 Task: Look for space in São Francisco do Conde, Brazil from 7th July, 2023 to 14th July, 2023 for 1 adult in price range Rs.6000 to Rs.14000. Place can be shared room with 1  bedroom having 1 bed and 1 bathroom. Property type can be hotel. Booking option can be shelf check-in. Required host language is Spanish.
Action: Mouse moved to (557, 150)
Screenshot: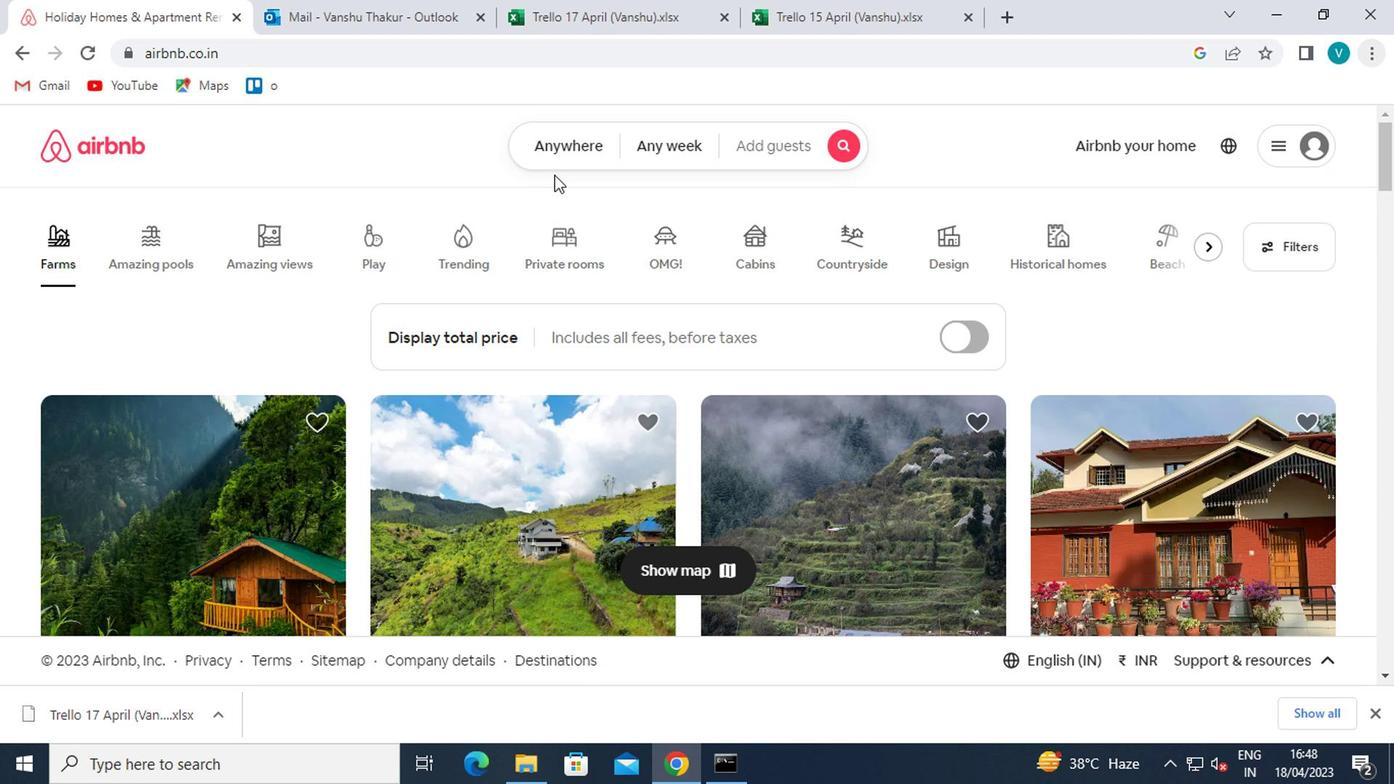 
Action: Mouse pressed left at (557, 150)
Screenshot: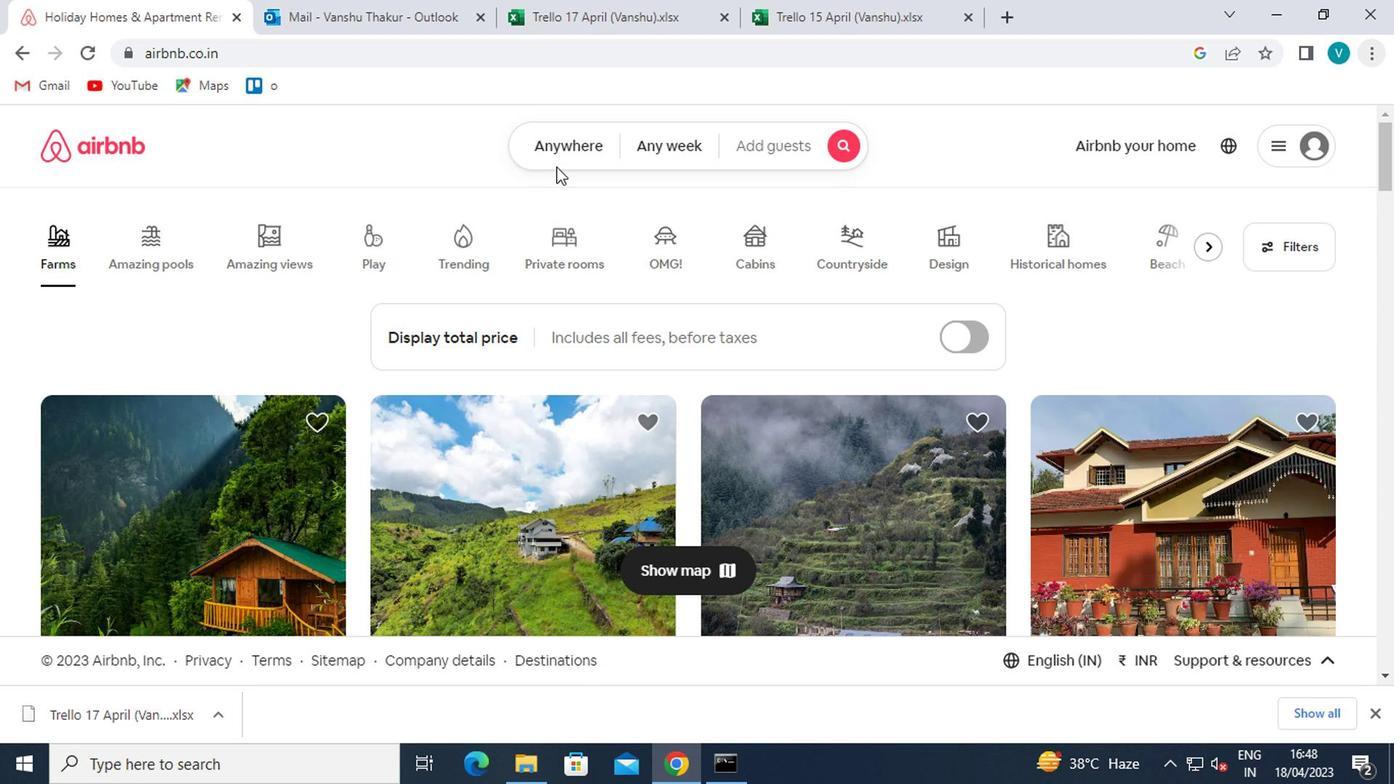 
Action: Mouse moved to (540, 222)
Screenshot: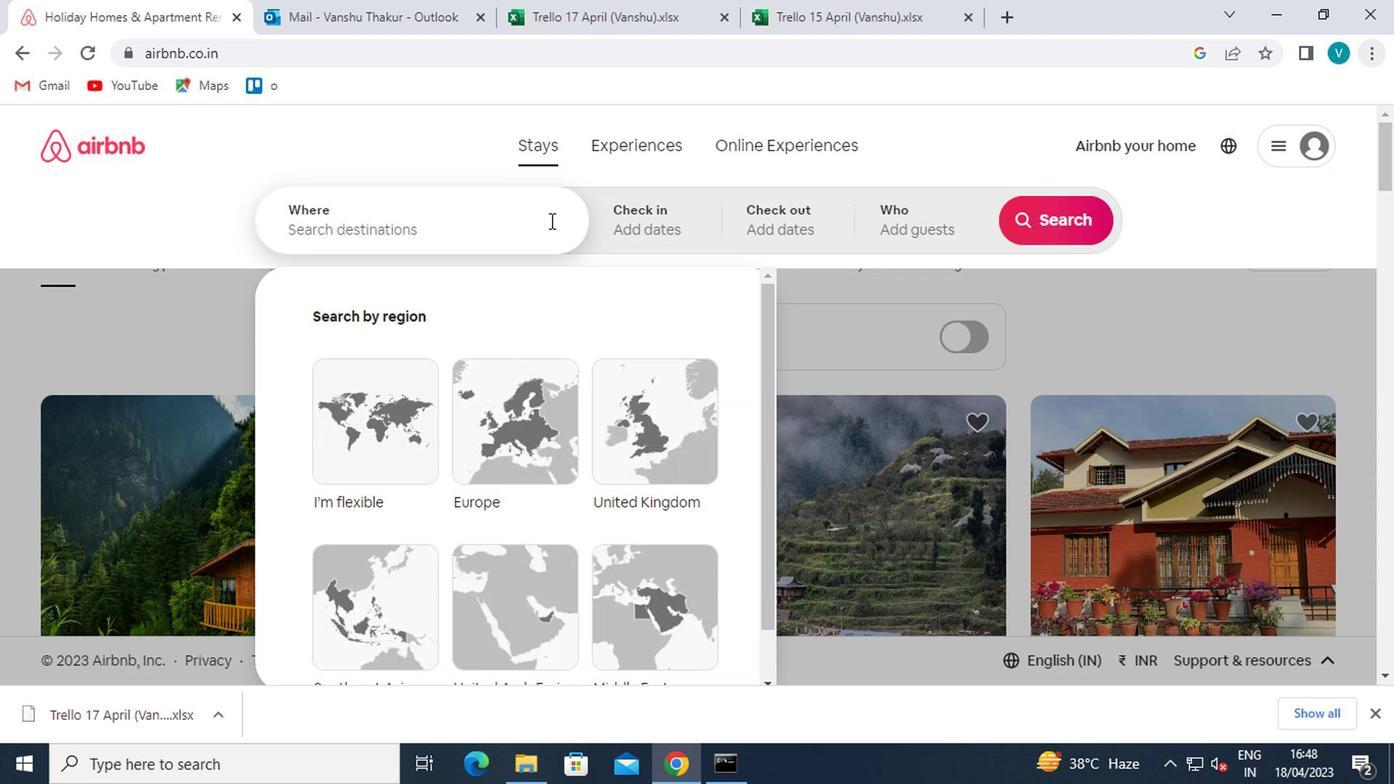 
Action: Mouse pressed left at (540, 222)
Screenshot: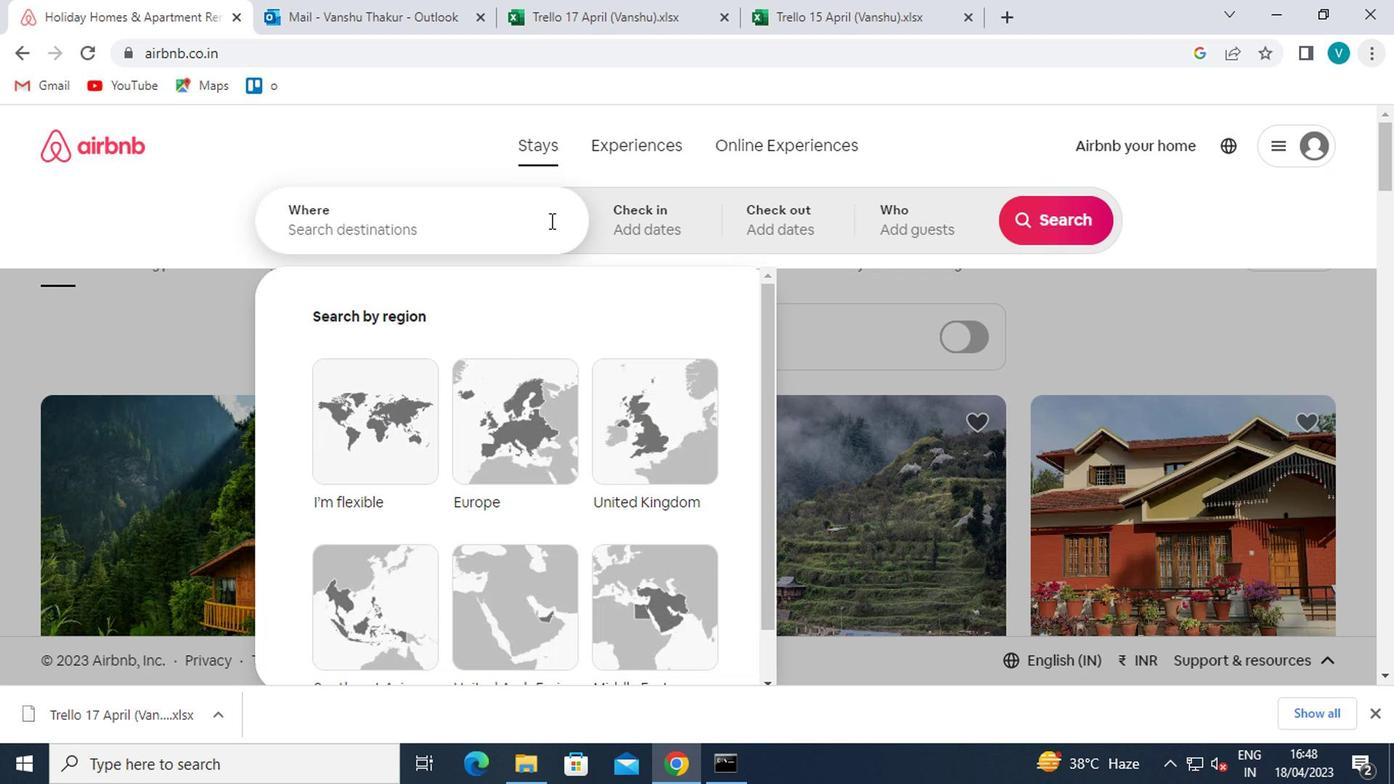 
Action: Key pressed <Key.shift>SAO<Key.space><Key.shift>FRANCISCO<Key.space>DO<Key.space><Key.shift>C
Screenshot: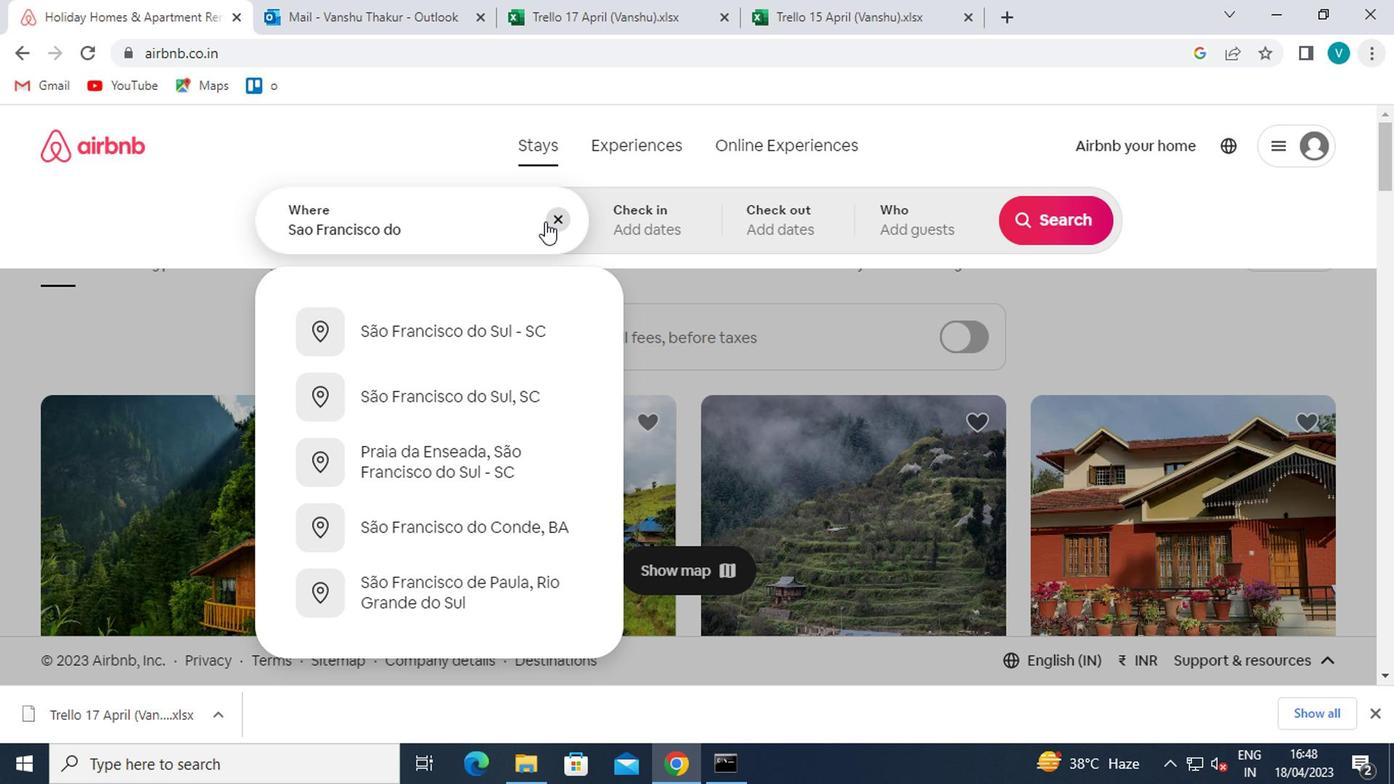 
Action: Mouse moved to (464, 385)
Screenshot: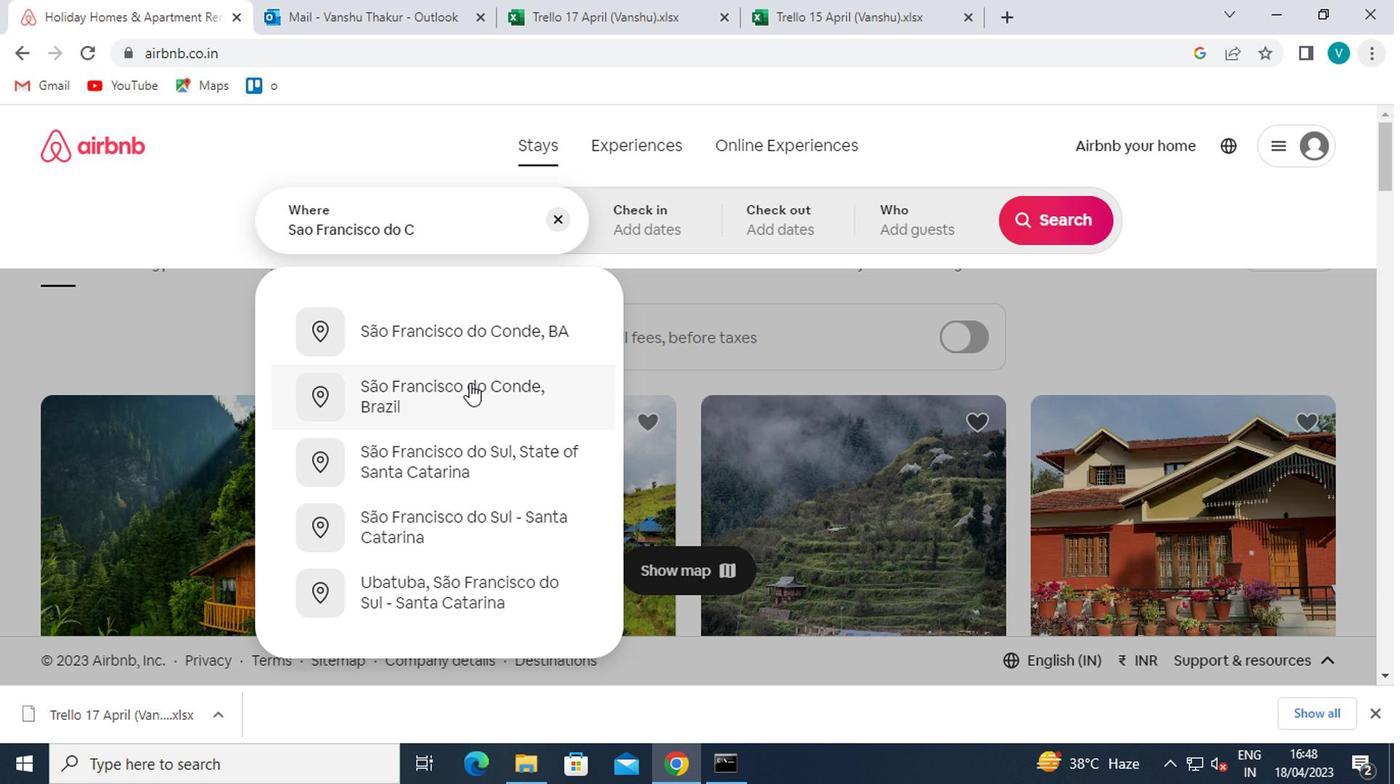 
Action: Mouse pressed left at (464, 385)
Screenshot: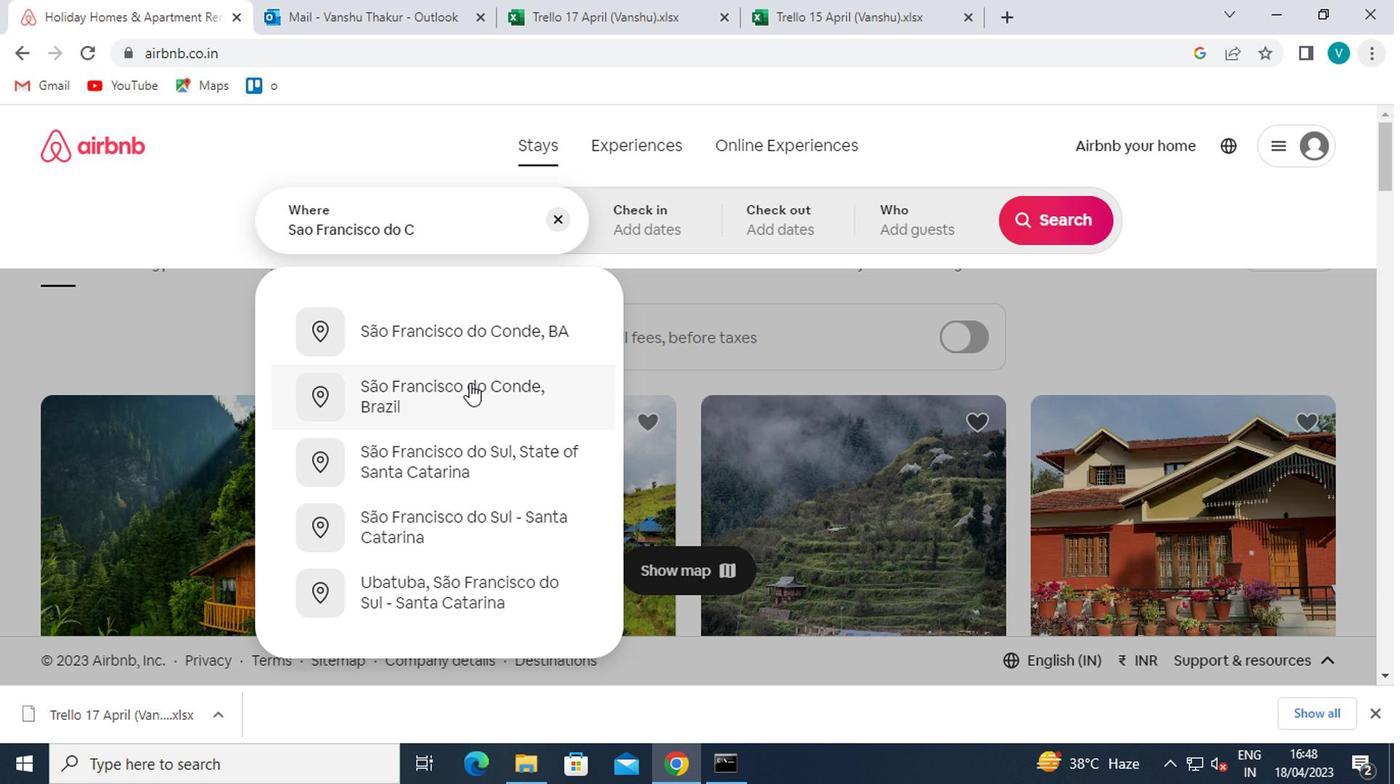 
Action: Mouse moved to (797, 222)
Screenshot: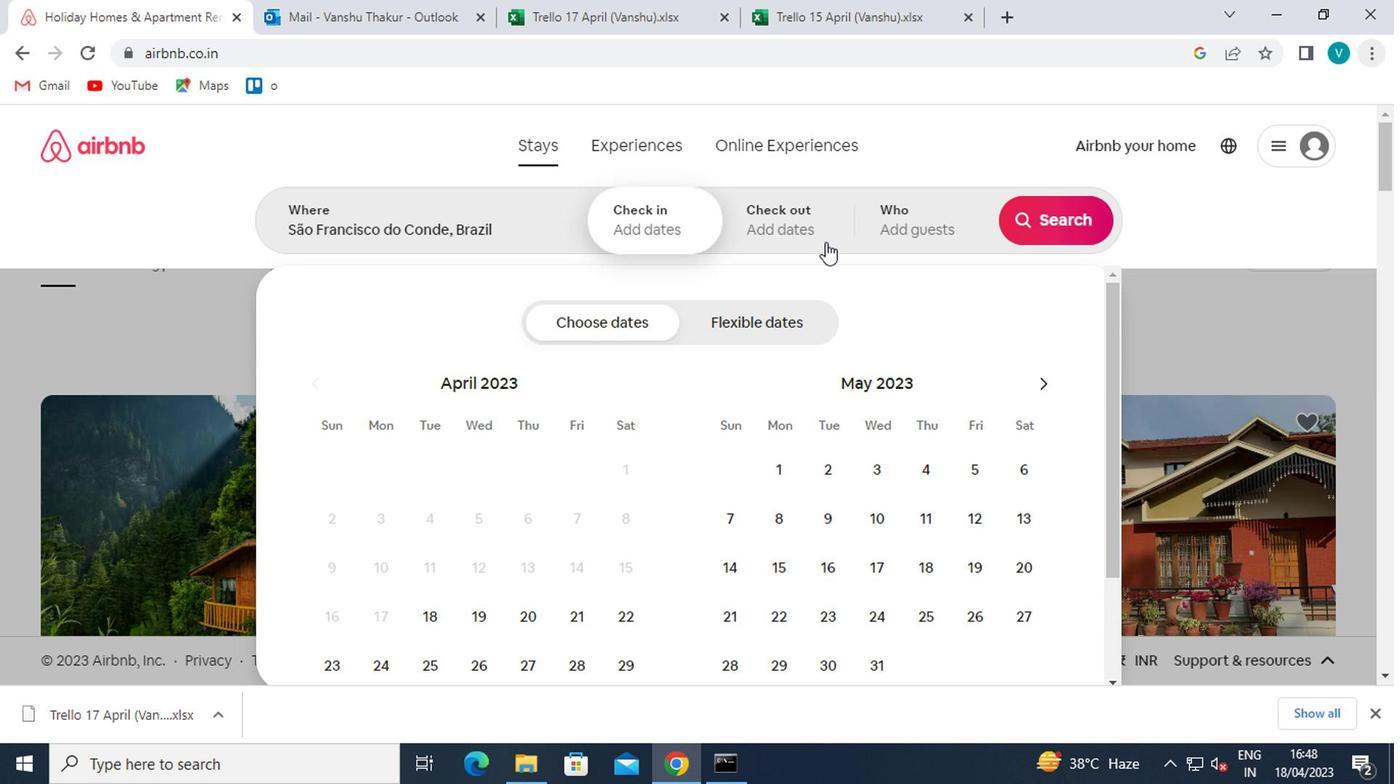 
Action: Mouse pressed left at (797, 222)
Screenshot: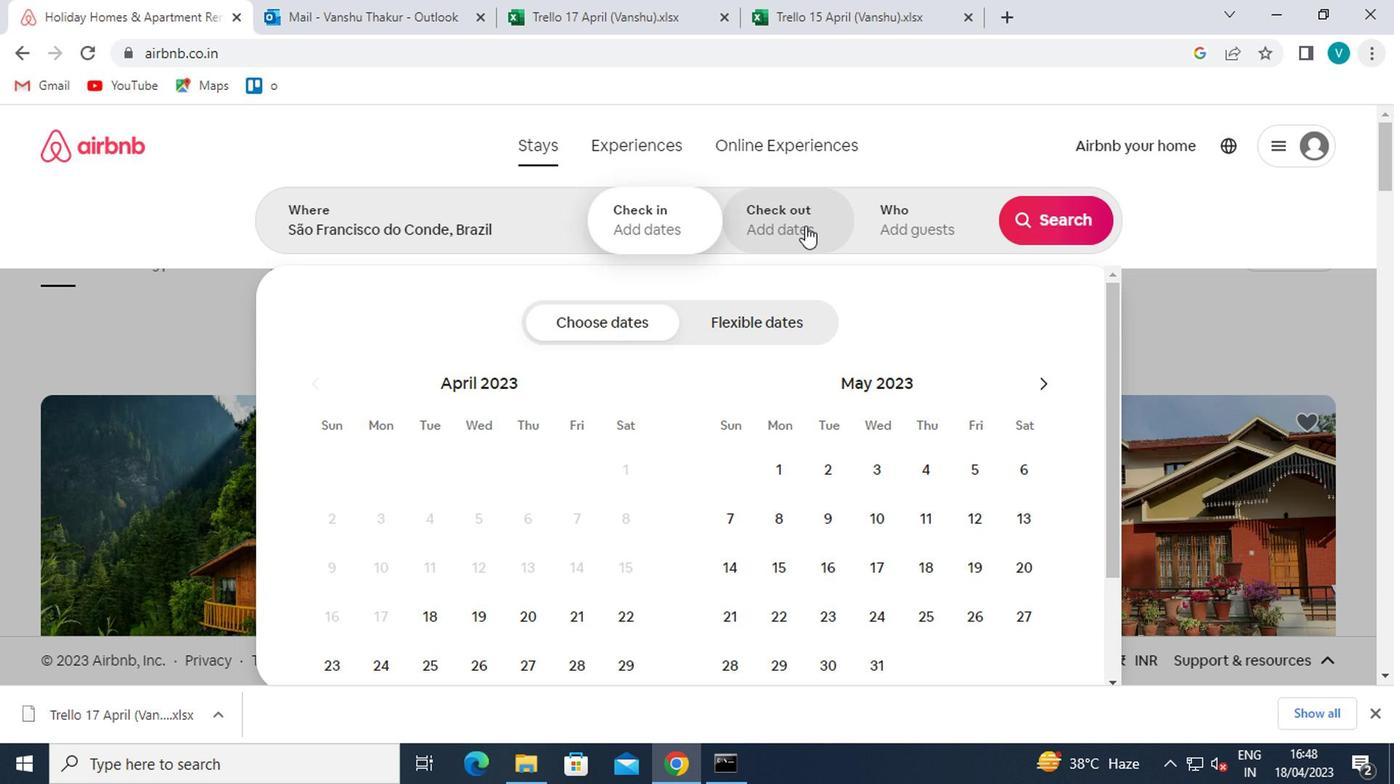 
Action: Mouse moved to (1017, 388)
Screenshot: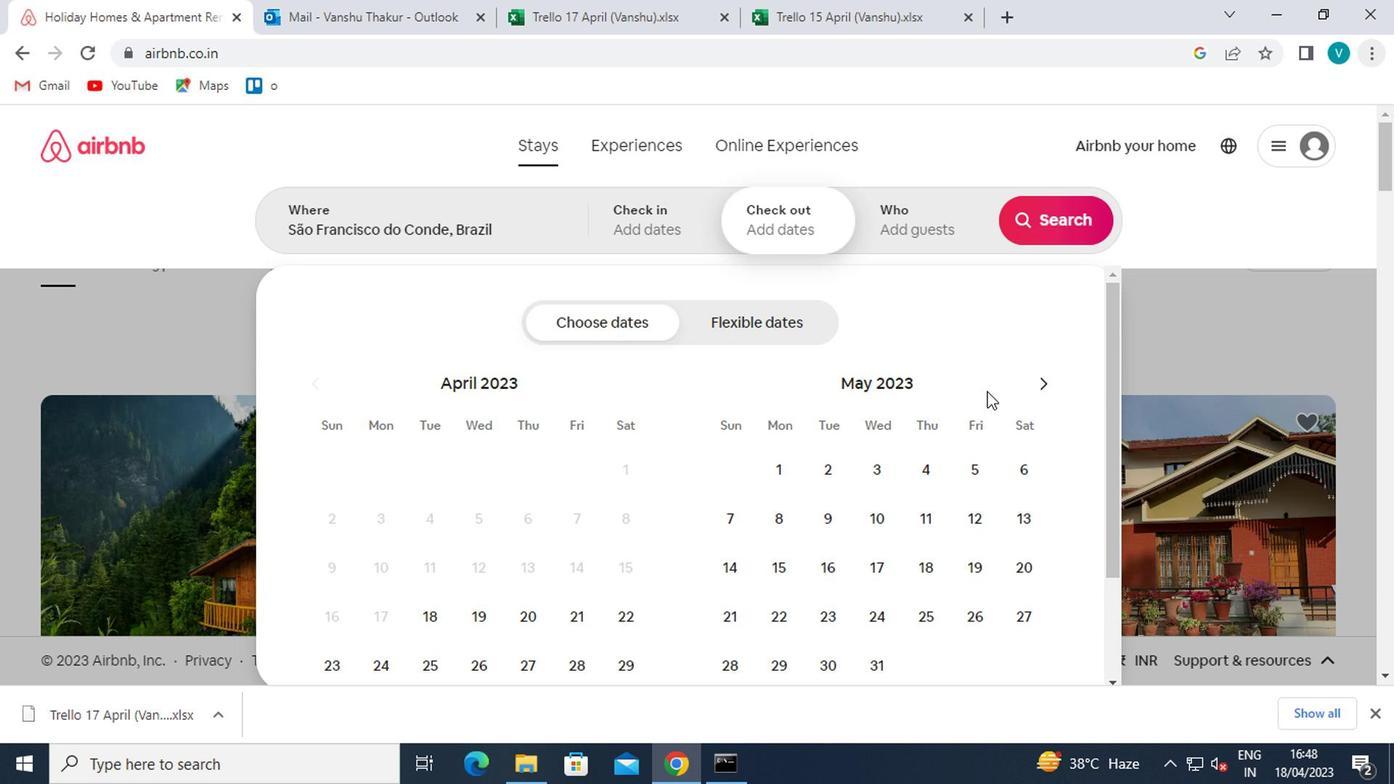 
Action: Mouse pressed left at (1017, 388)
Screenshot: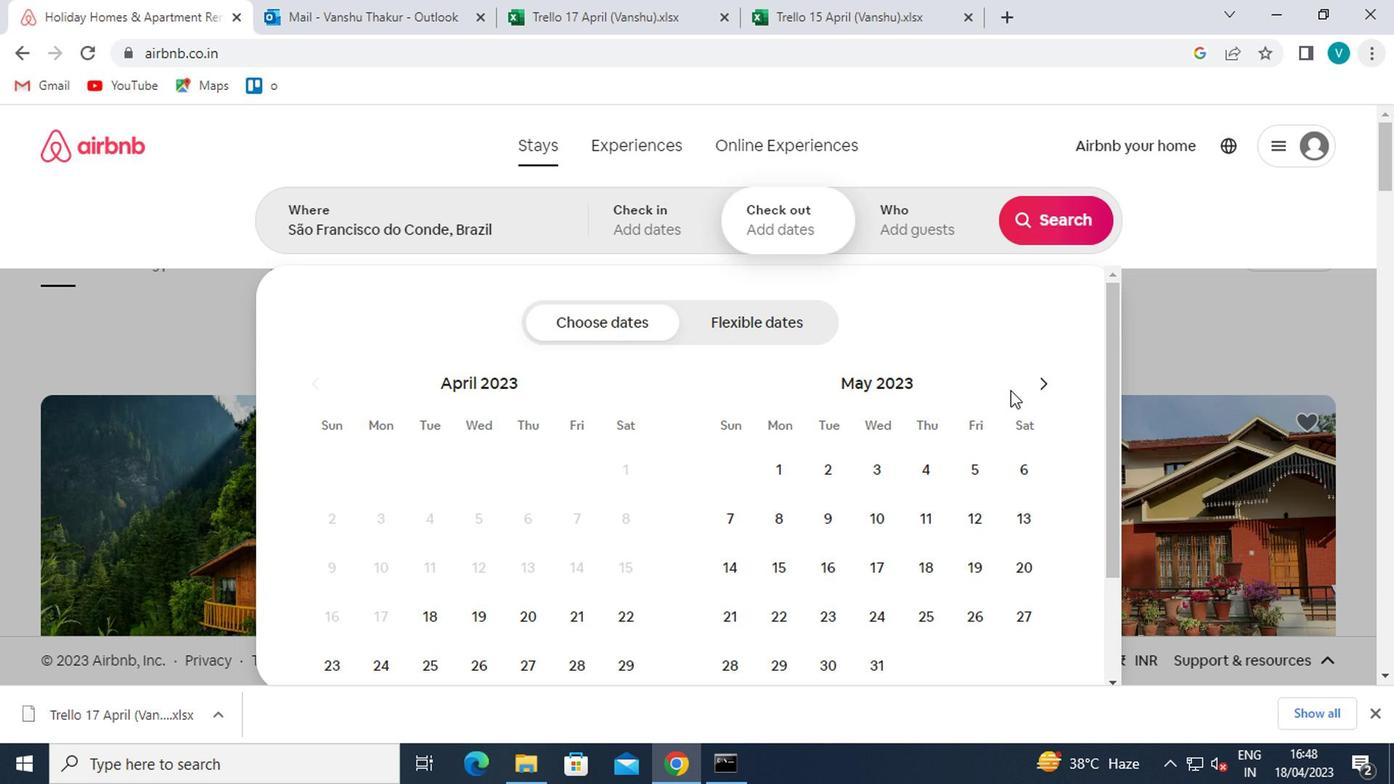 
Action: Mouse moved to (1039, 380)
Screenshot: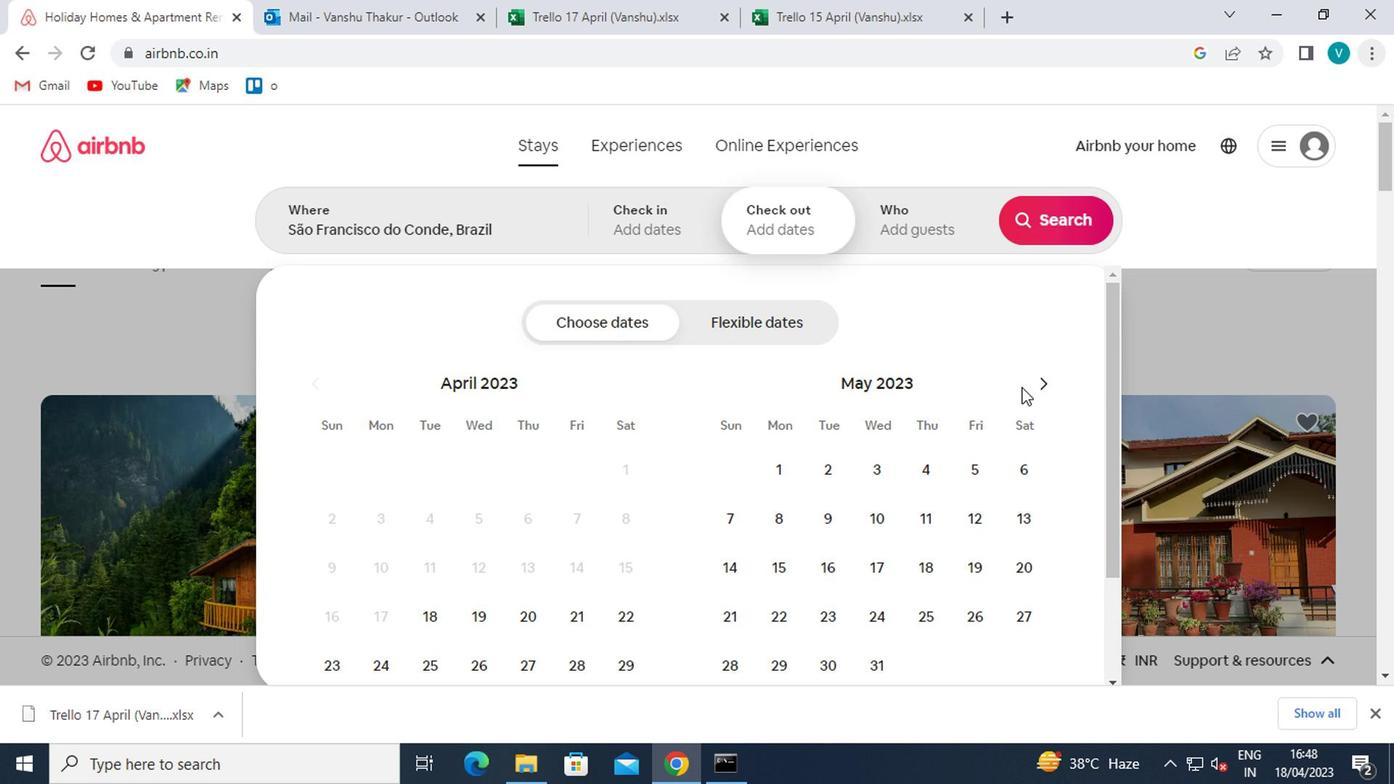 
Action: Mouse pressed left at (1039, 380)
Screenshot: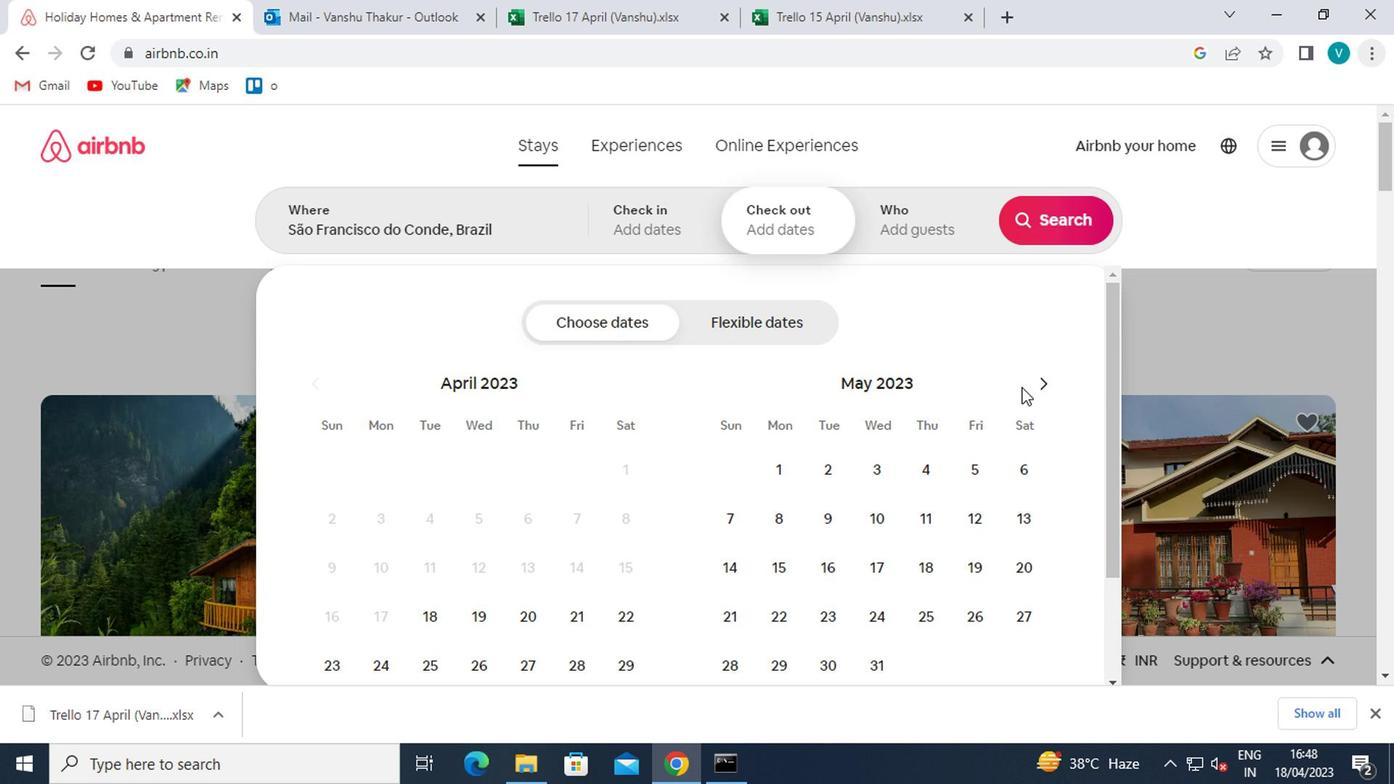 
Action: Mouse pressed left at (1039, 380)
Screenshot: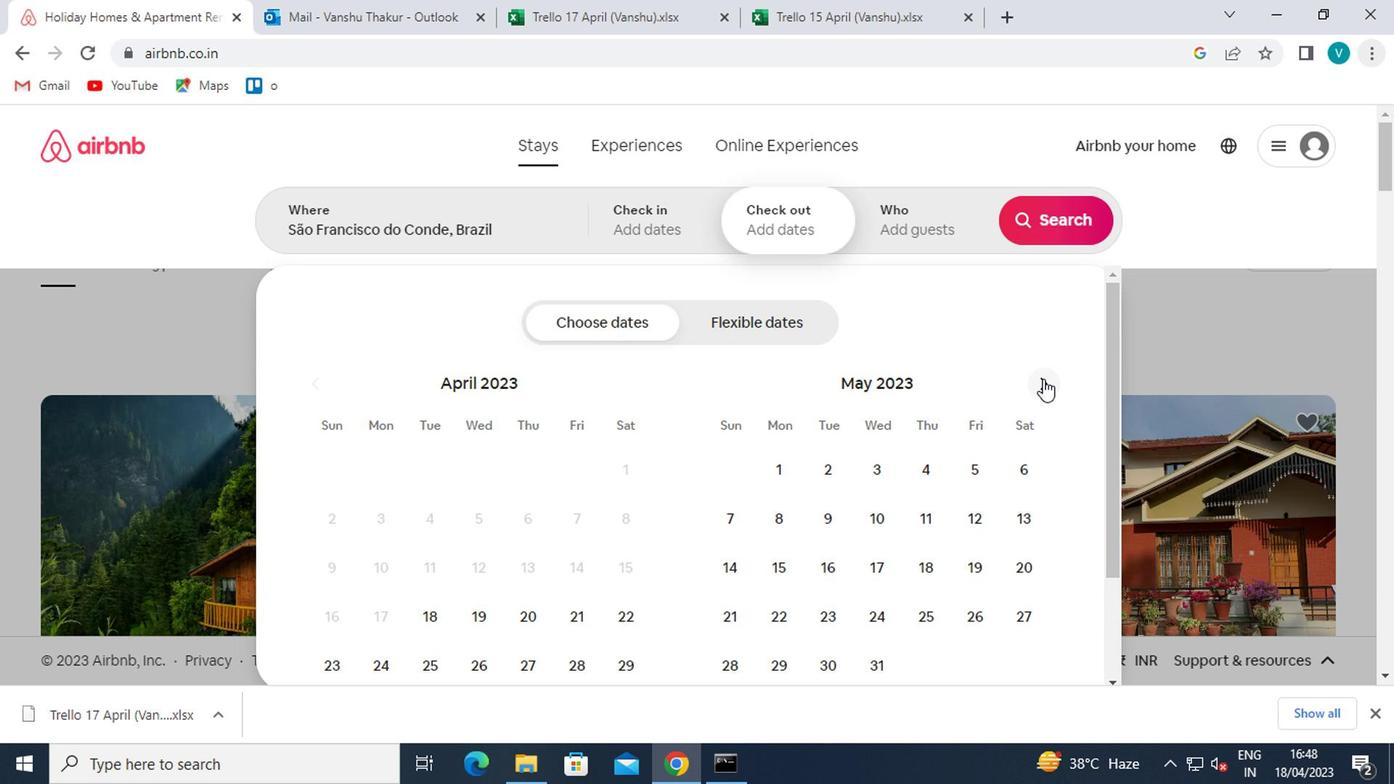 
Action: Mouse pressed left at (1039, 380)
Screenshot: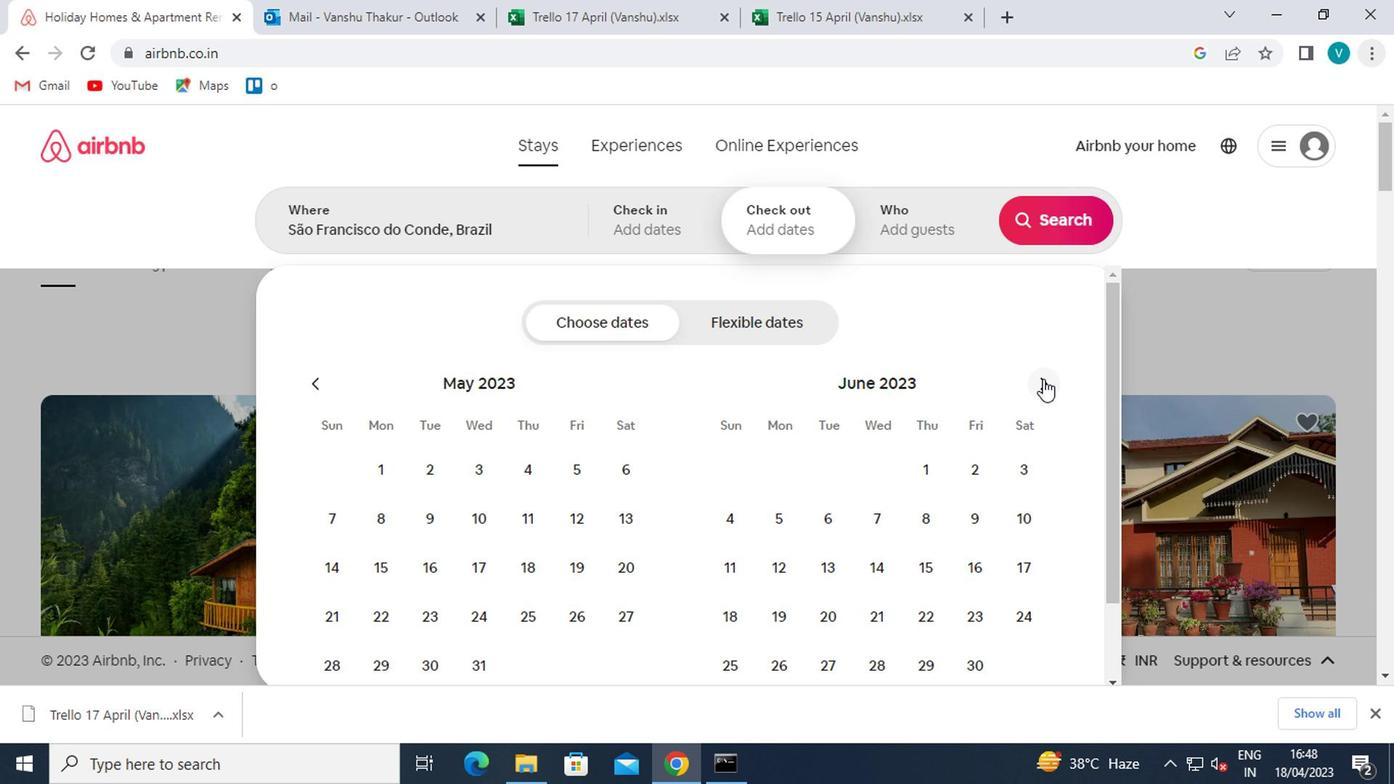 
Action: Mouse moved to (968, 514)
Screenshot: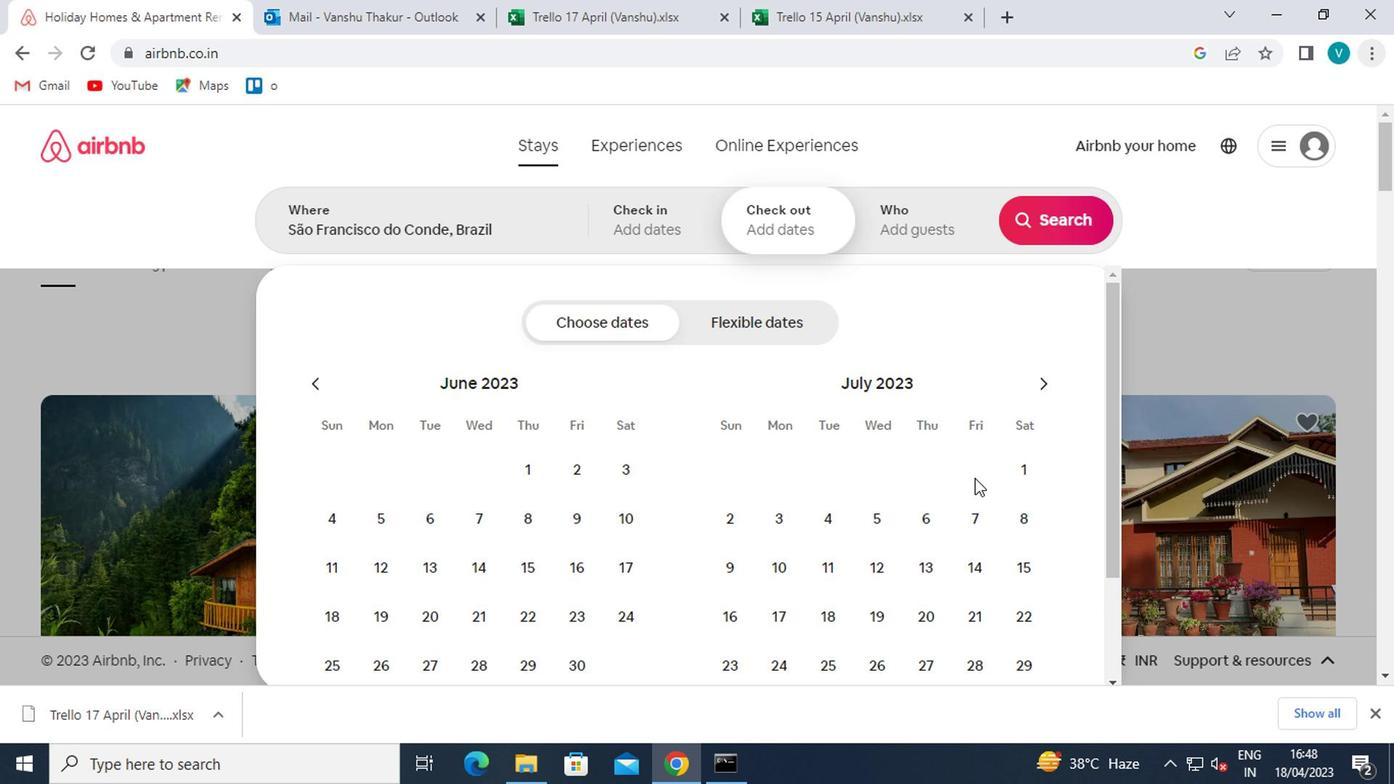 
Action: Mouse pressed left at (968, 514)
Screenshot: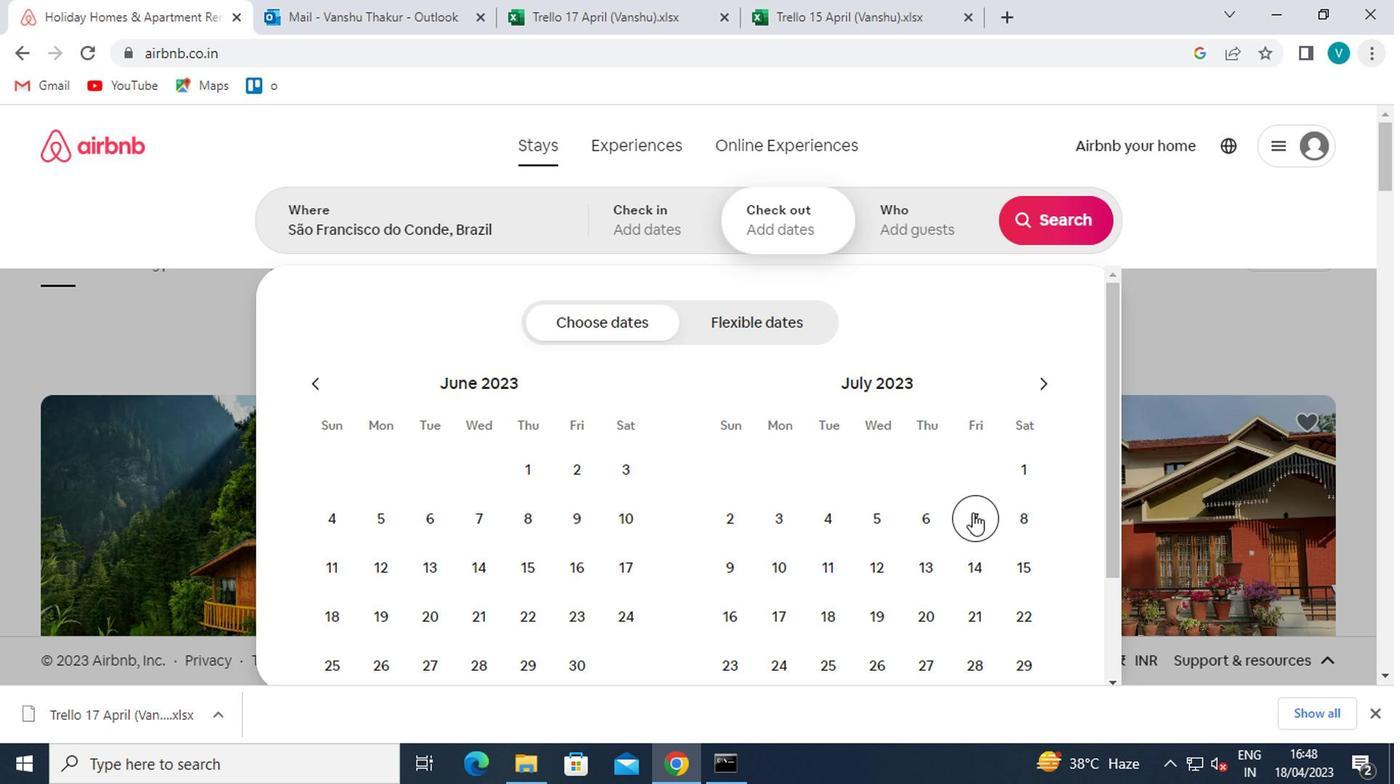 
Action: Mouse moved to (964, 567)
Screenshot: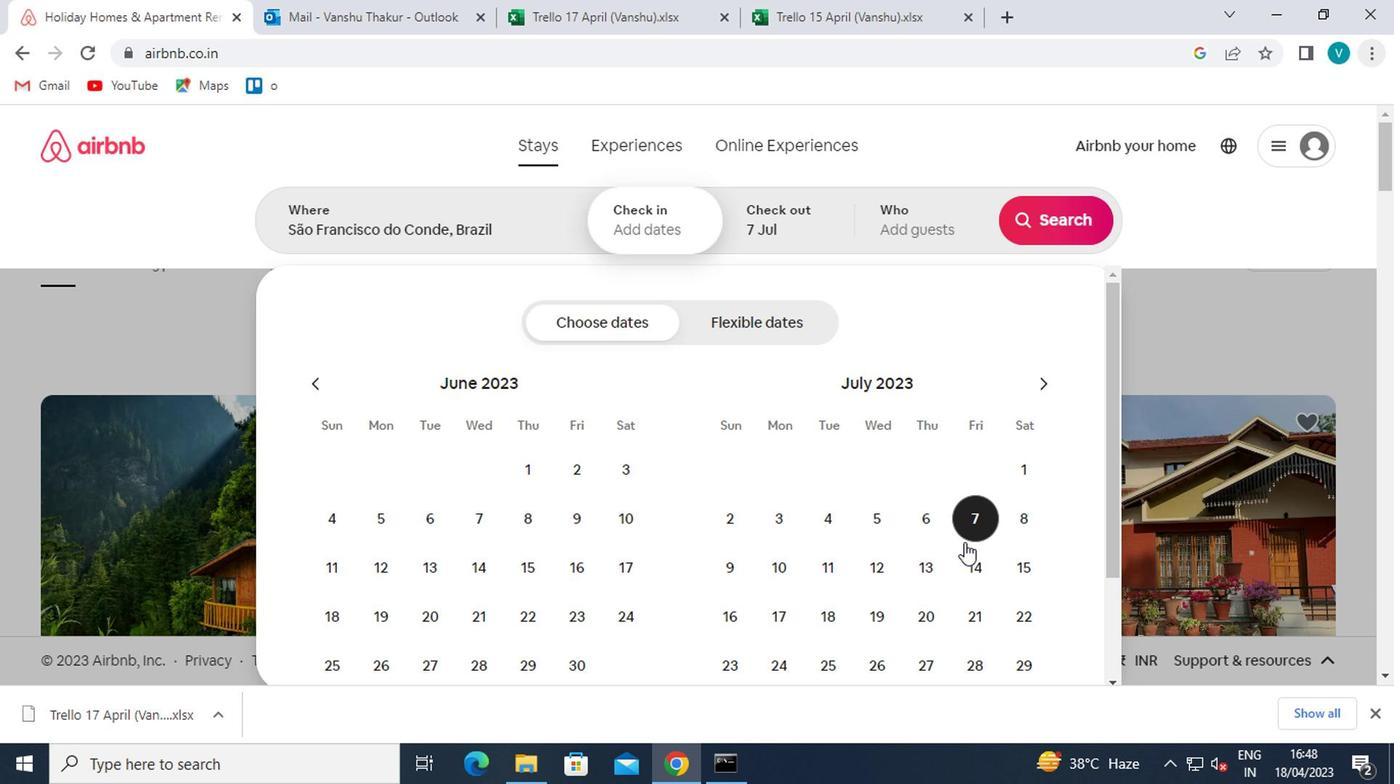 
Action: Mouse pressed left at (964, 567)
Screenshot: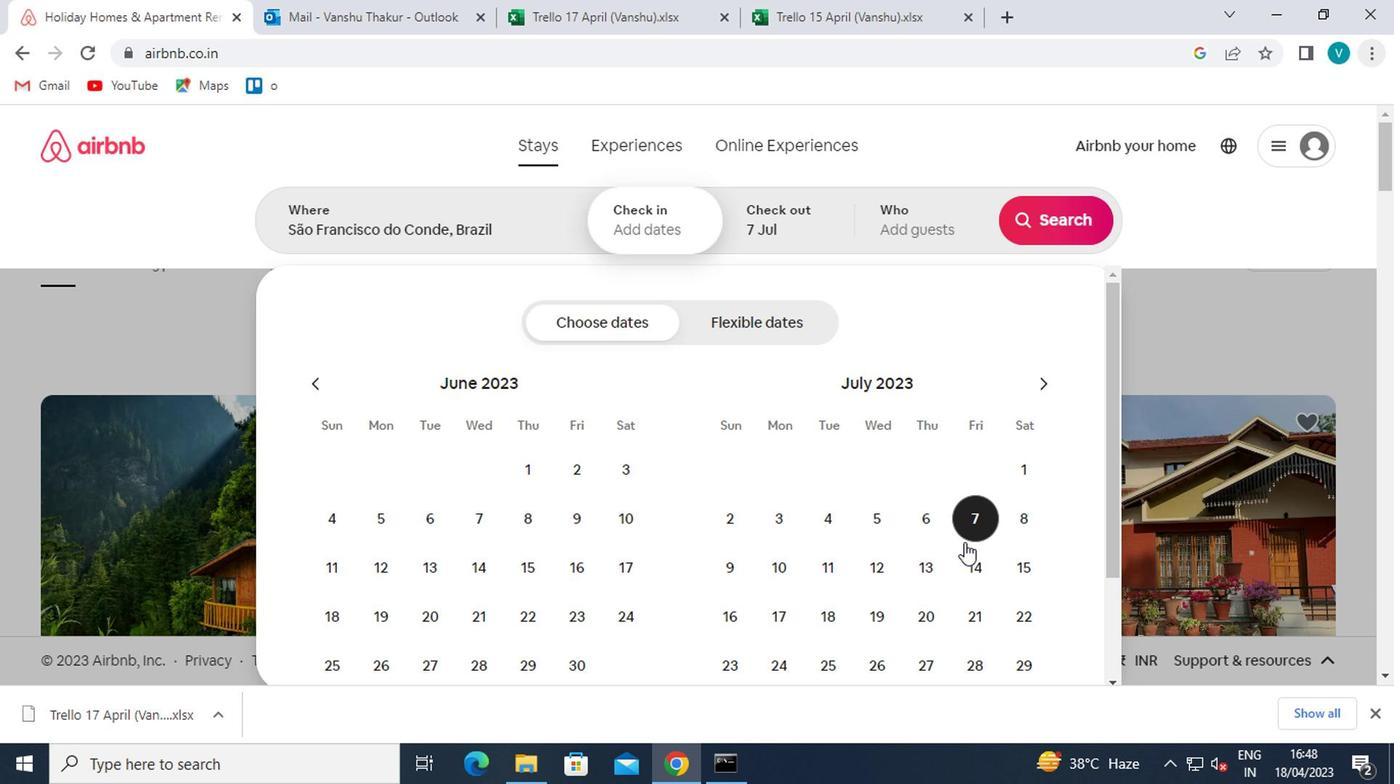 
Action: Mouse moved to (904, 212)
Screenshot: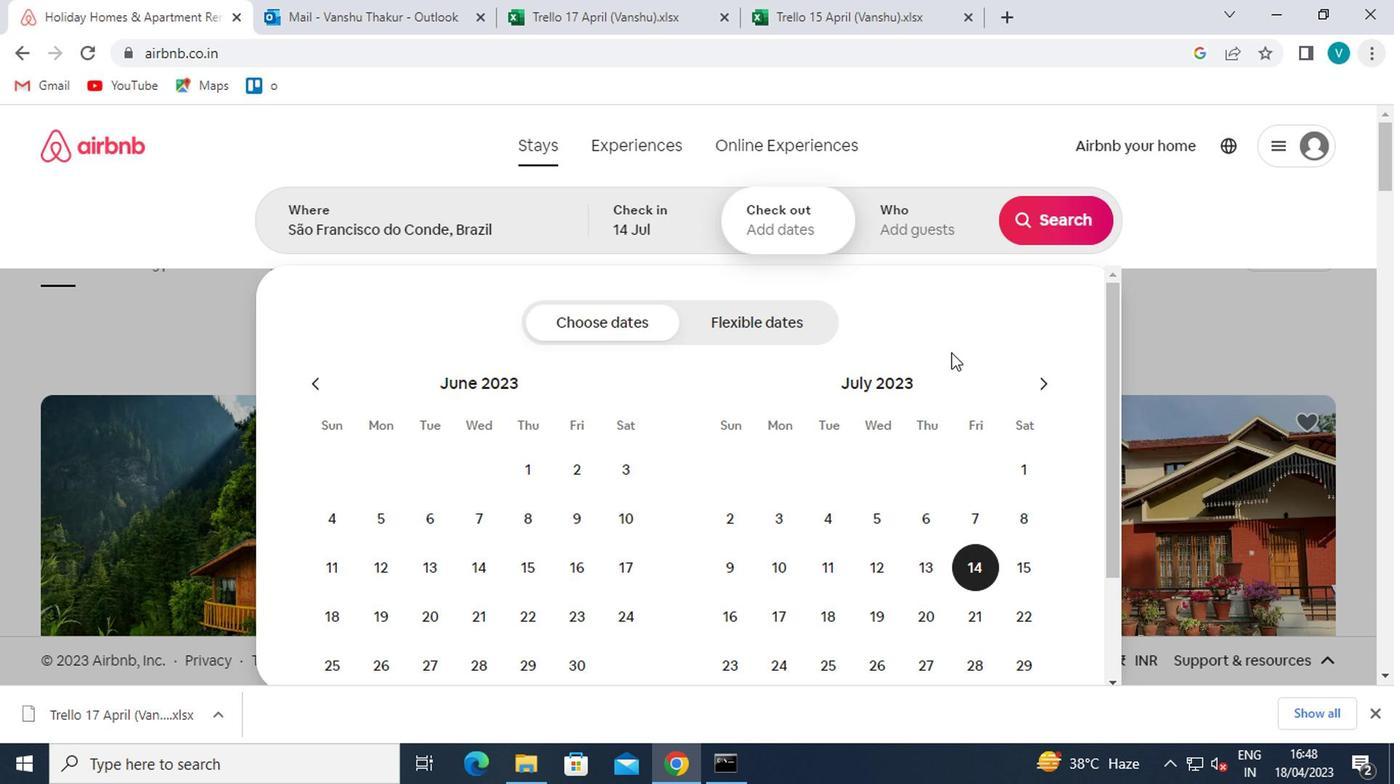 
Action: Mouse pressed left at (904, 212)
Screenshot: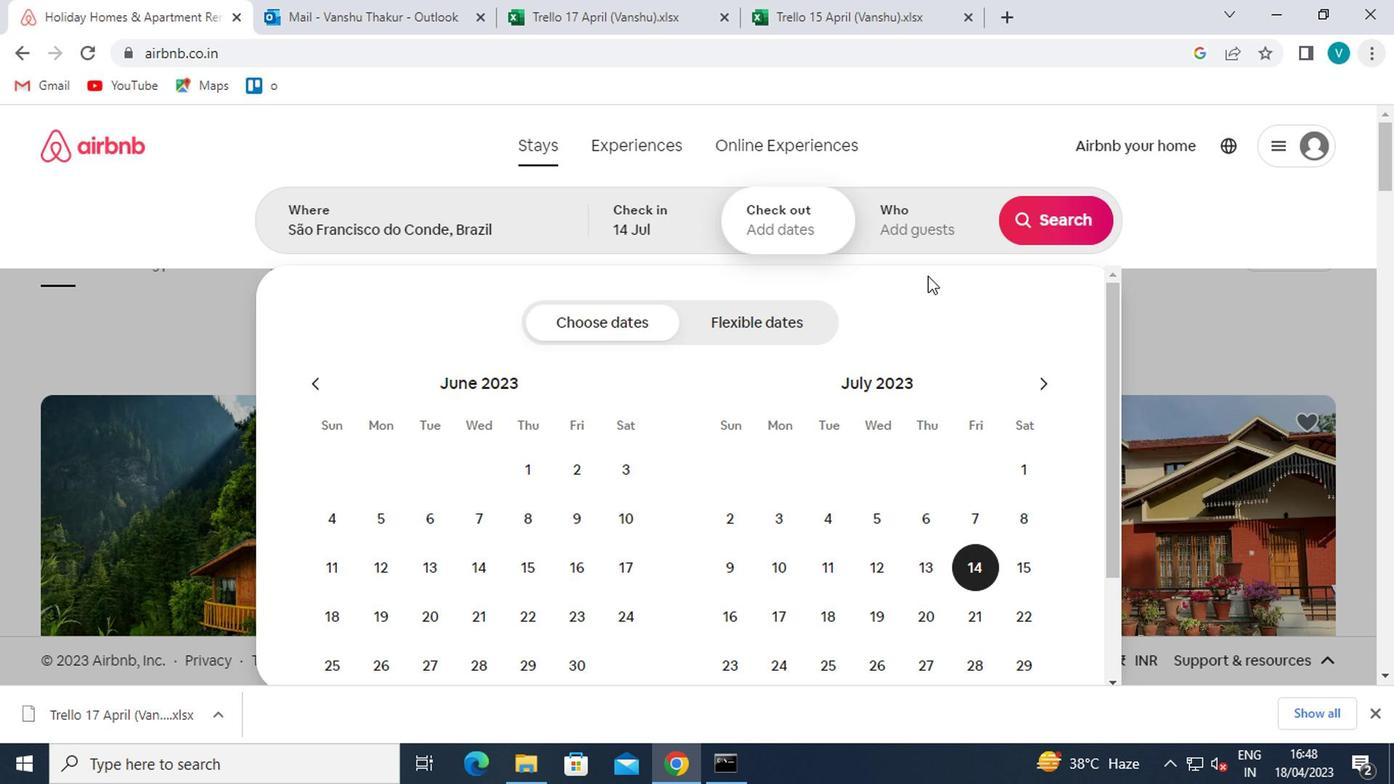 
Action: Mouse moved to (1049, 334)
Screenshot: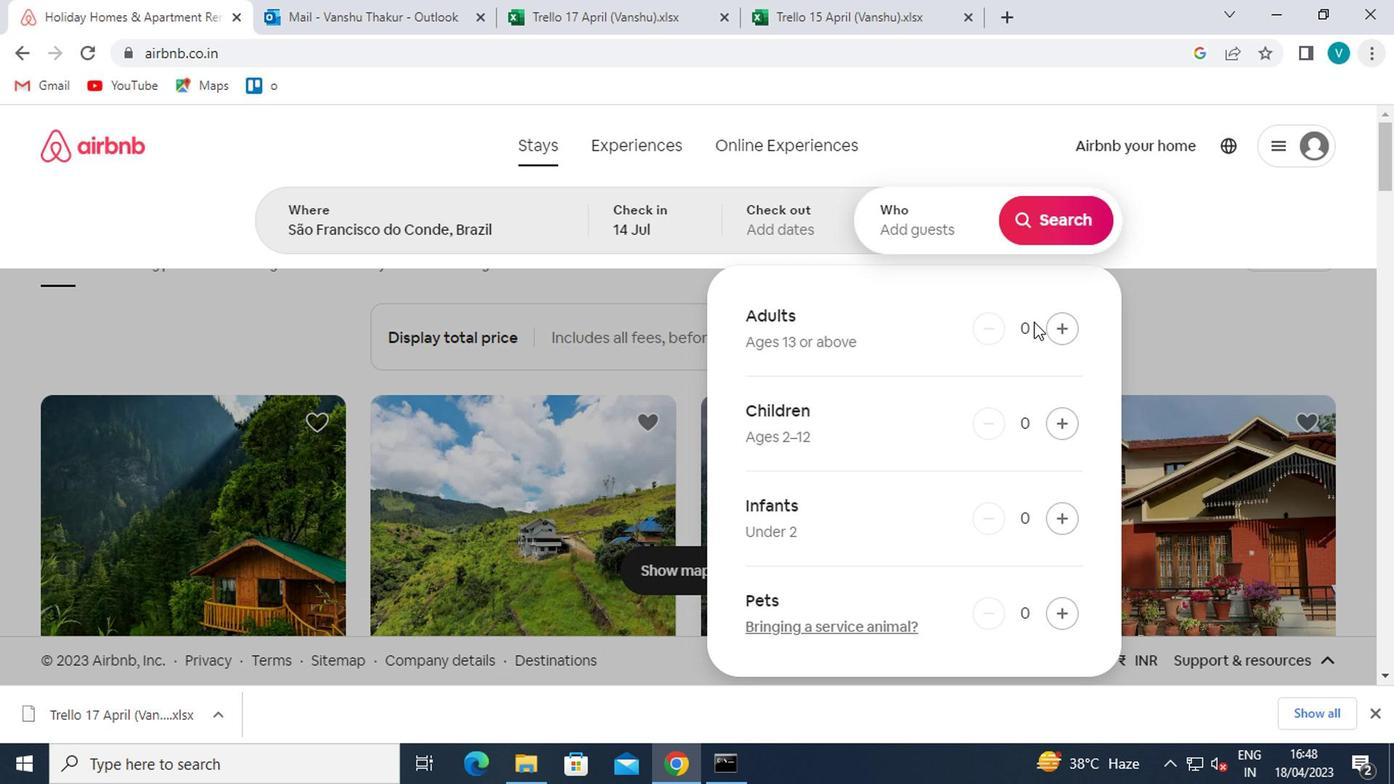 
Action: Mouse pressed left at (1049, 334)
Screenshot: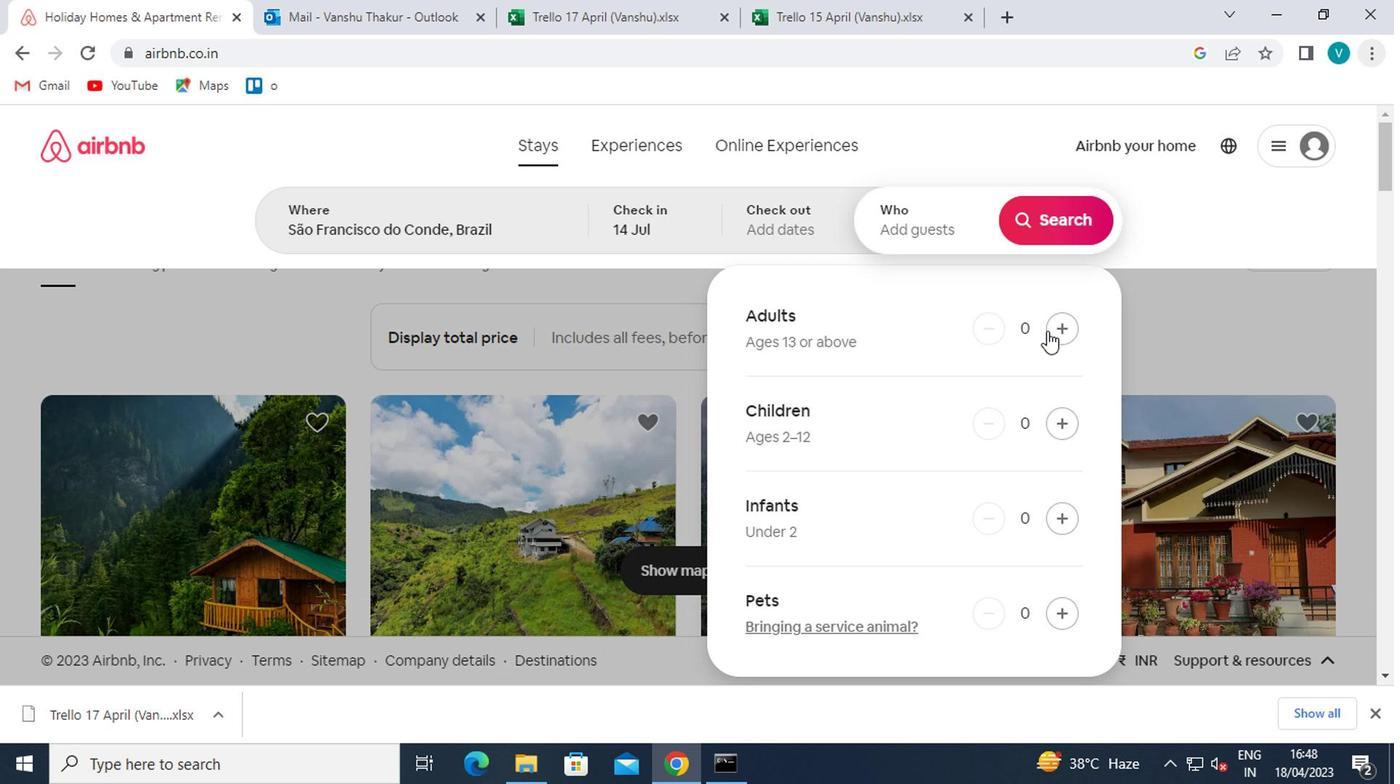 
Action: Mouse moved to (1053, 228)
Screenshot: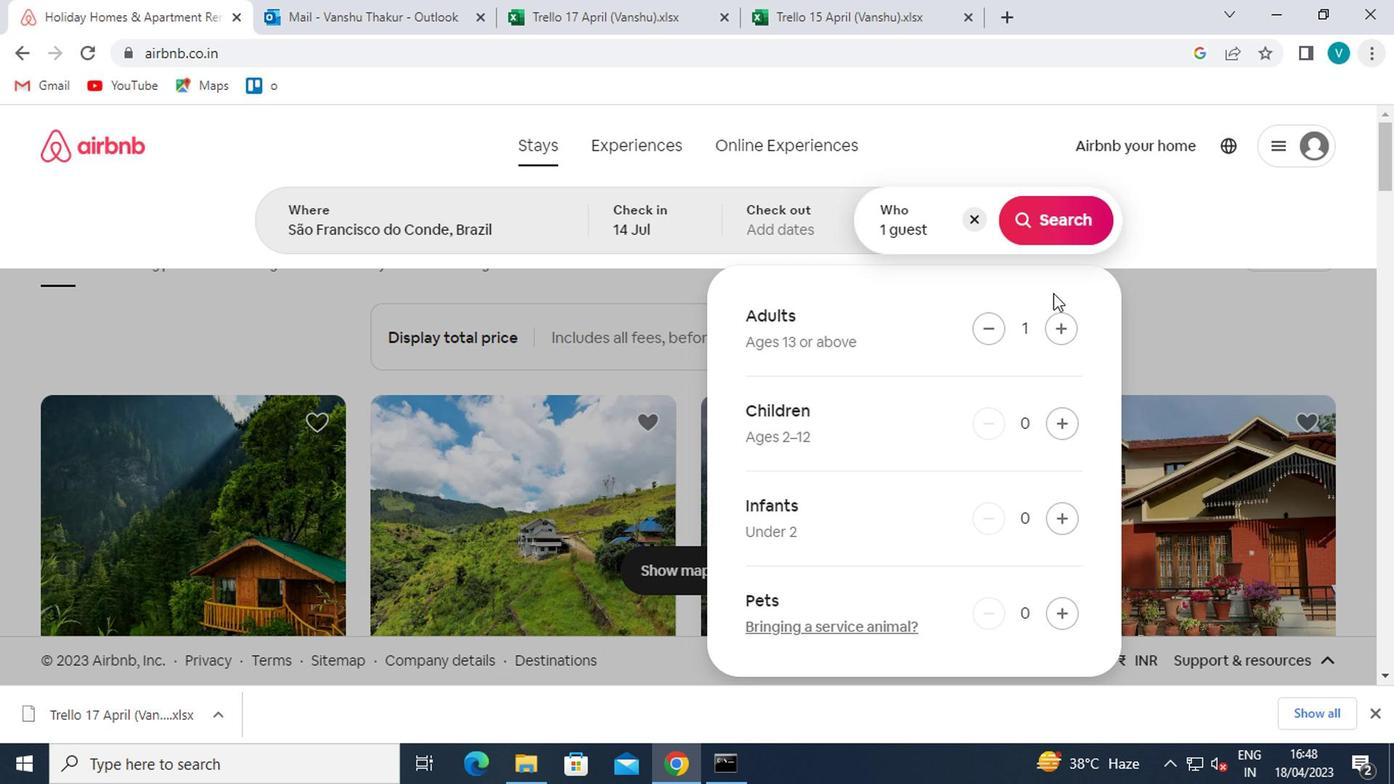 
Action: Mouse pressed left at (1053, 228)
Screenshot: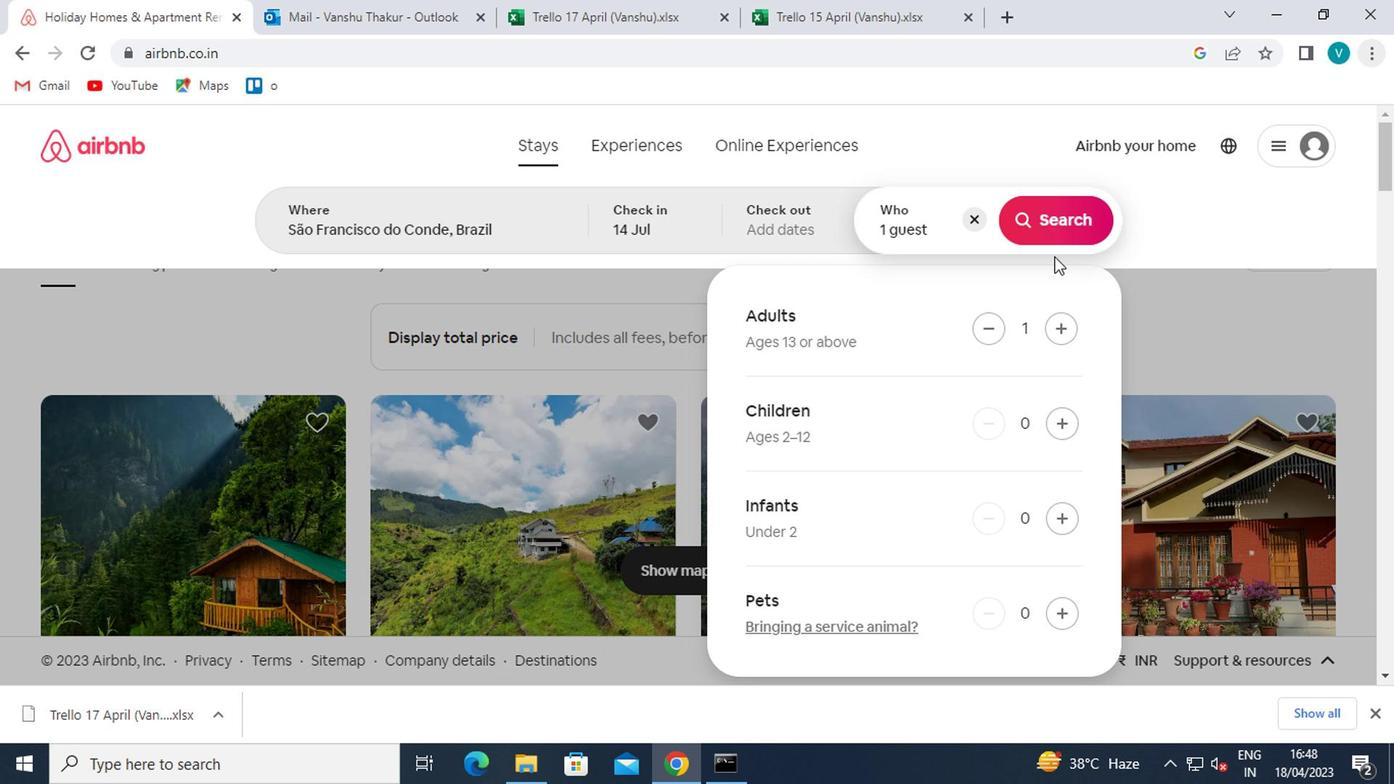 
Action: Mouse moved to (1297, 233)
Screenshot: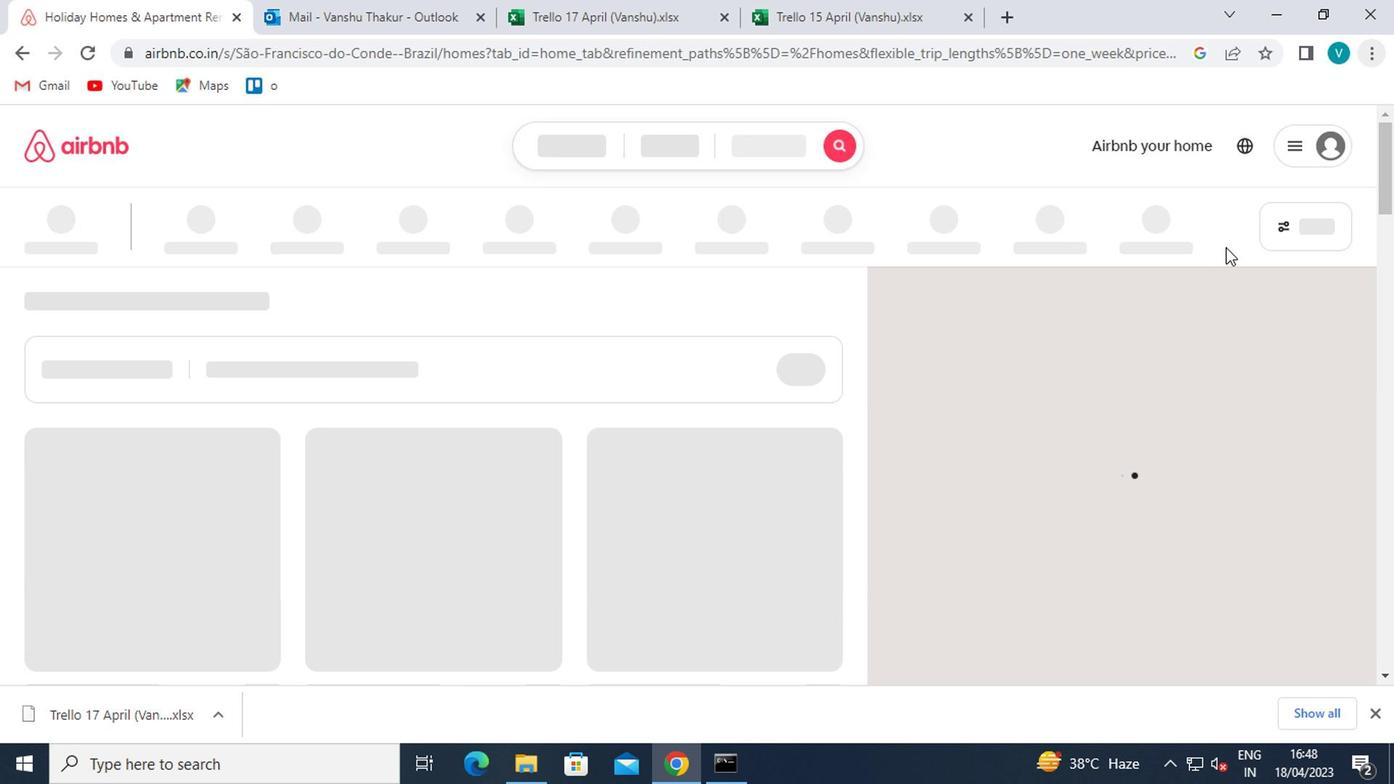 
Action: Mouse pressed left at (1297, 233)
Screenshot: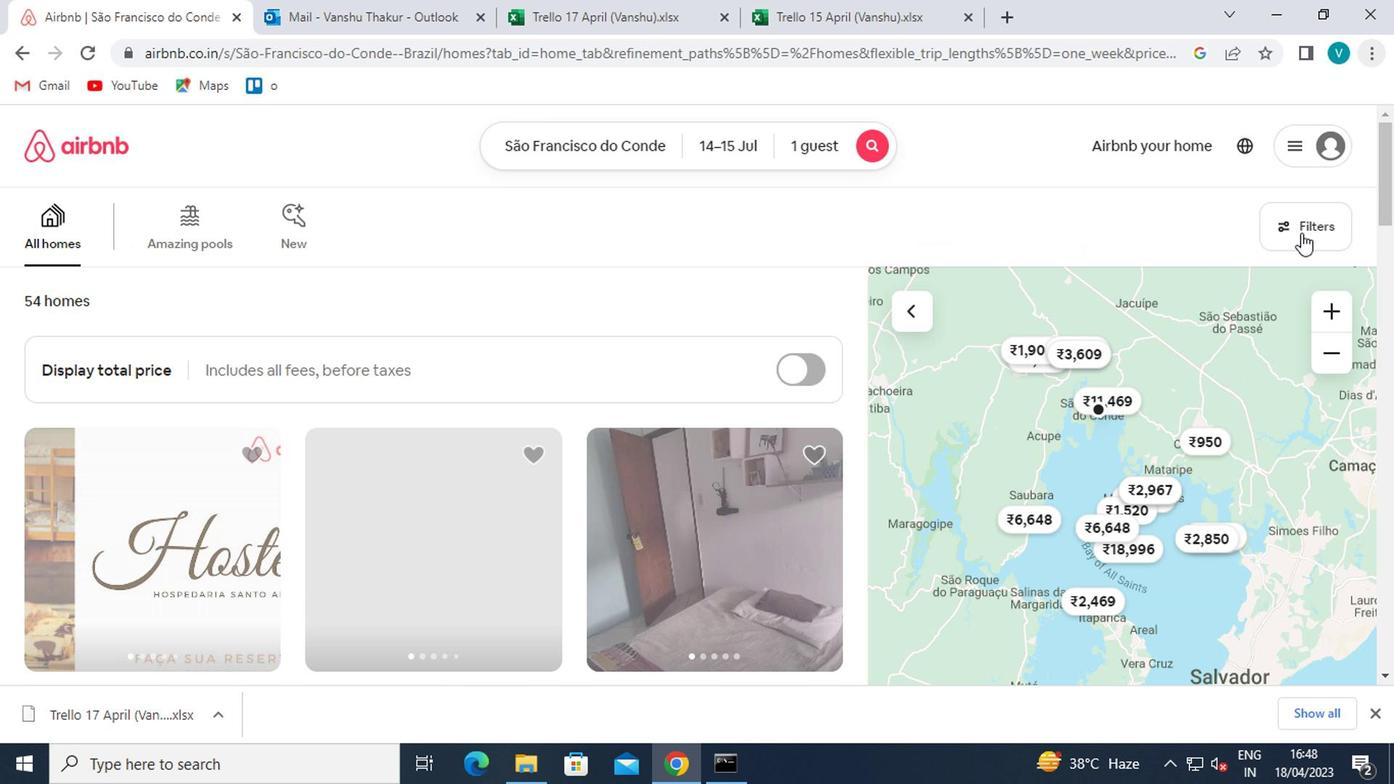 
Action: Mouse moved to (484, 487)
Screenshot: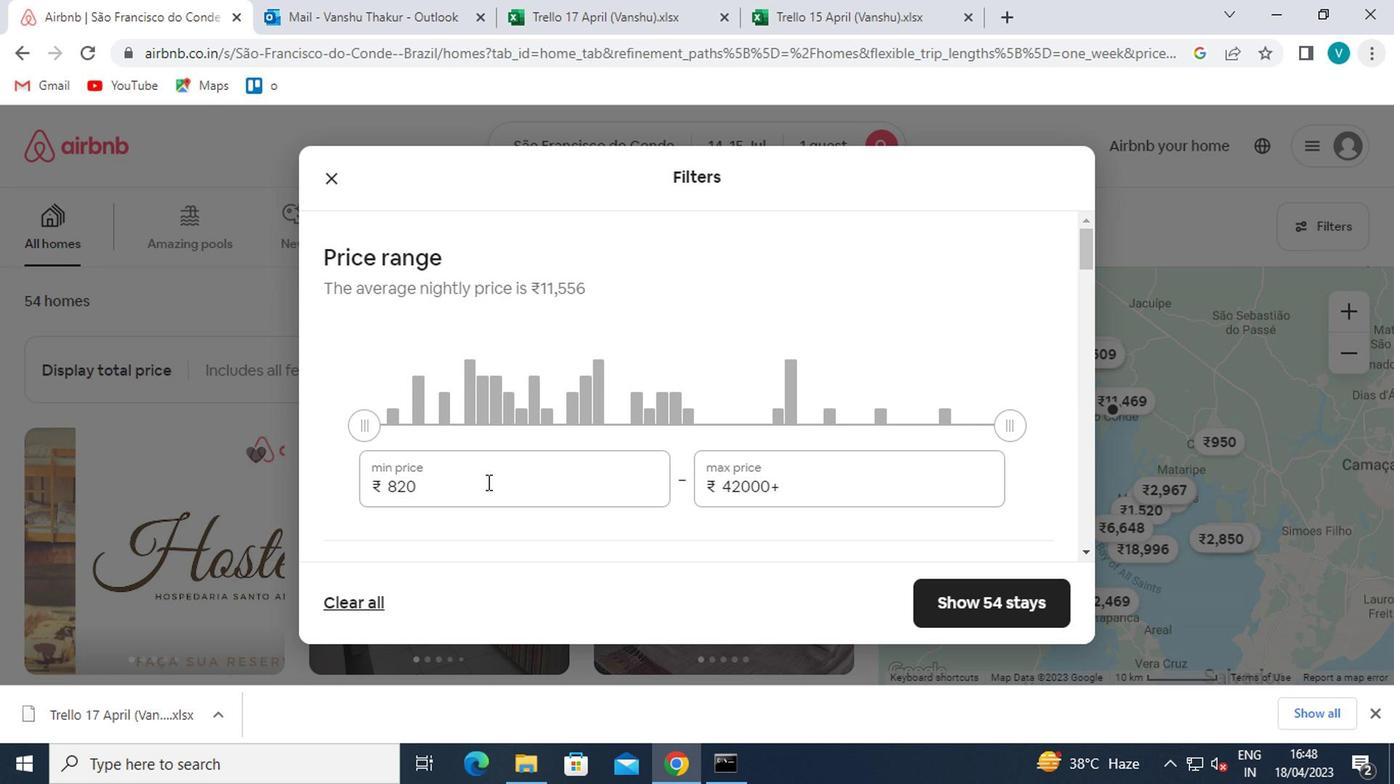
Action: Mouse pressed left at (484, 487)
Screenshot: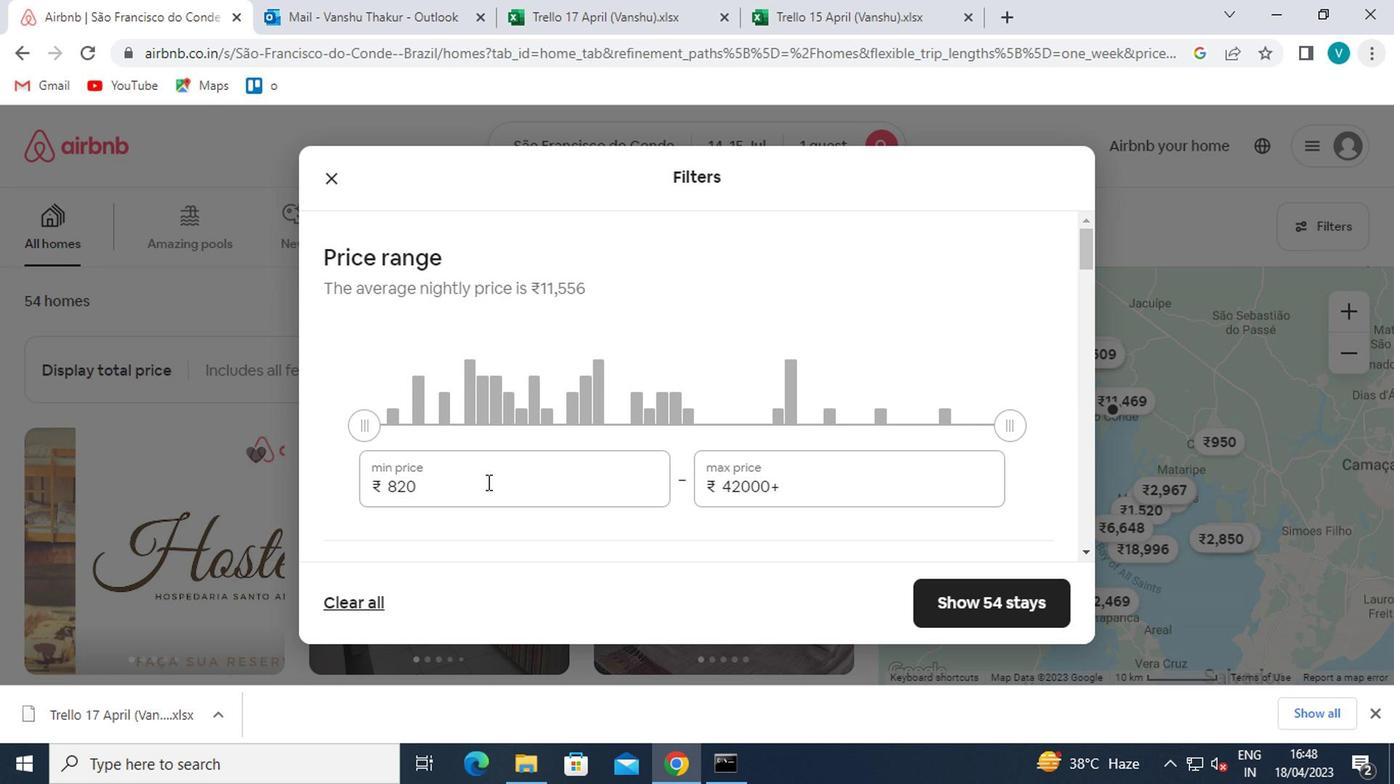 
Action: Mouse moved to (487, 488)
Screenshot: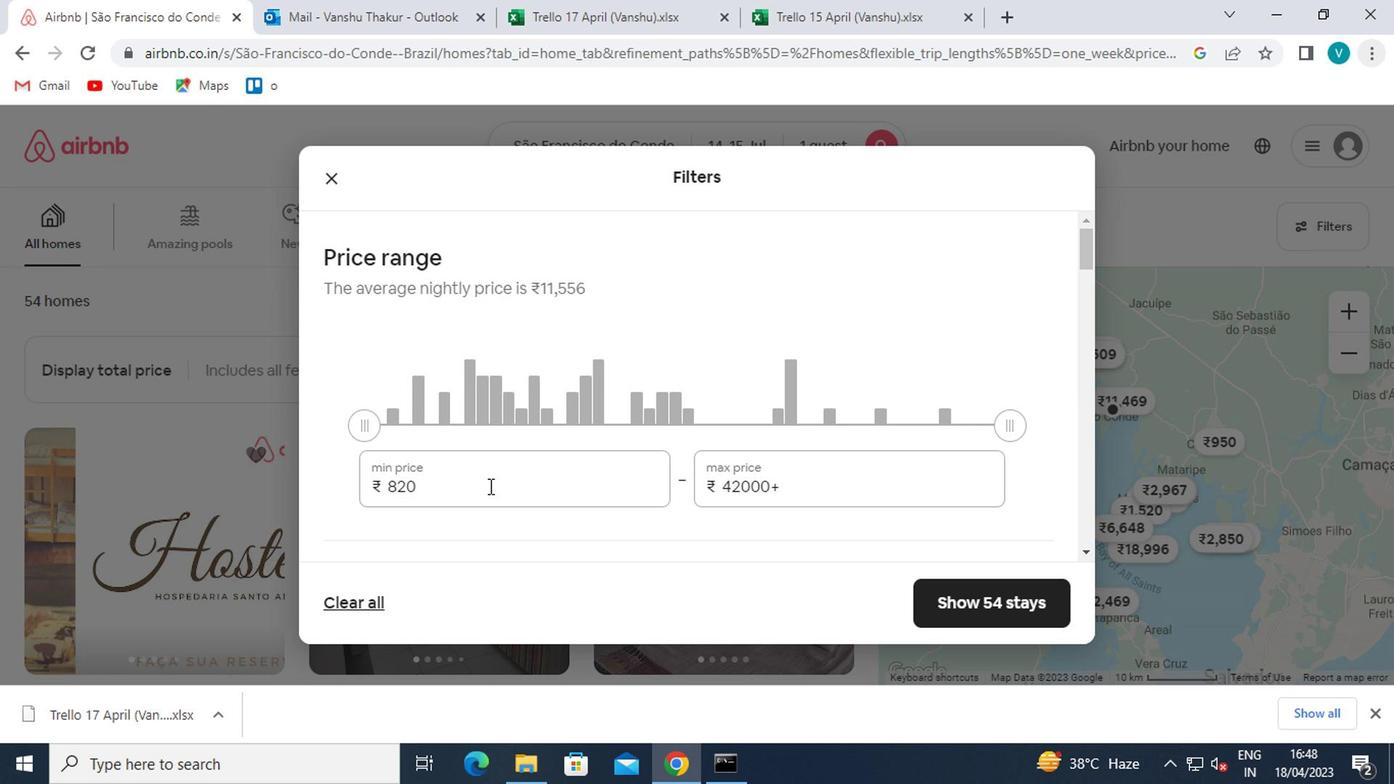 
Action: Key pressed <Key.backspace><Key.backspace><Key.backspace>6000
Screenshot: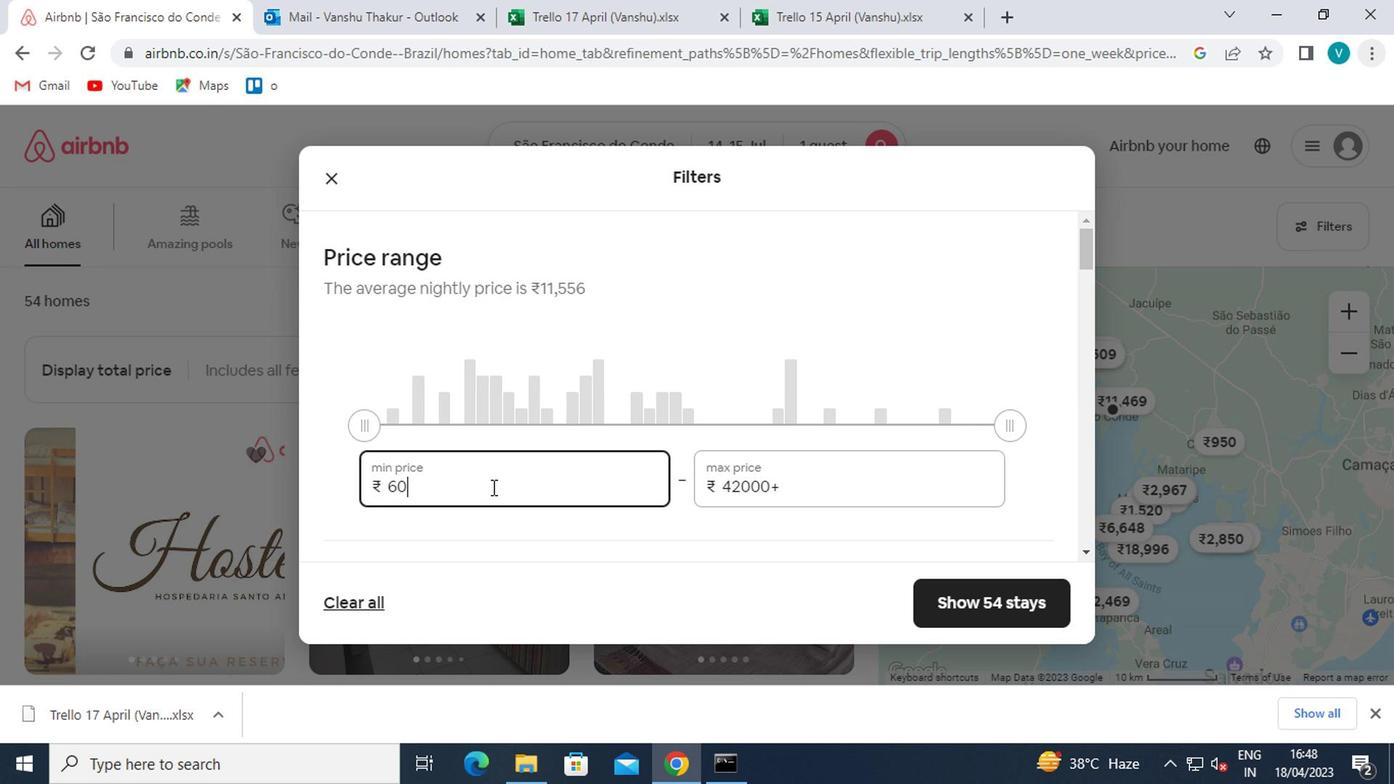 
Action: Mouse moved to (850, 491)
Screenshot: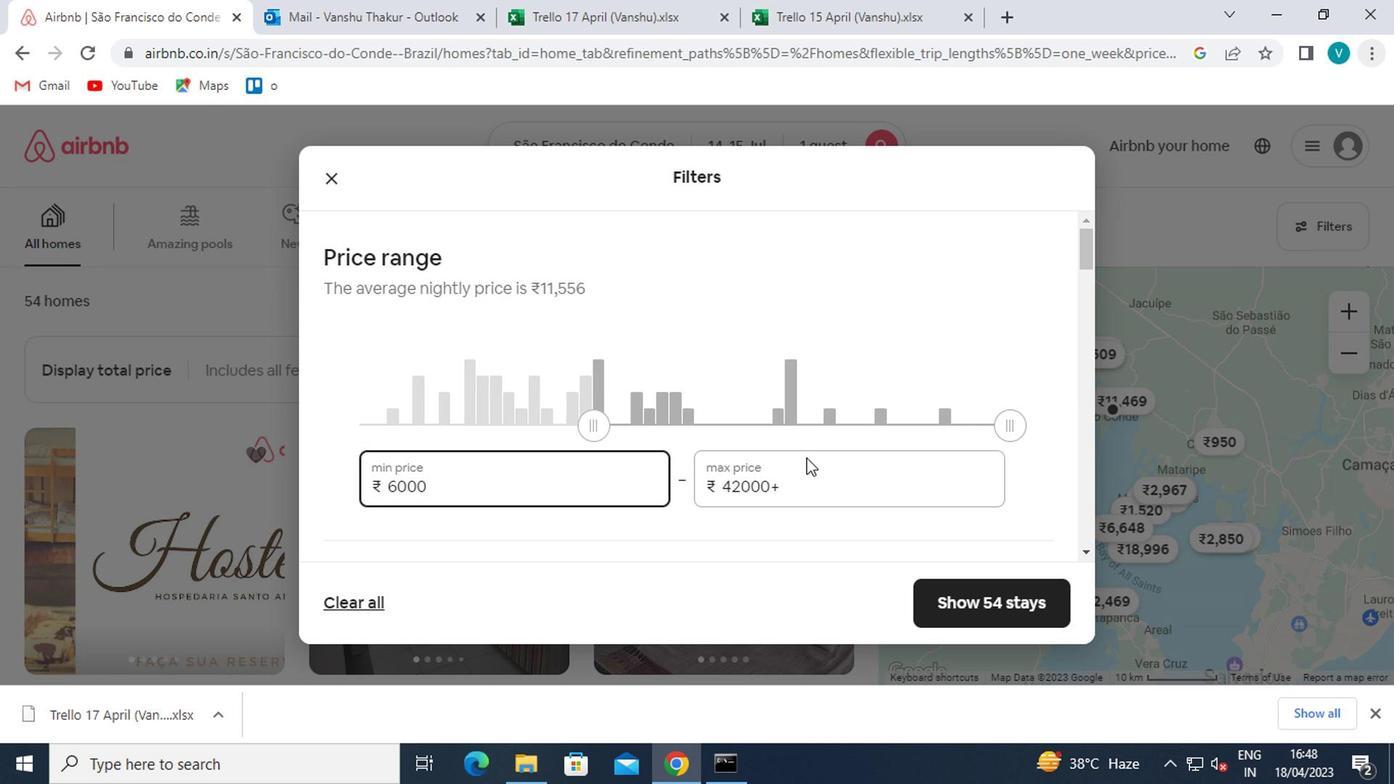 
Action: Mouse pressed left at (850, 491)
Screenshot: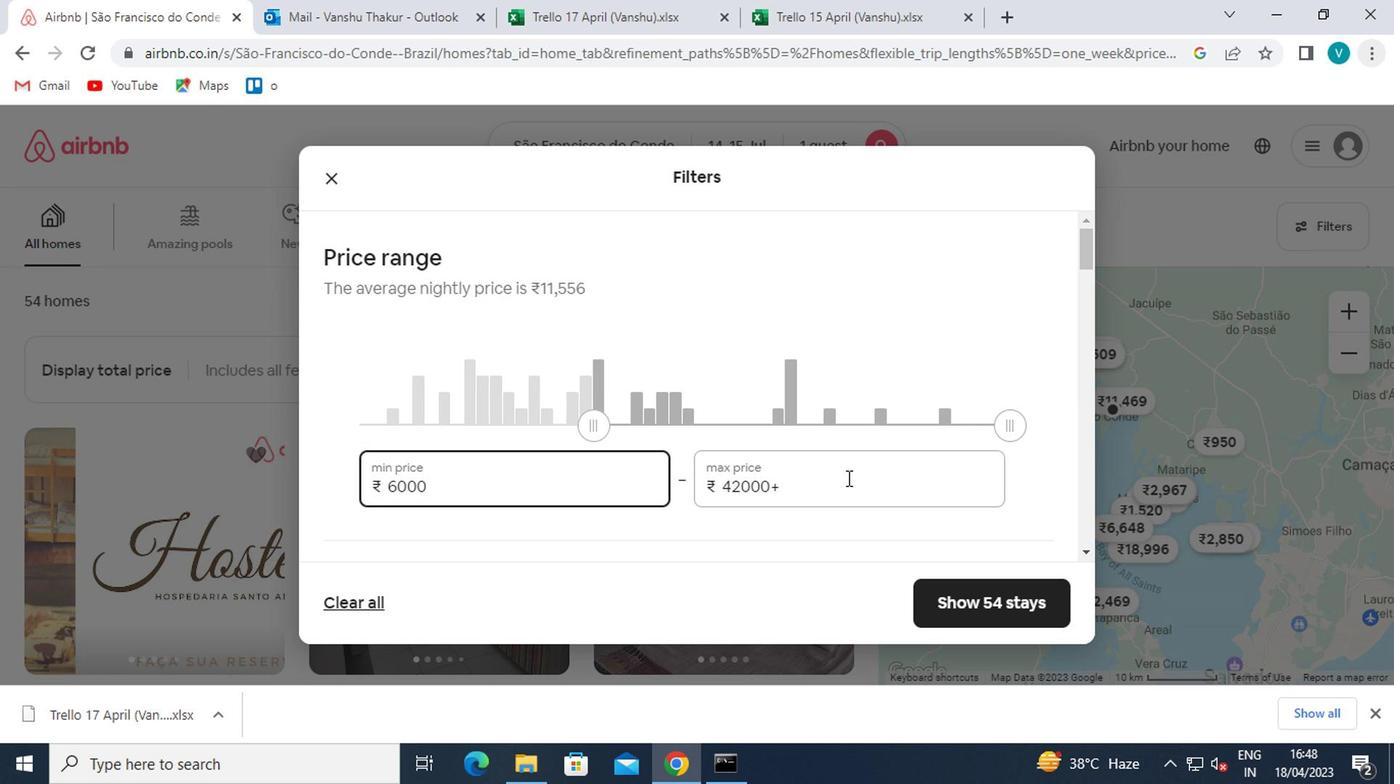 
Action: Key pressed <Key.backspace><Key.backspace><Key.backspace><Key.backspace><Key.backspace><Key.backspace><Key.backspace><Key.backspace><Key.backspace><Key.backspace><Key.backspace>14000
Screenshot: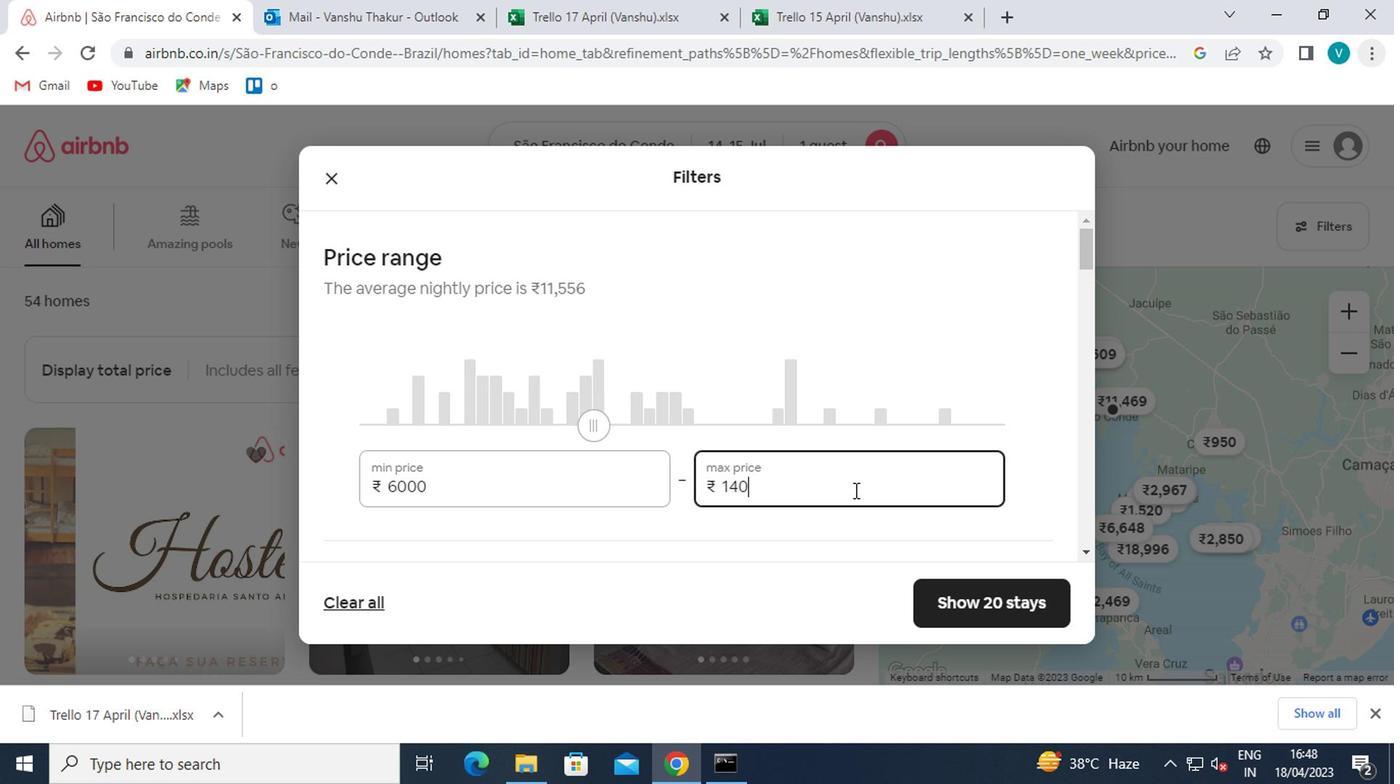 
Action: Mouse moved to (880, 488)
Screenshot: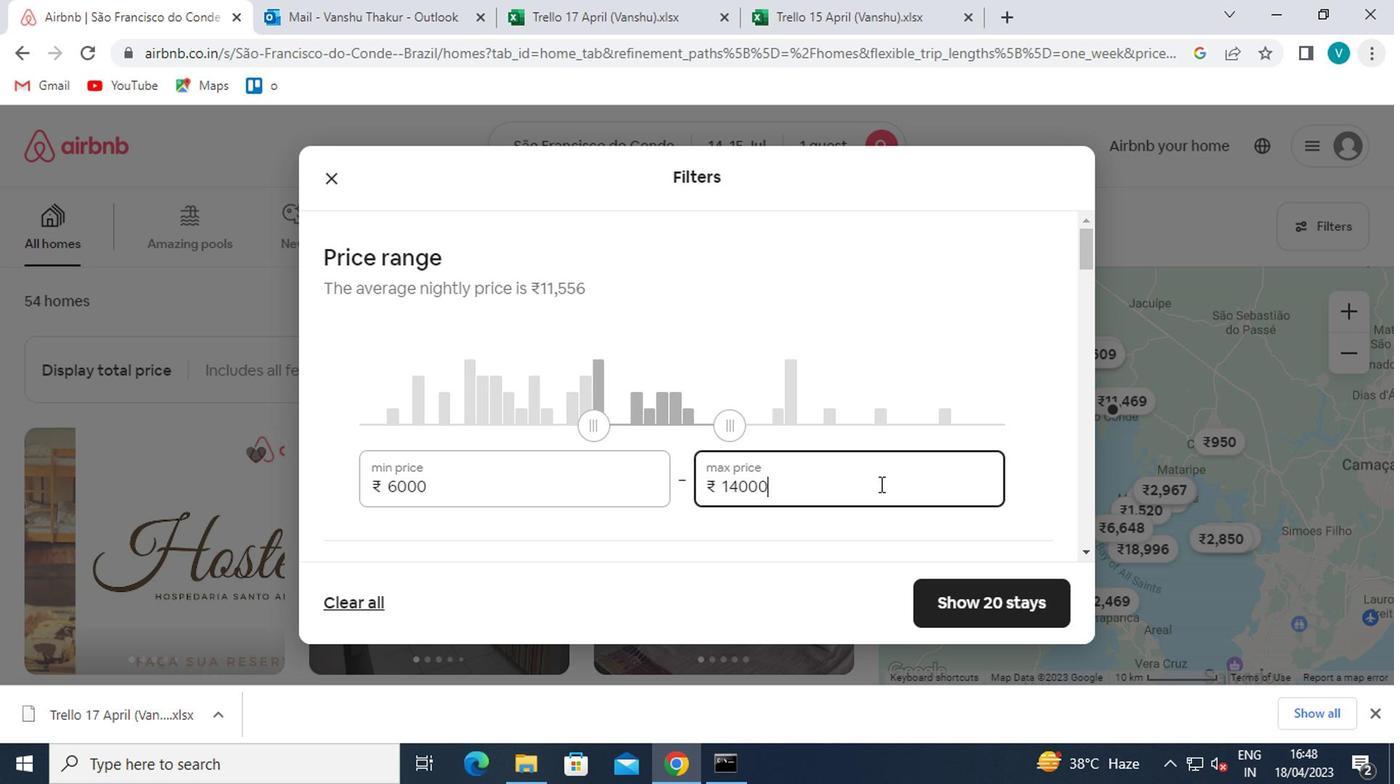 
Action: Mouse scrolled (880, 487) with delta (0, -1)
Screenshot: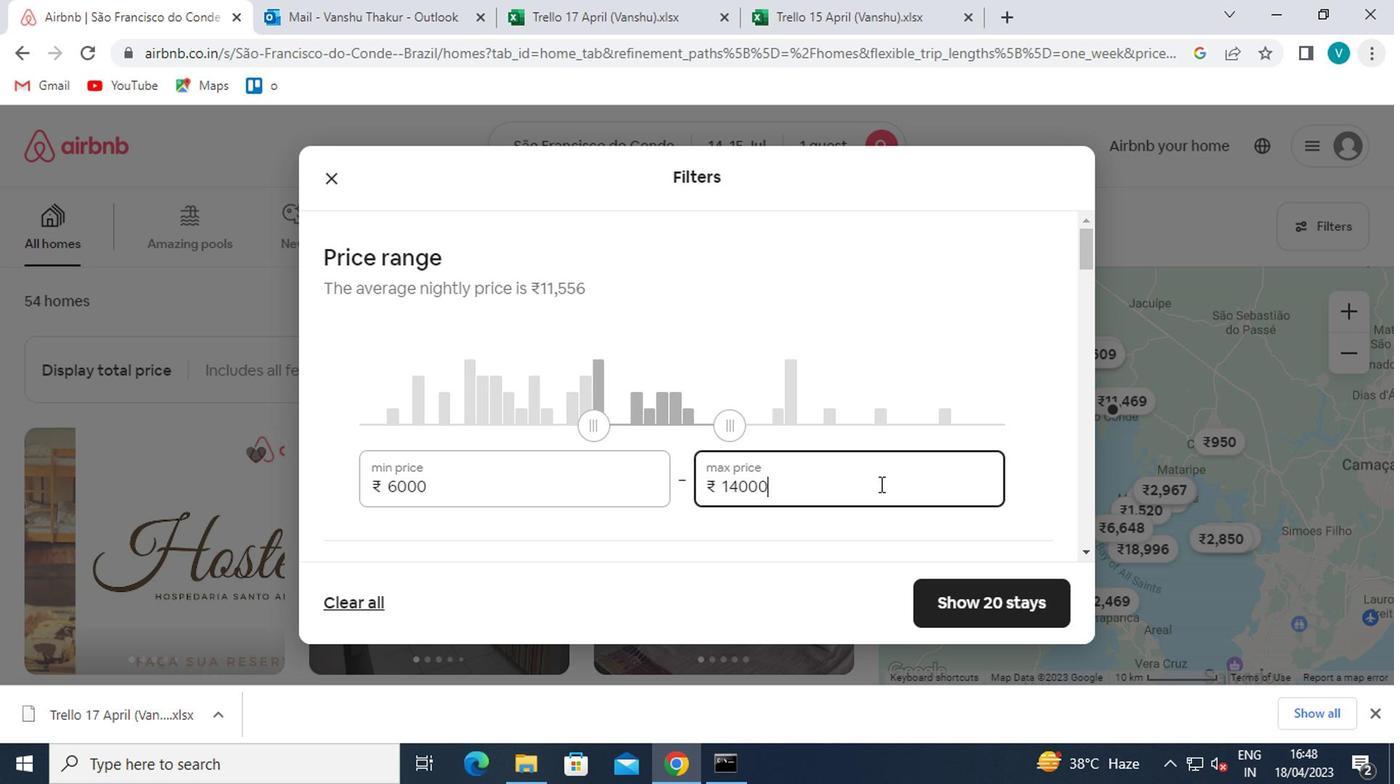 
Action: Mouse moved to (877, 493)
Screenshot: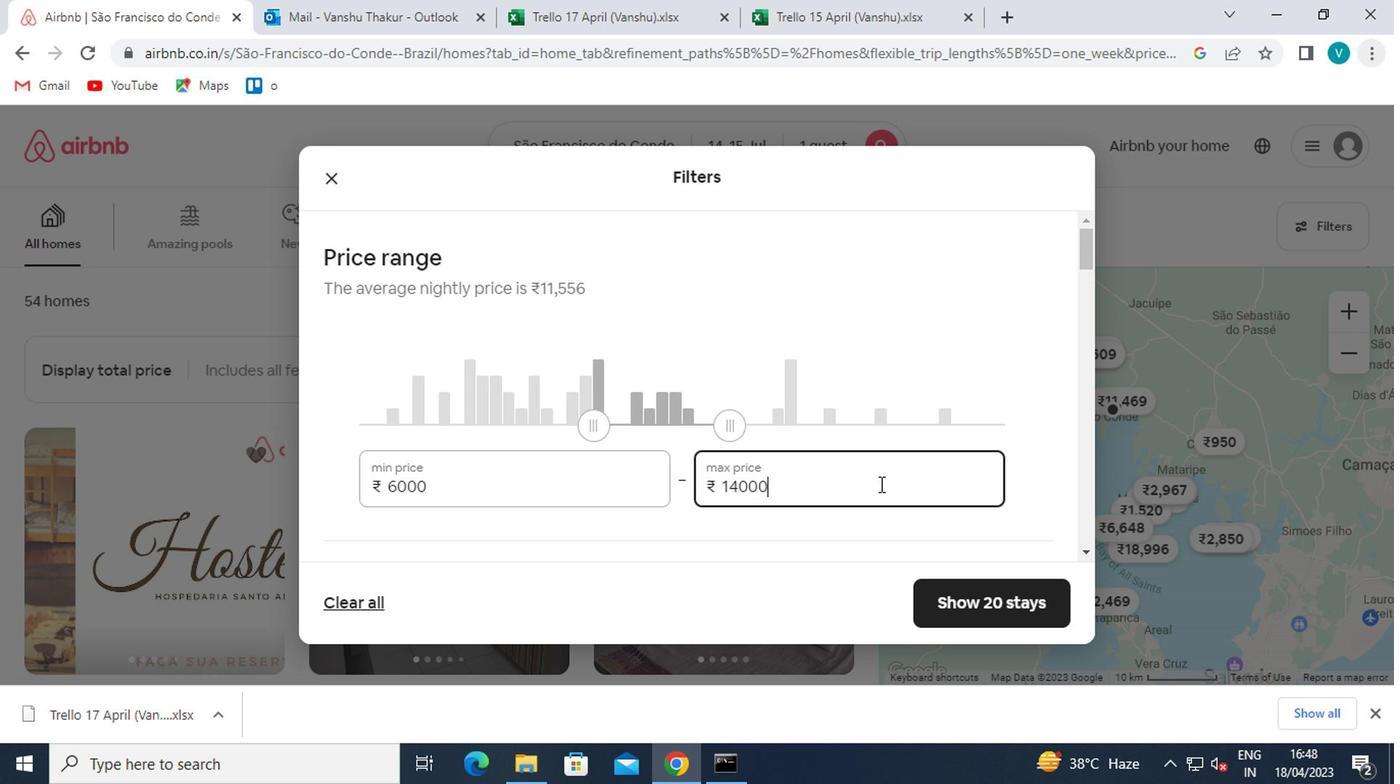 
Action: Mouse scrolled (877, 492) with delta (0, -1)
Screenshot: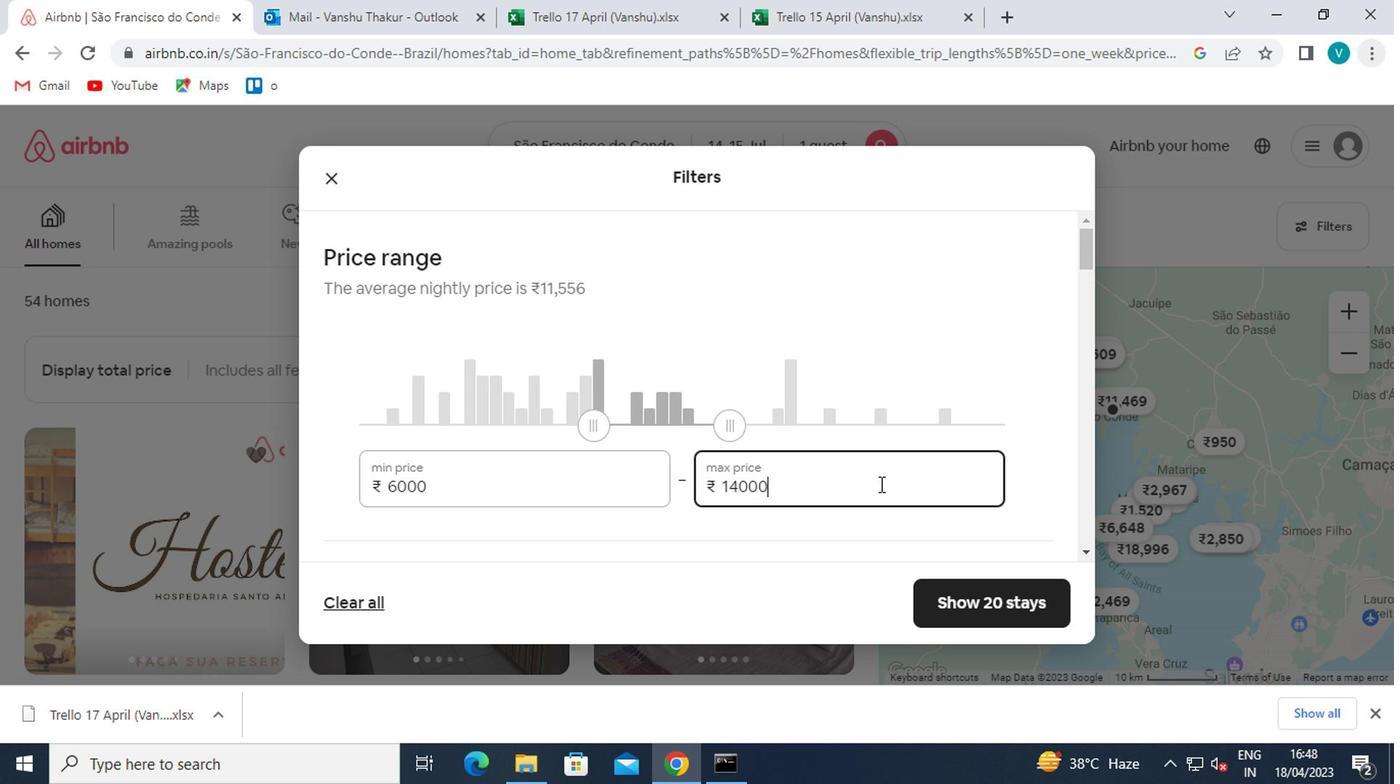 
Action: Mouse moved to (877, 495)
Screenshot: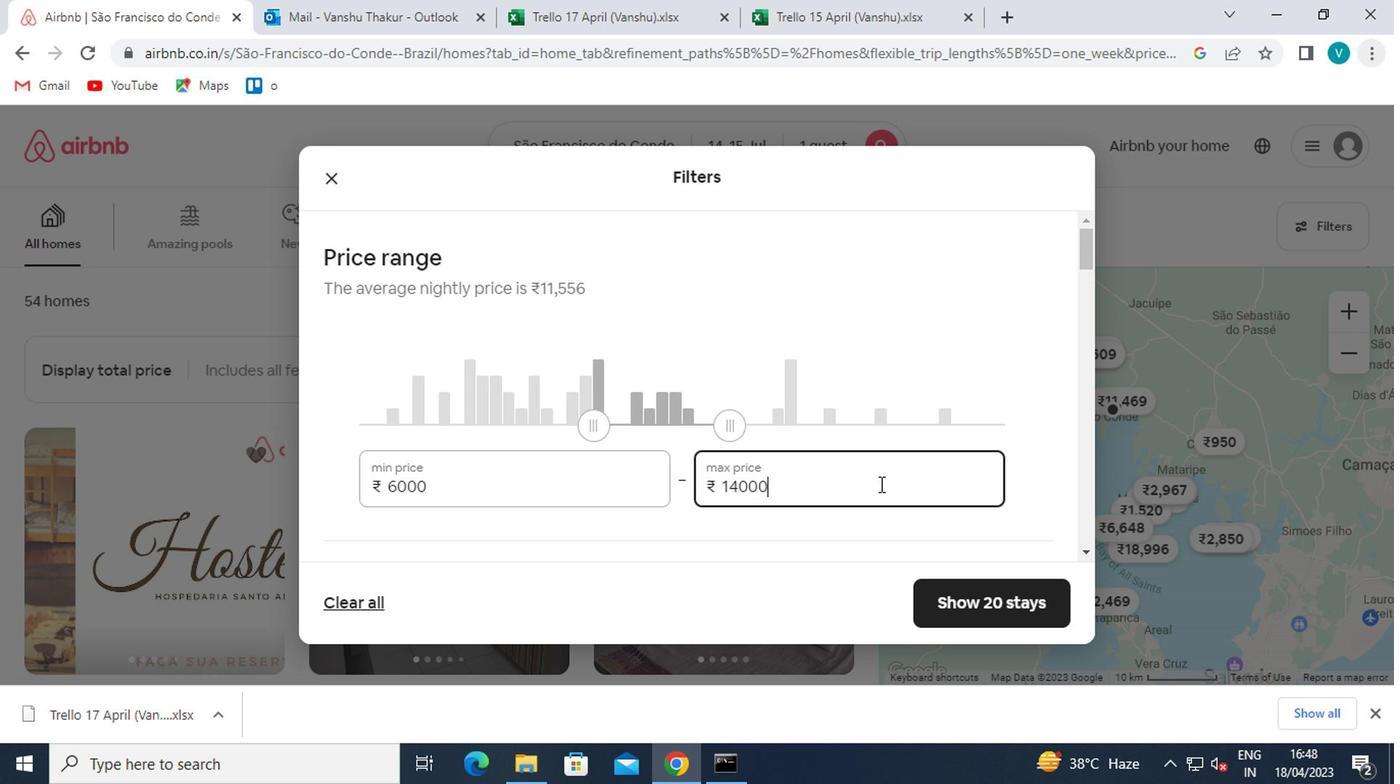 
Action: Mouse scrolled (877, 494) with delta (0, -1)
Screenshot: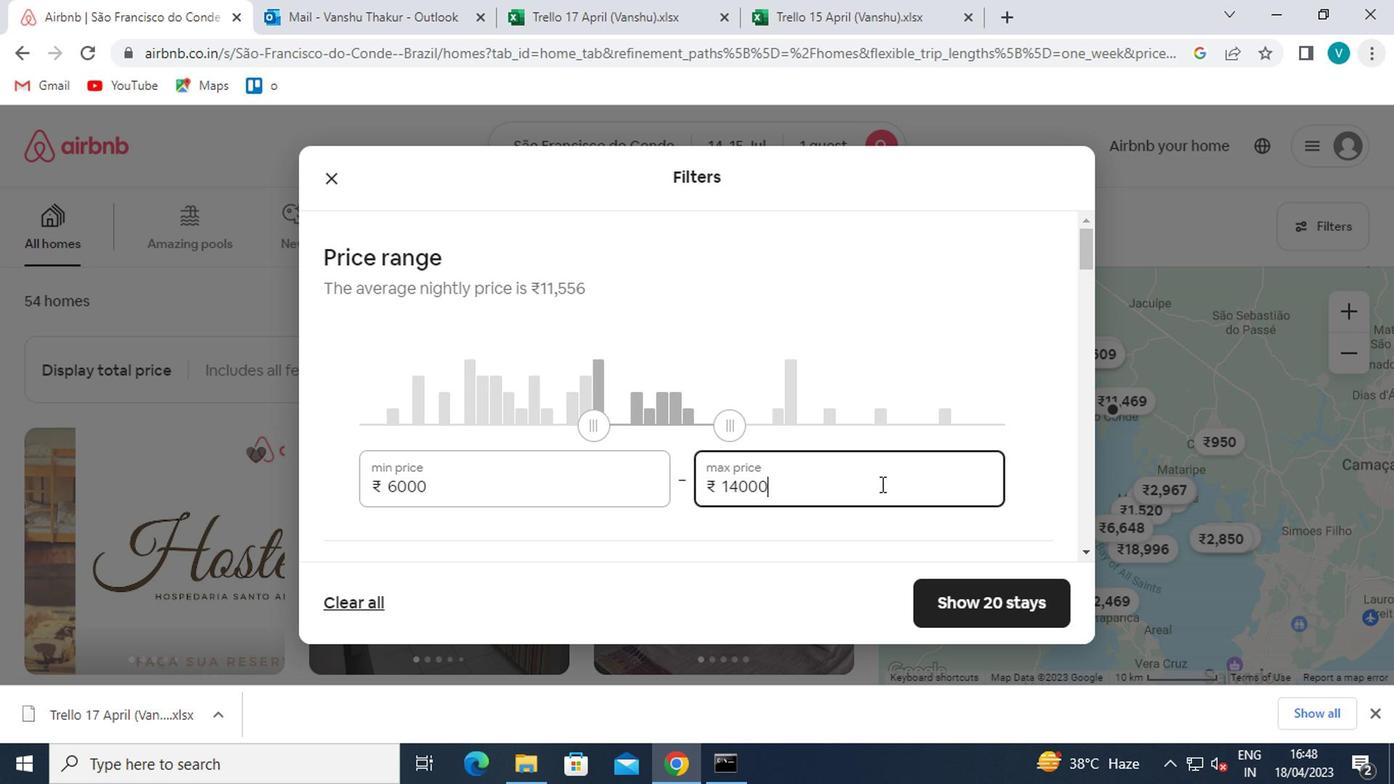 
Action: Mouse moved to (353, 429)
Screenshot: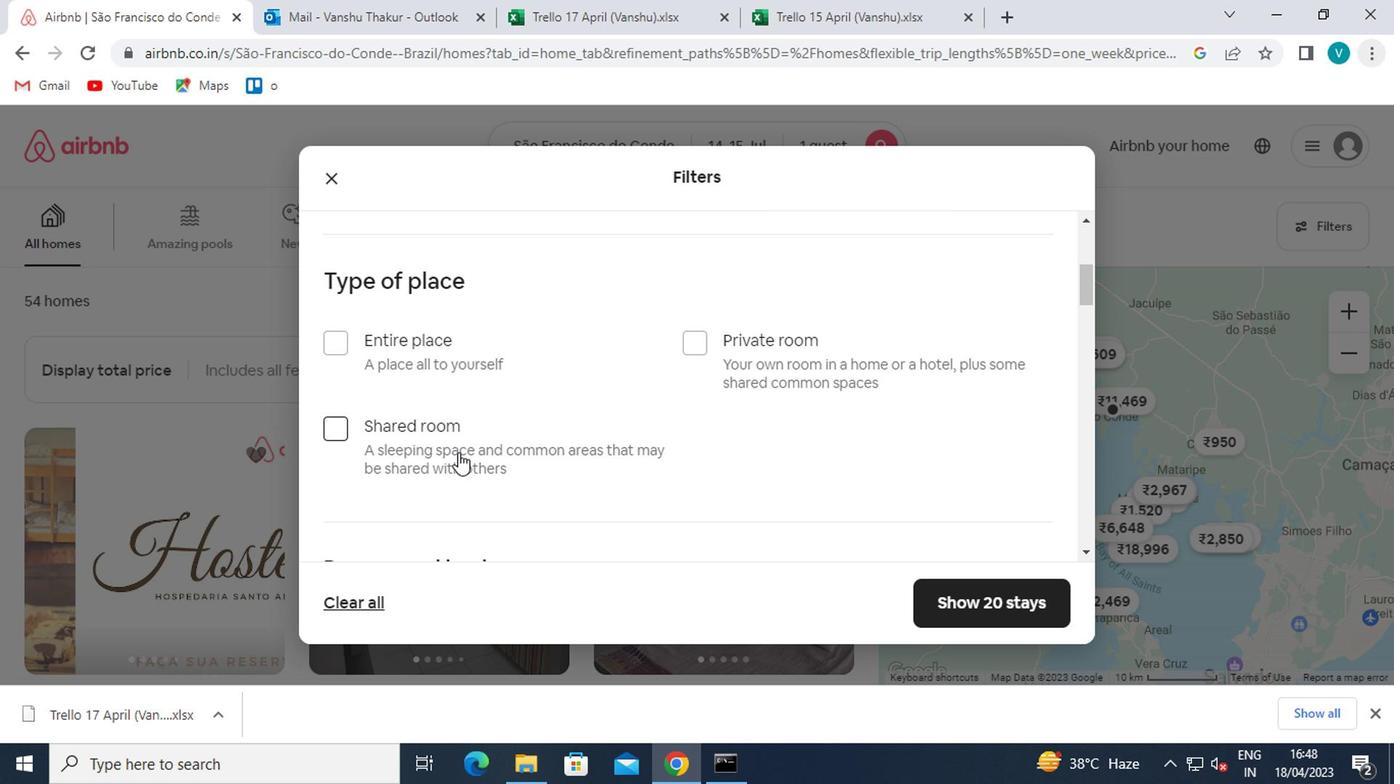 
Action: Mouse pressed left at (353, 429)
Screenshot: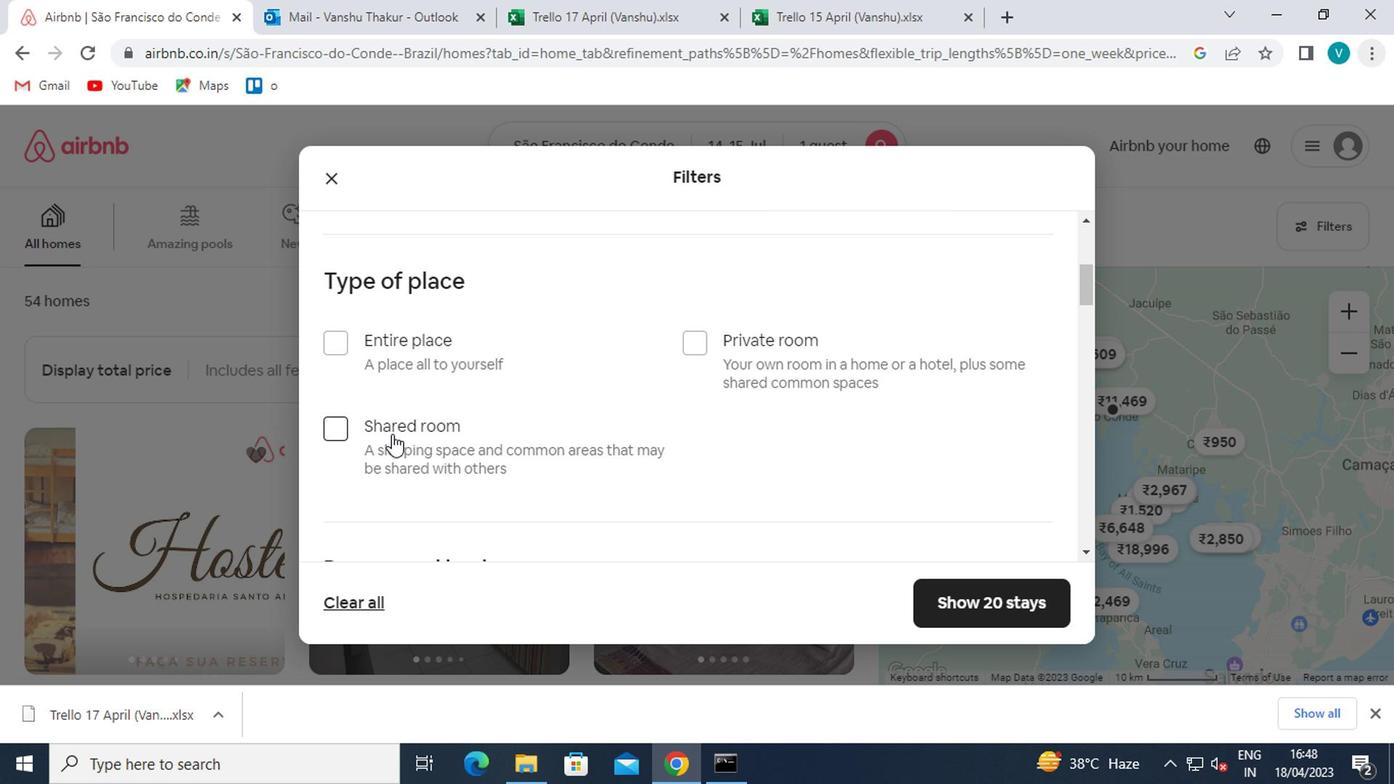 
Action: Mouse moved to (381, 436)
Screenshot: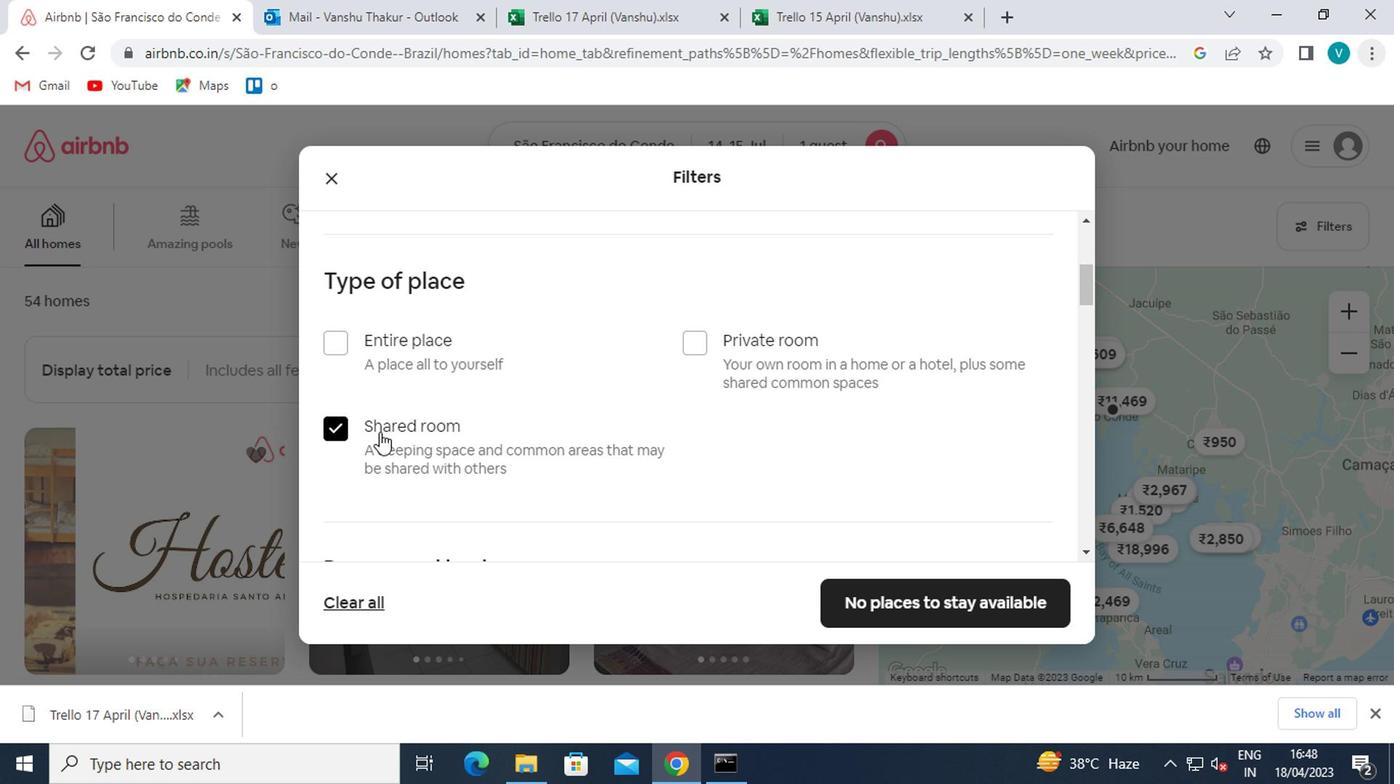 
Action: Mouse scrolled (381, 435) with delta (0, 0)
Screenshot: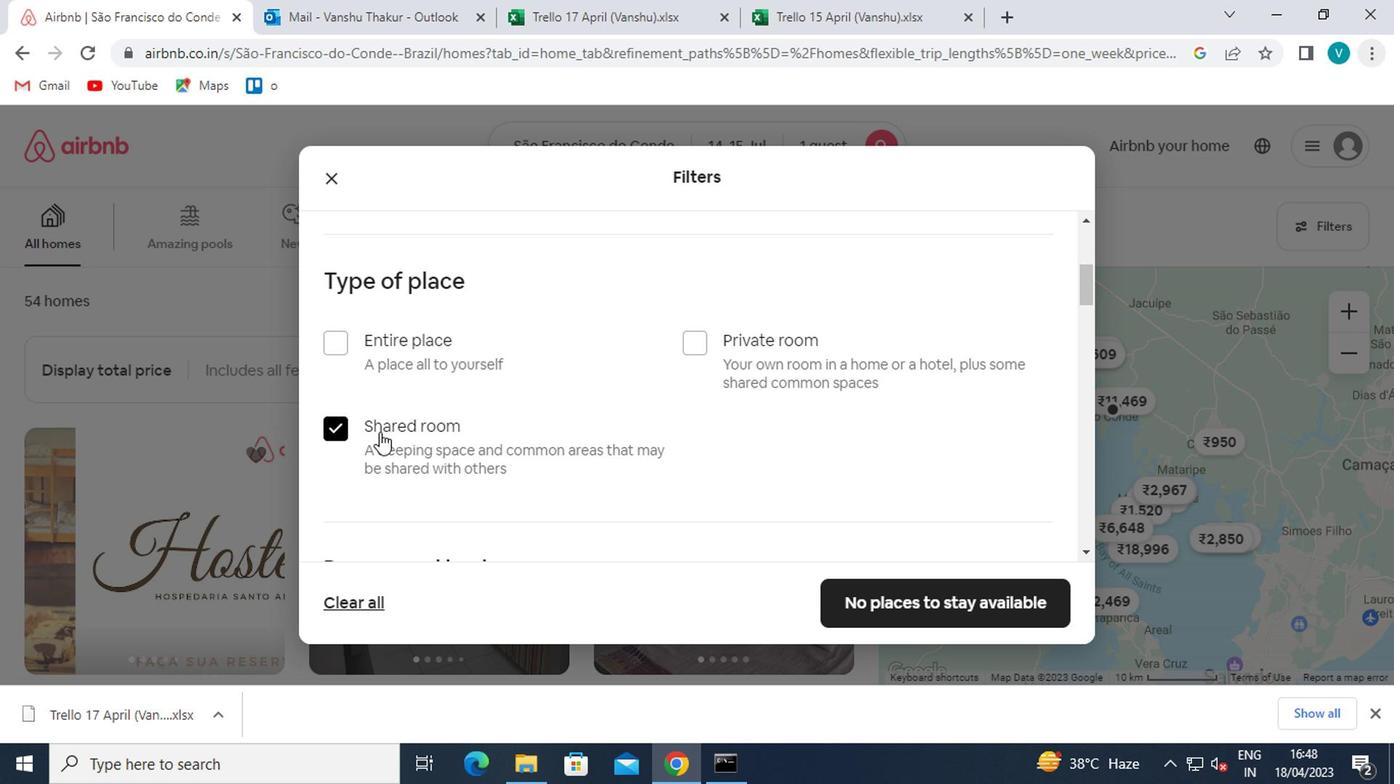 
Action: Mouse moved to (385, 439)
Screenshot: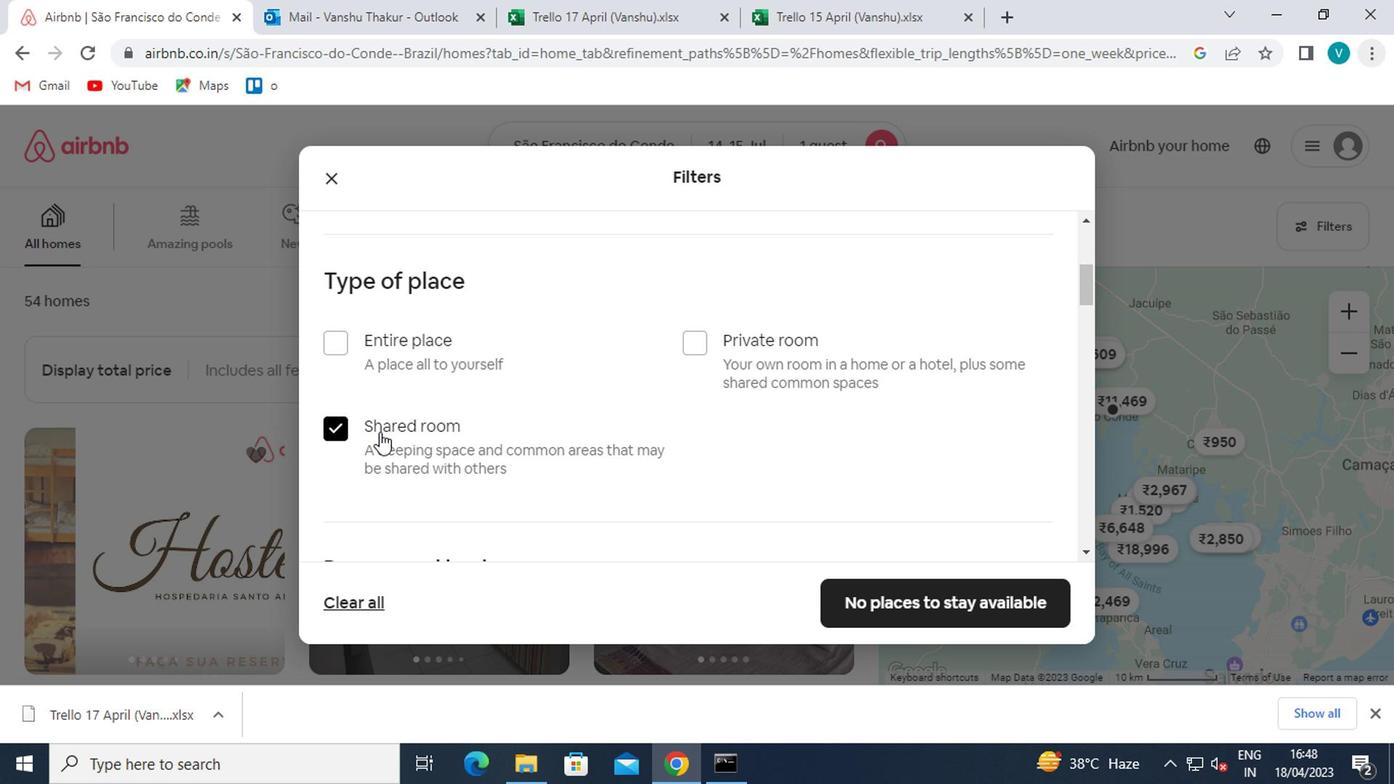 
Action: Mouse scrolled (385, 438) with delta (0, 0)
Screenshot: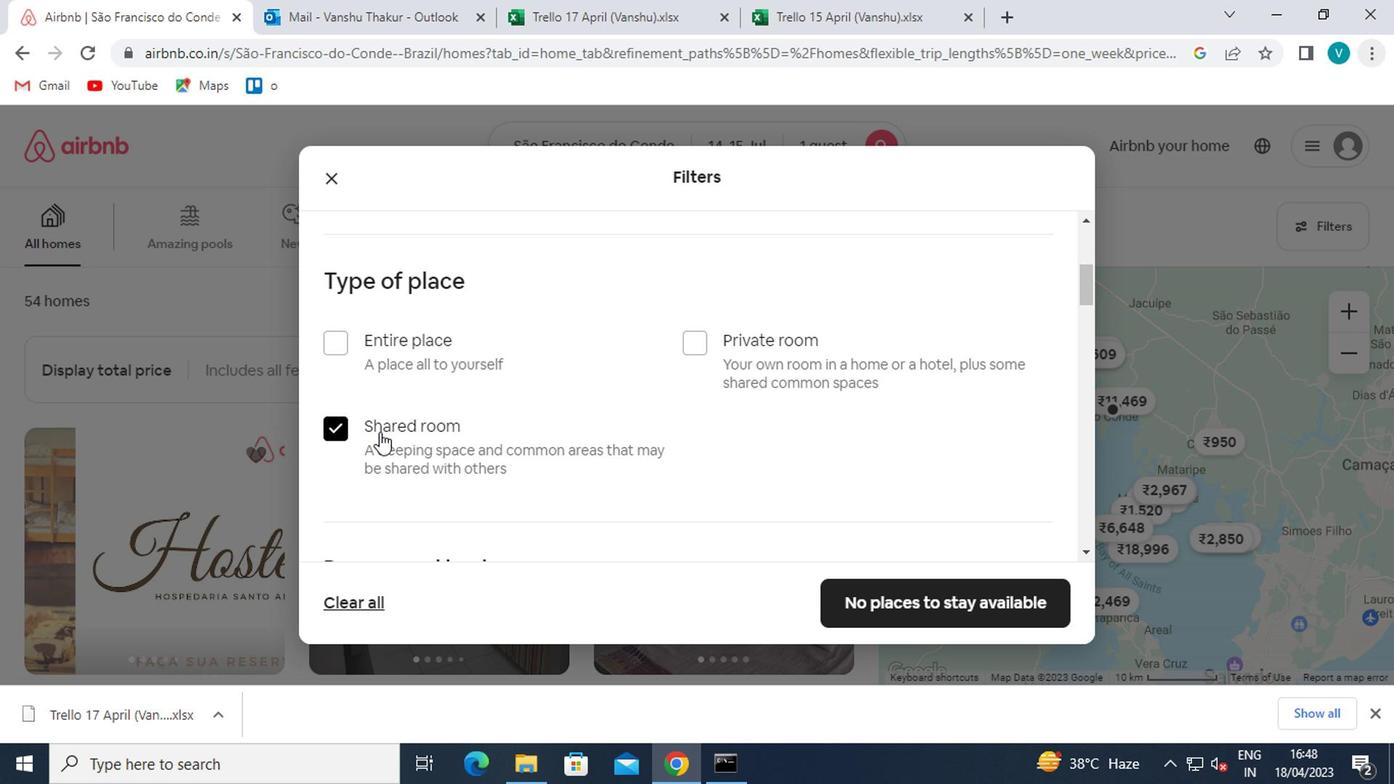 
Action: Mouse moved to (386, 441)
Screenshot: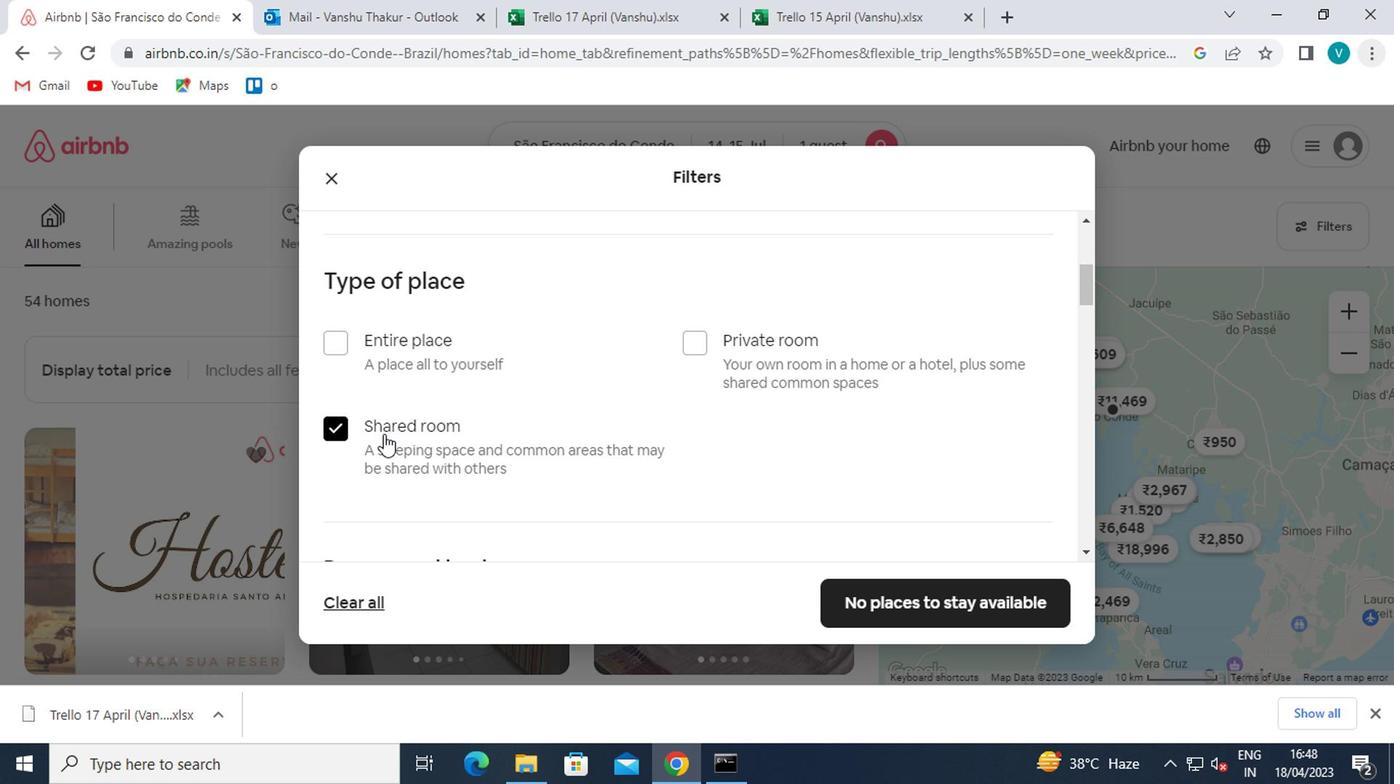 
Action: Mouse scrolled (386, 440) with delta (0, 0)
Screenshot: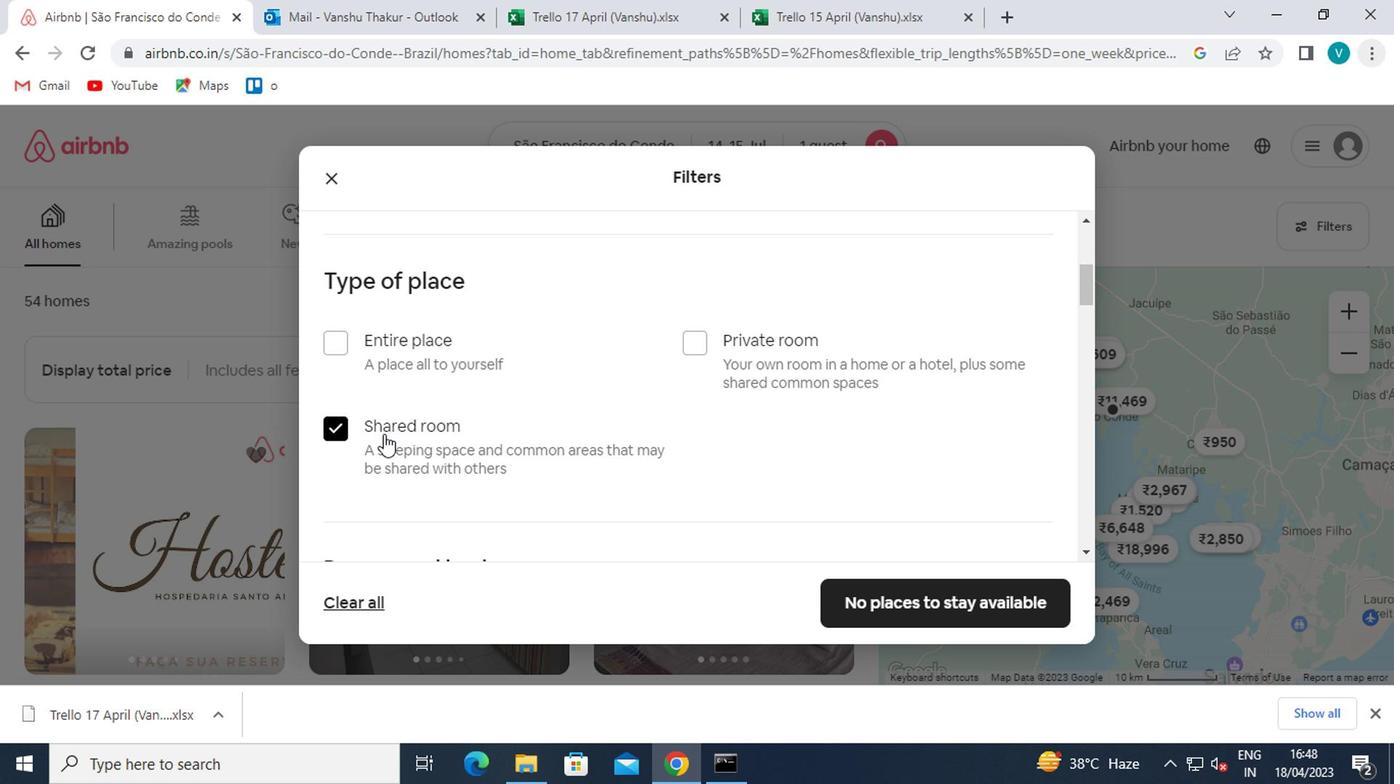 
Action: Mouse moved to (458, 375)
Screenshot: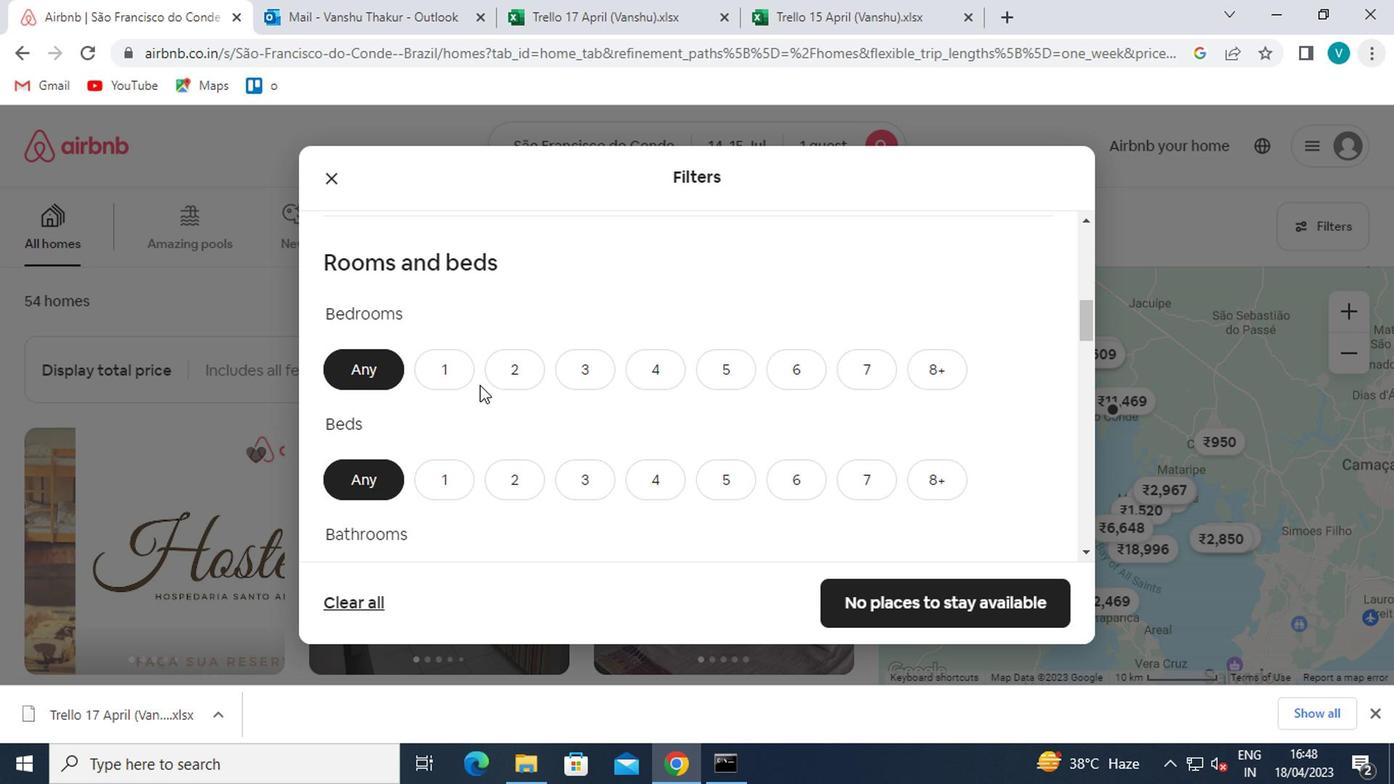 
Action: Mouse pressed left at (458, 375)
Screenshot: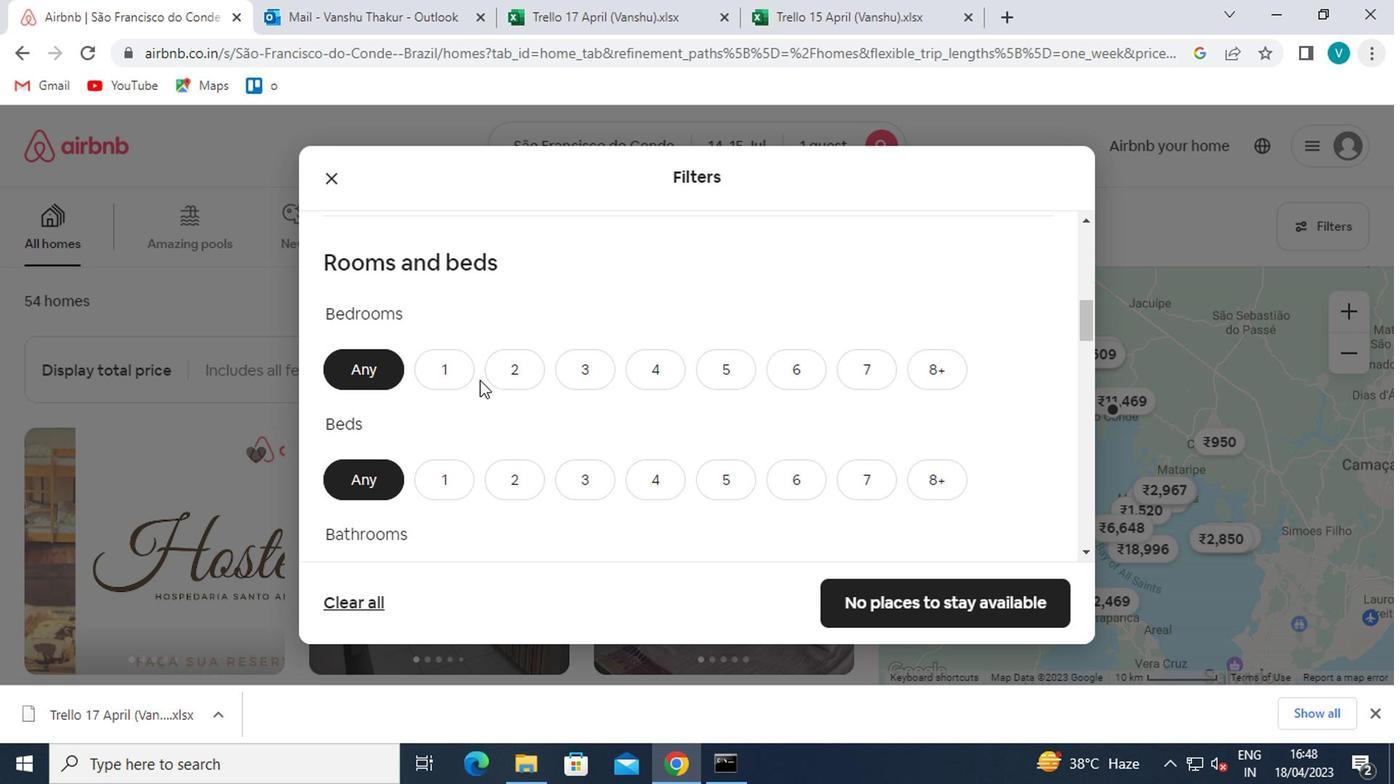 
Action: Mouse moved to (442, 490)
Screenshot: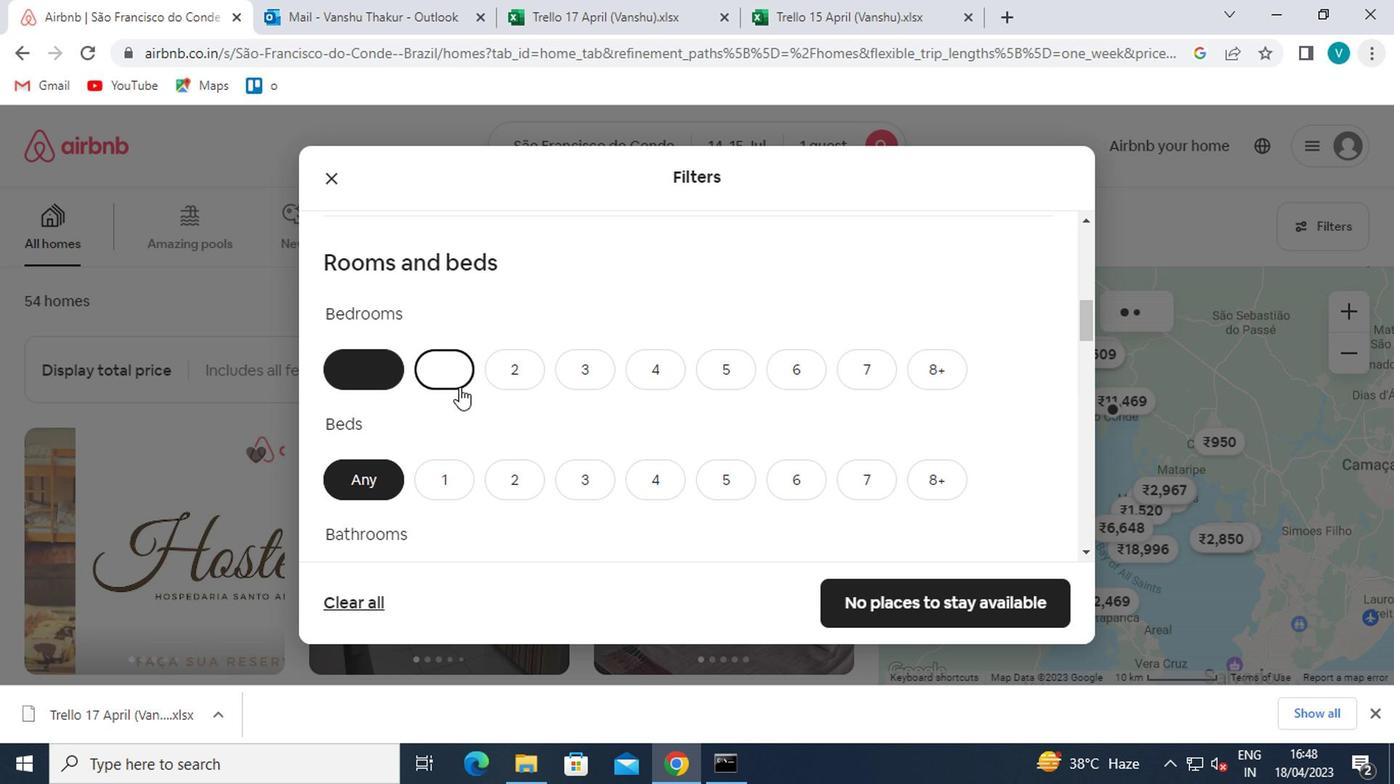
Action: Mouse pressed left at (442, 490)
Screenshot: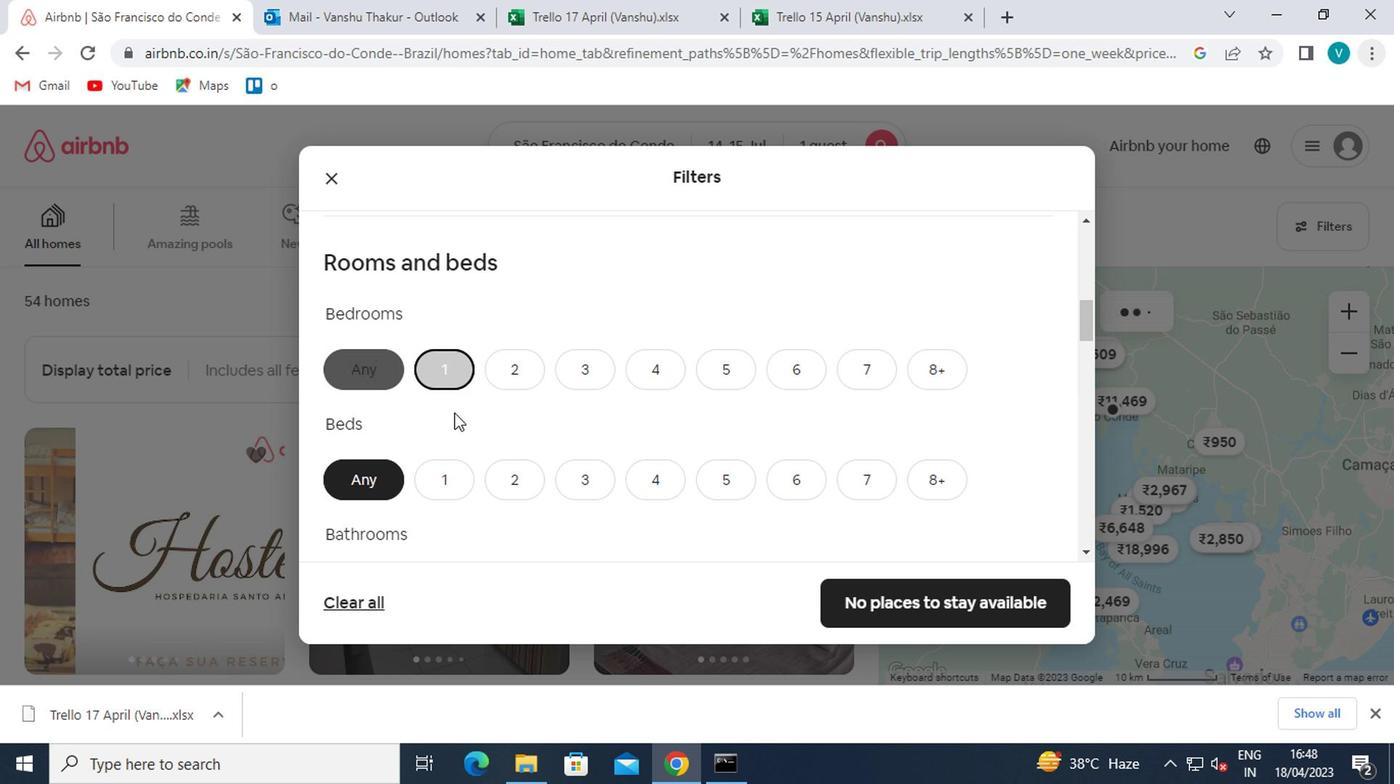 
Action: Mouse moved to (448, 489)
Screenshot: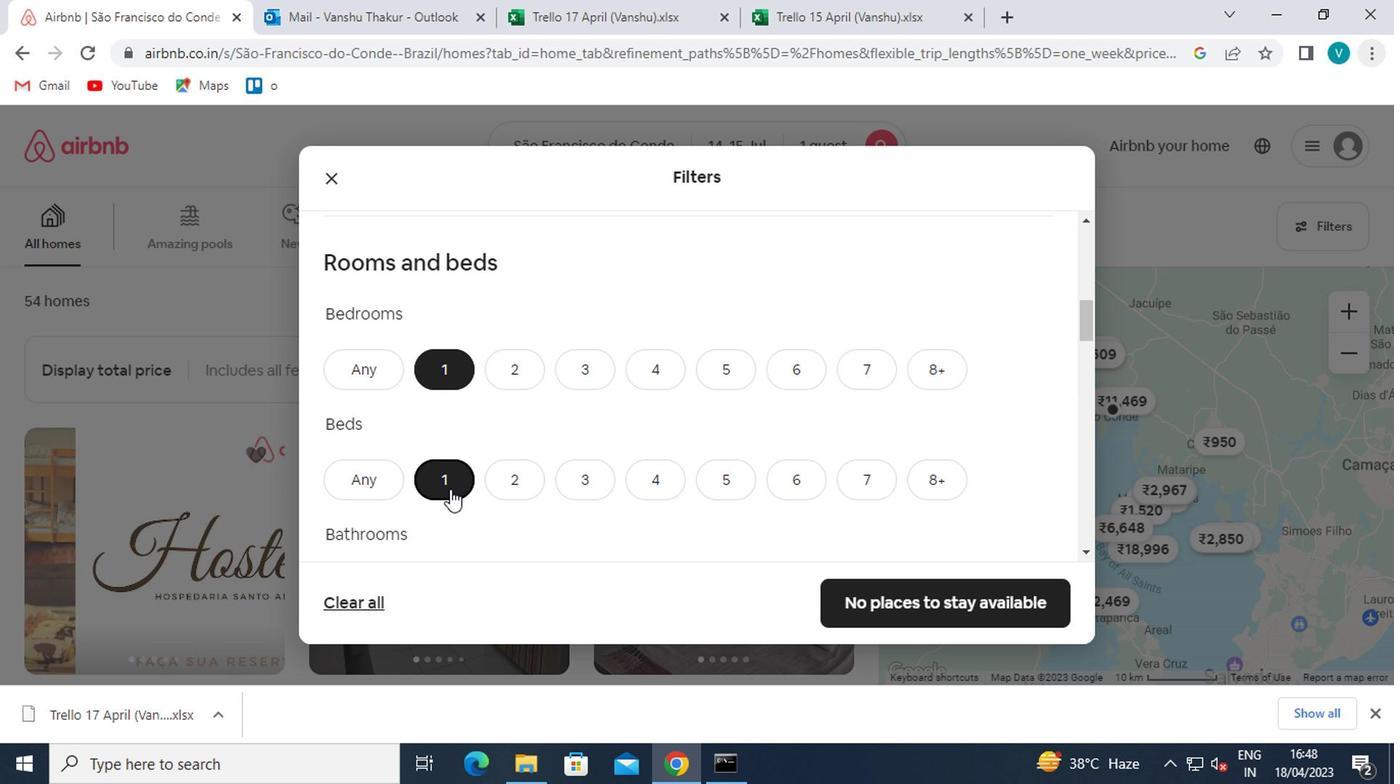 
Action: Mouse scrolled (448, 488) with delta (0, 0)
Screenshot: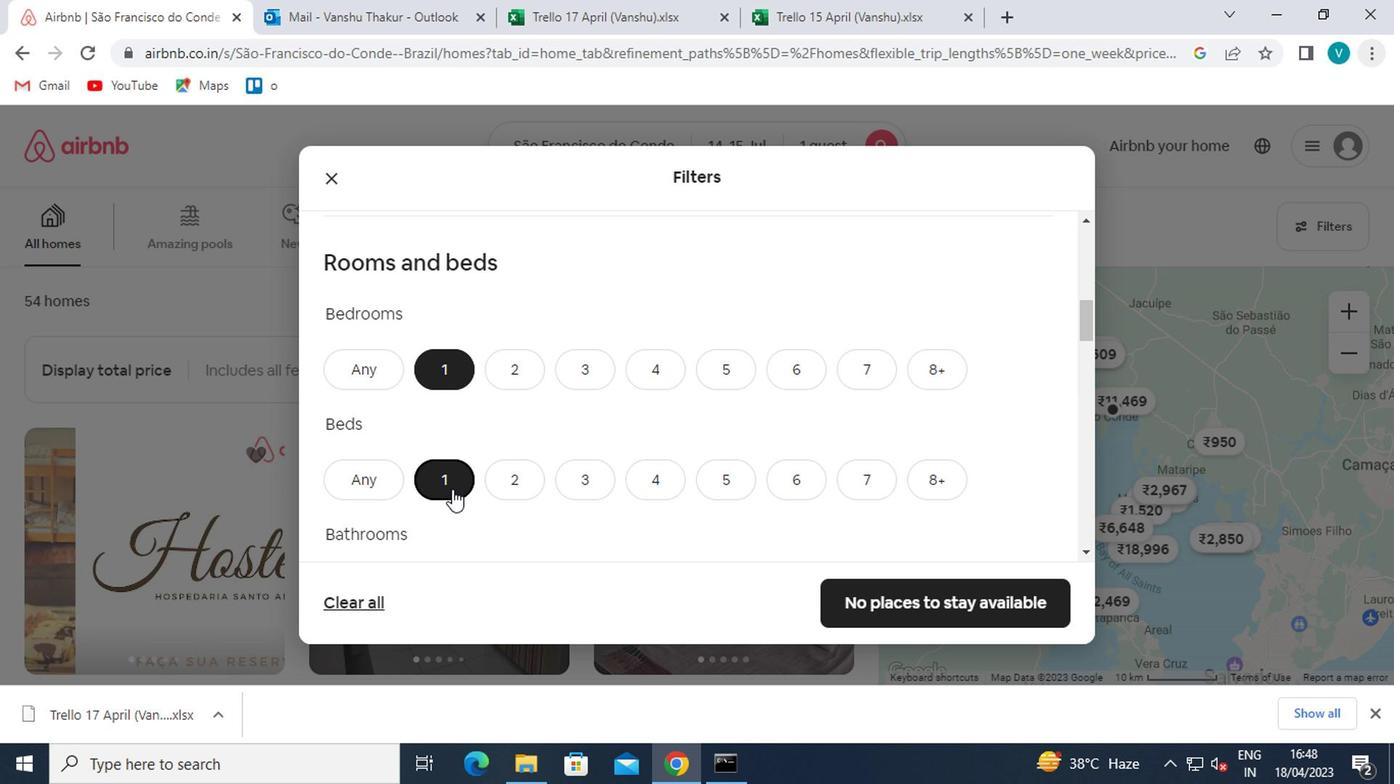 
Action: Mouse scrolled (448, 488) with delta (0, 0)
Screenshot: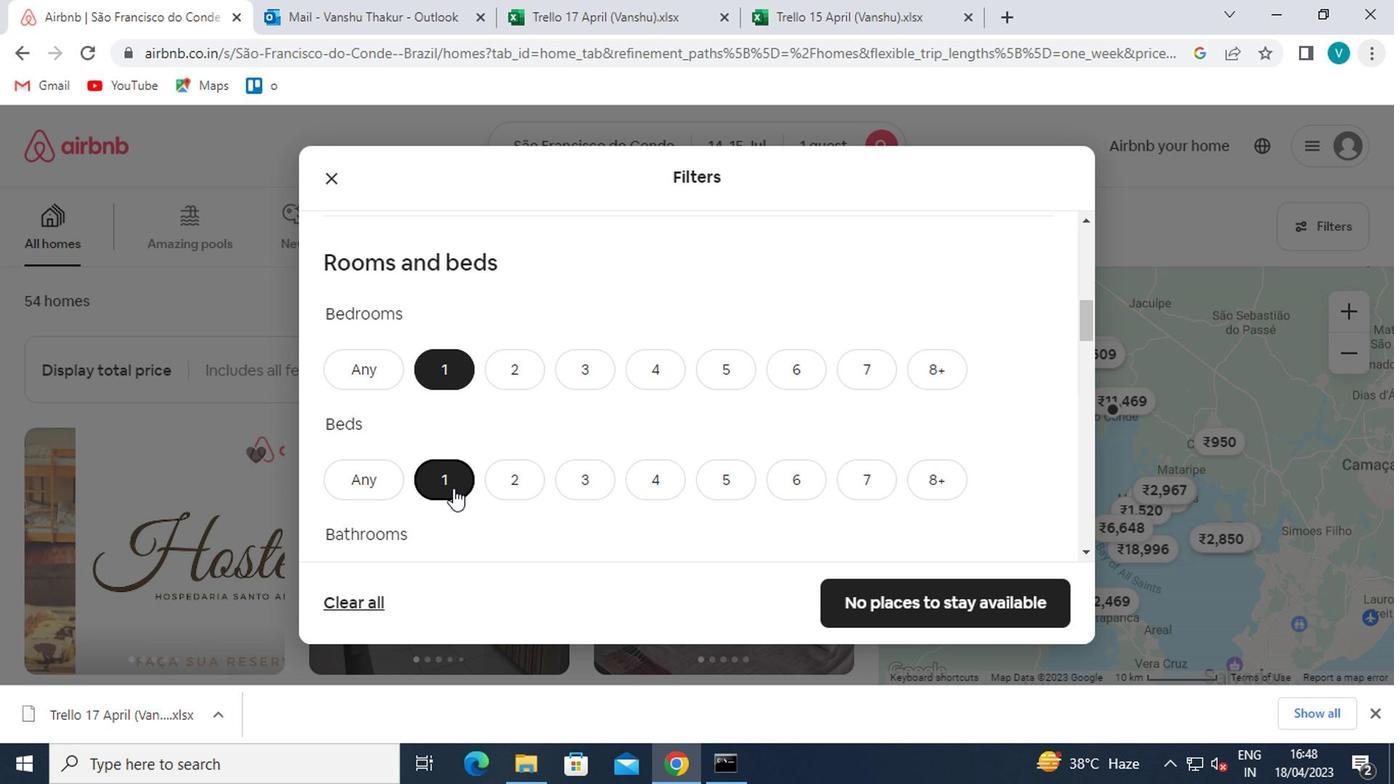 
Action: Mouse moved to (454, 389)
Screenshot: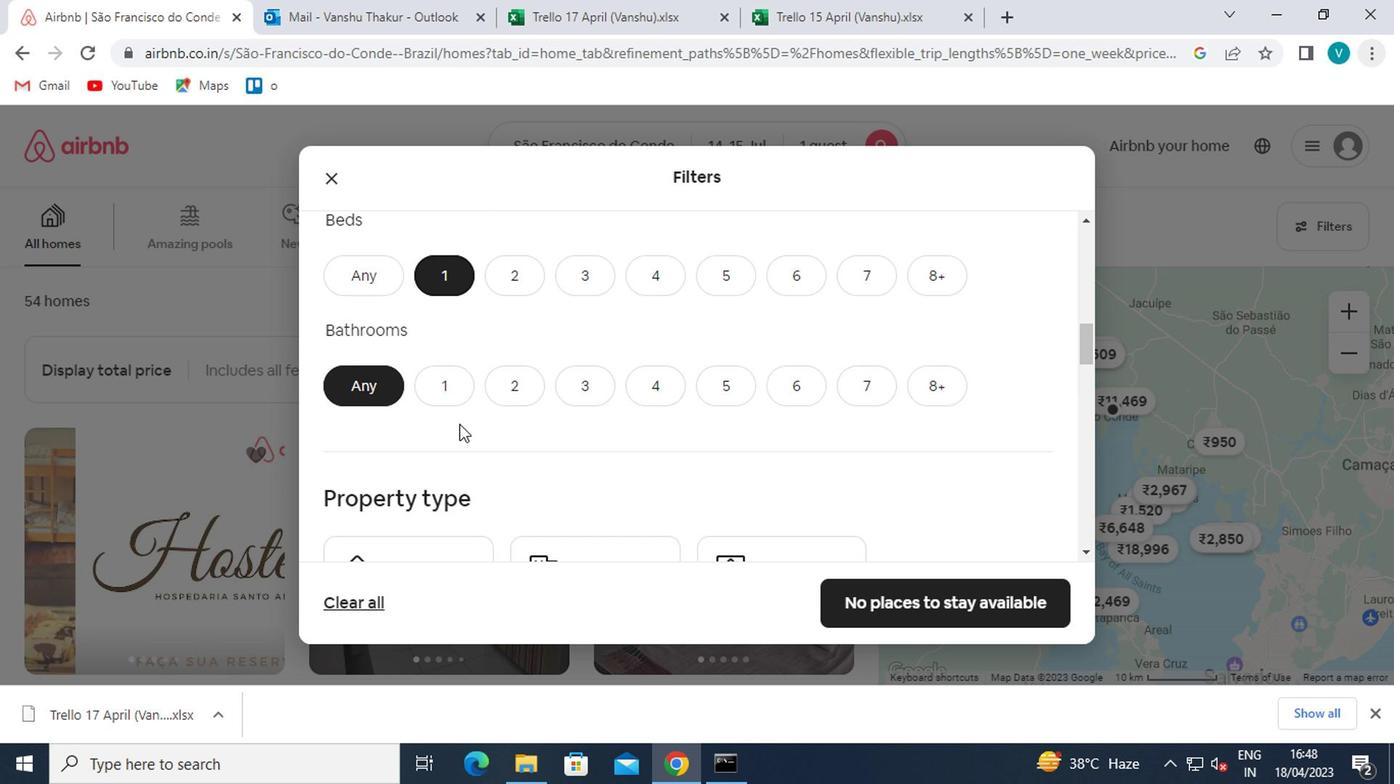 
Action: Mouse pressed left at (454, 389)
Screenshot: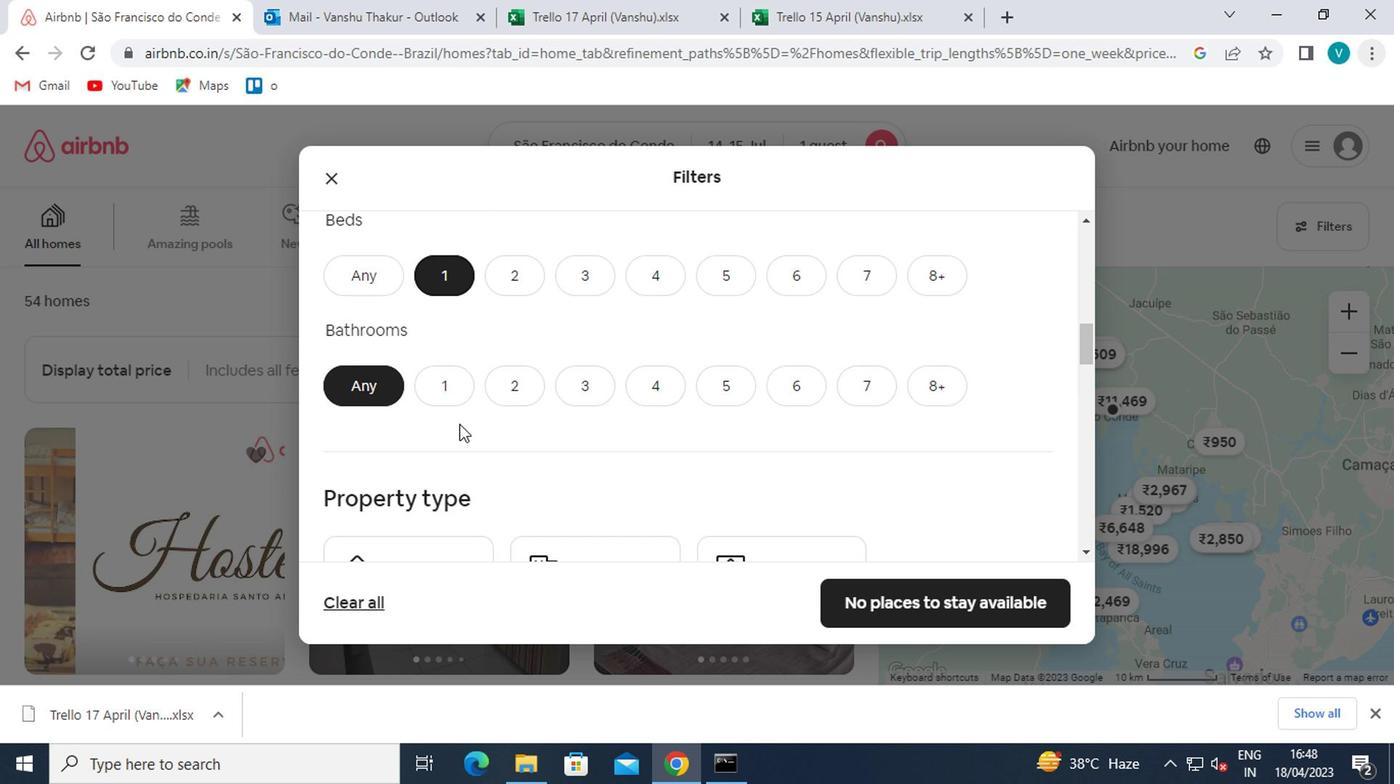 
Action: Mouse moved to (454, 389)
Screenshot: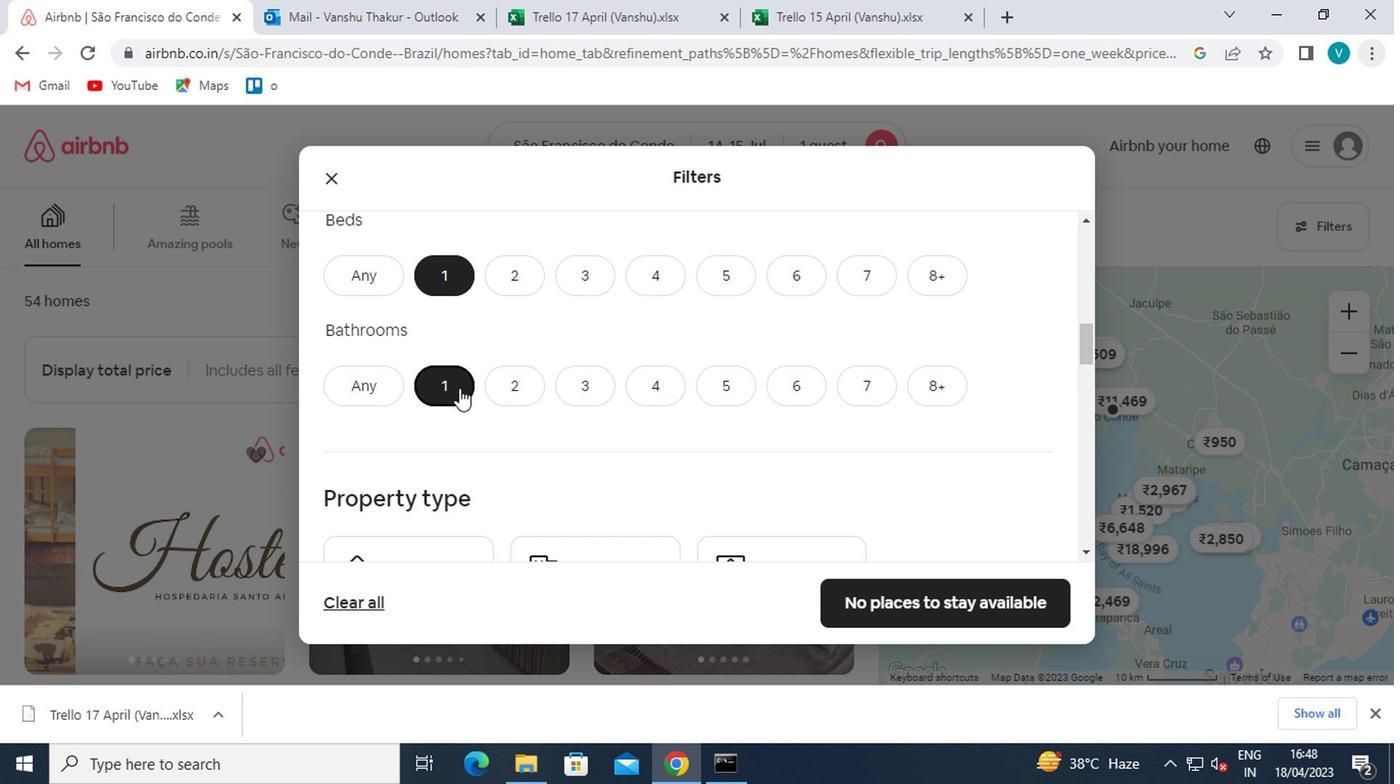 
Action: Mouse scrolled (454, 388) with delta (0, 0)
Screenshot: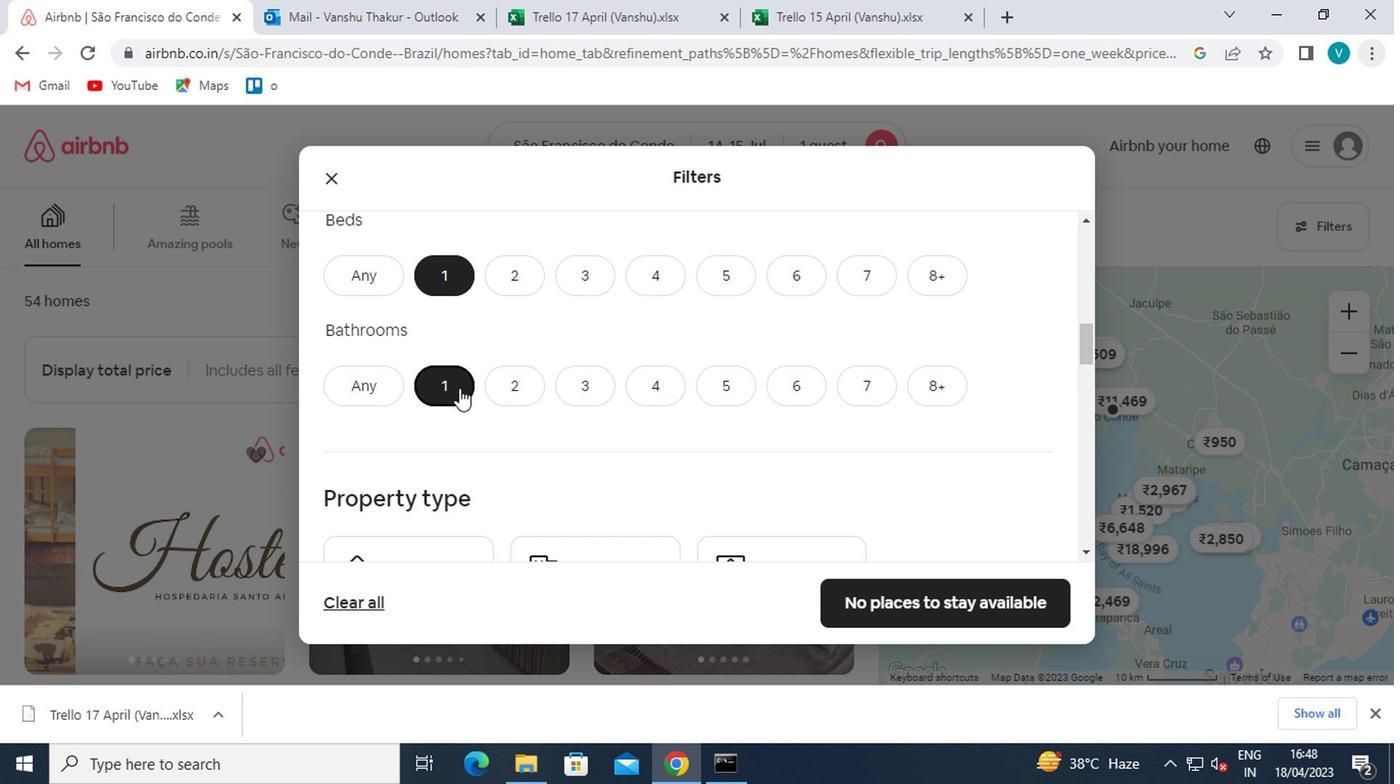 
Action: Mouse scrolled (454, 388) with delta (0, 0)
Screenshot: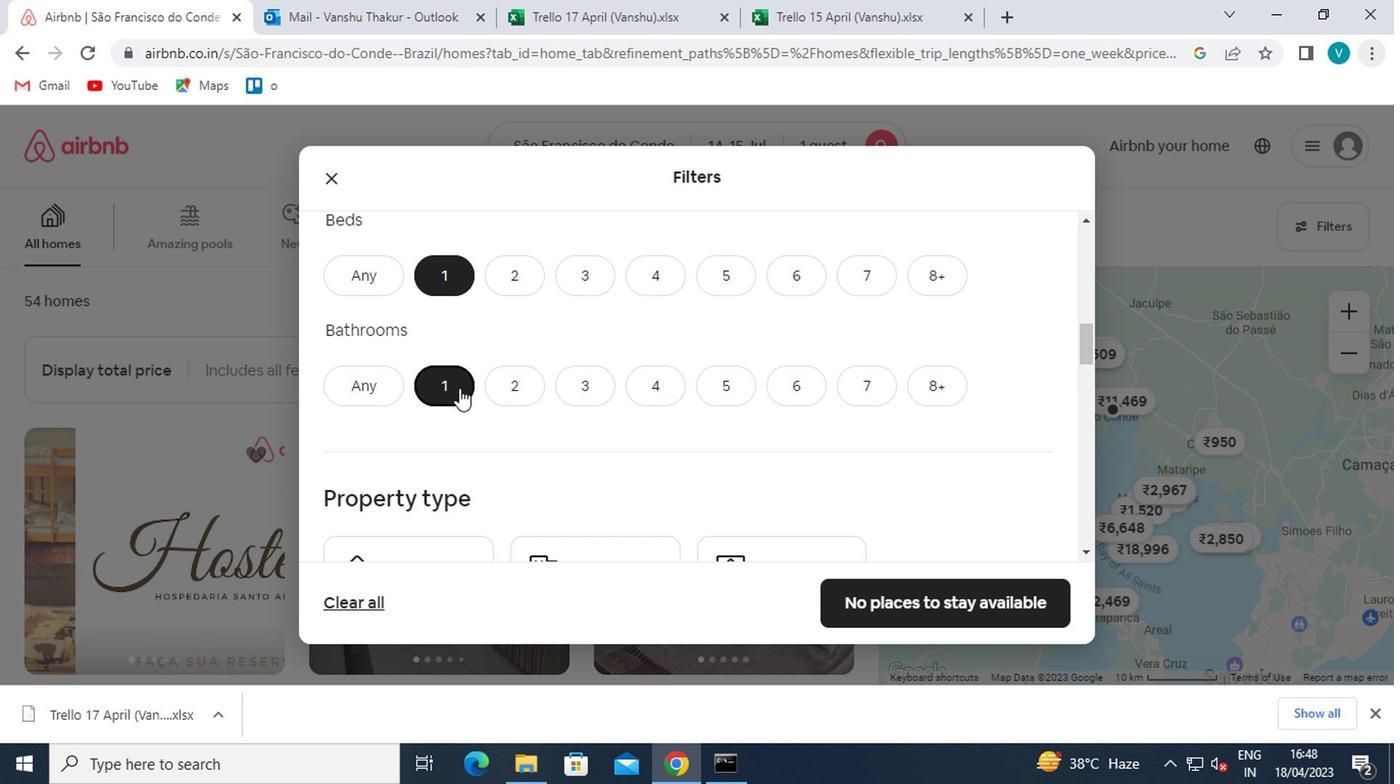 
Action: Mouse moved to (678, 393)
Screenshot: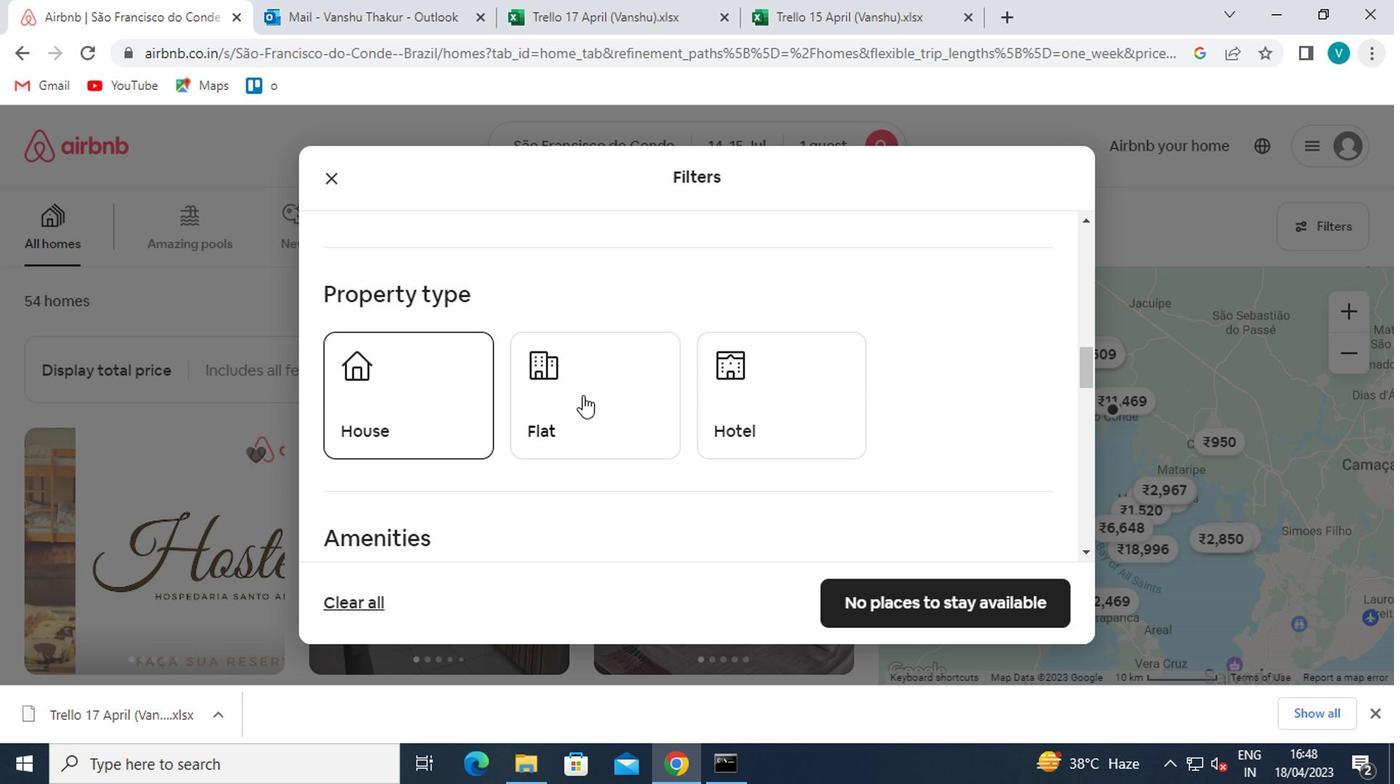 
Action: Mouse pressed left at (678, 393)
Screenshot: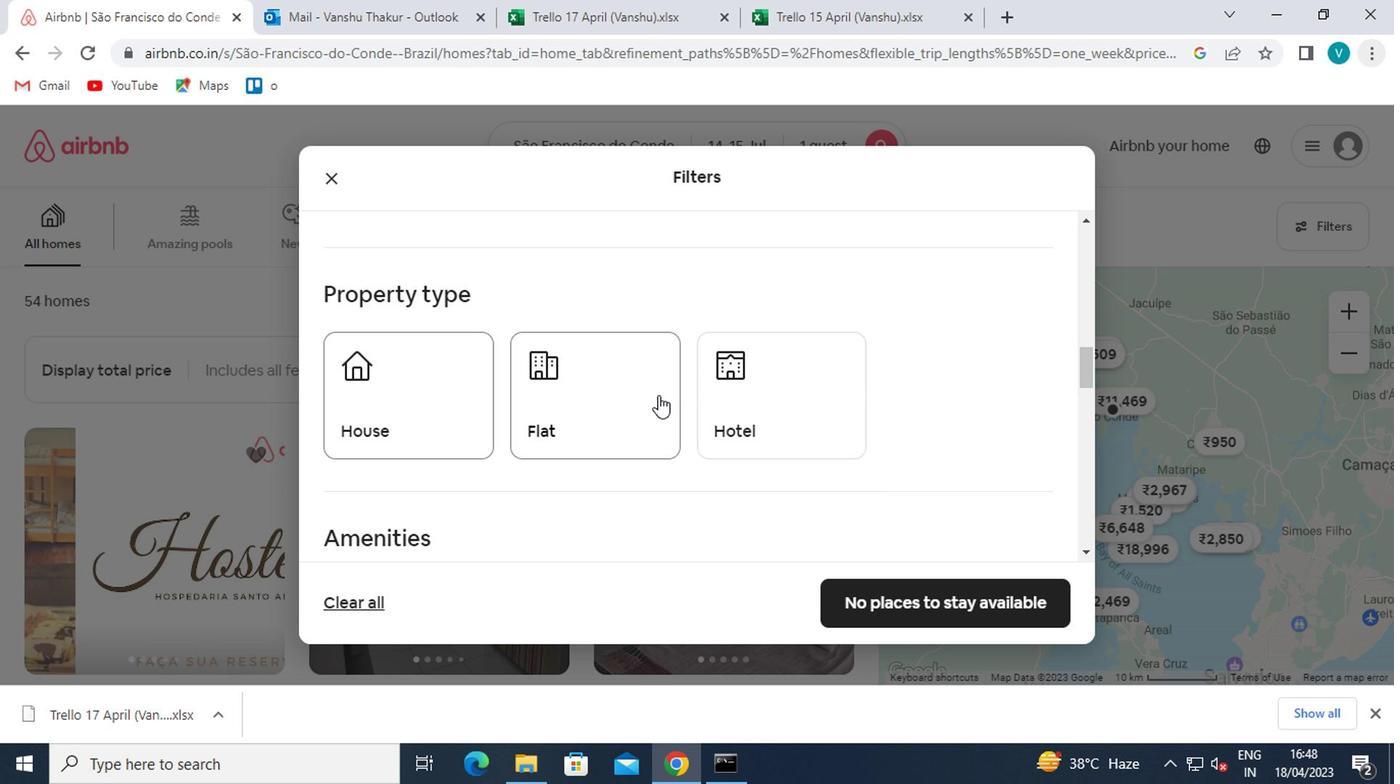 
Action: Mouse moved to (745, 387)
Screenshot: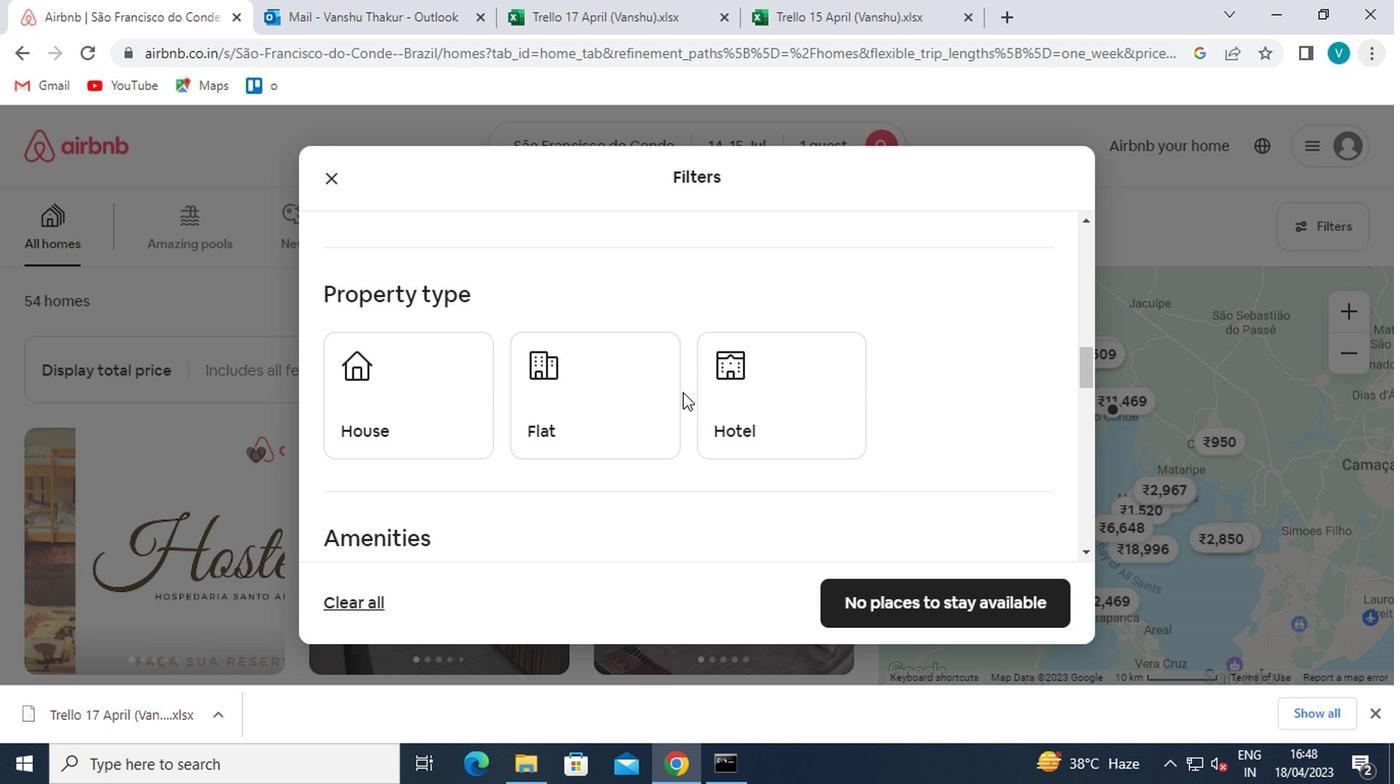 
Action: Mouse pressed left at (745, 387)
Screenshot: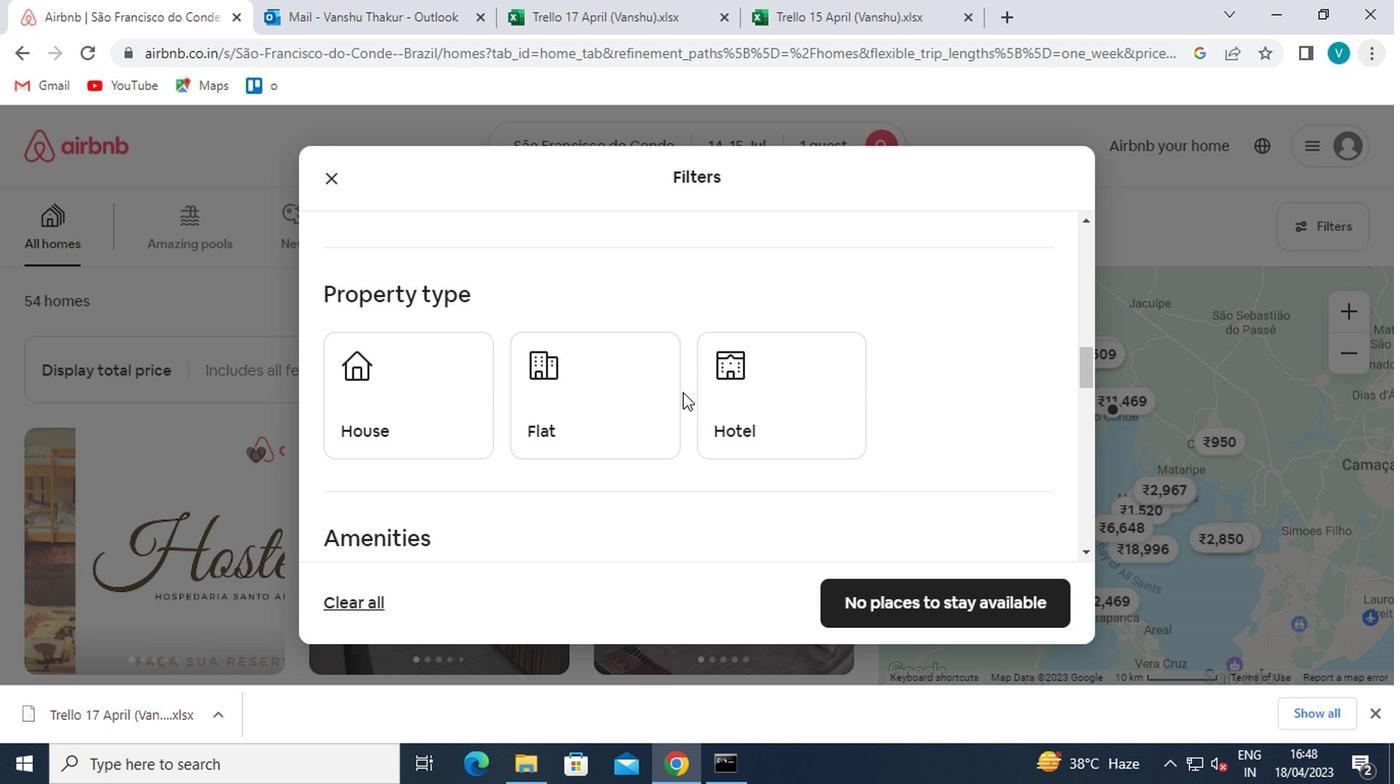 
Action: Mouse scrolled (745, 386) with delta (0, 0)
Screenshot: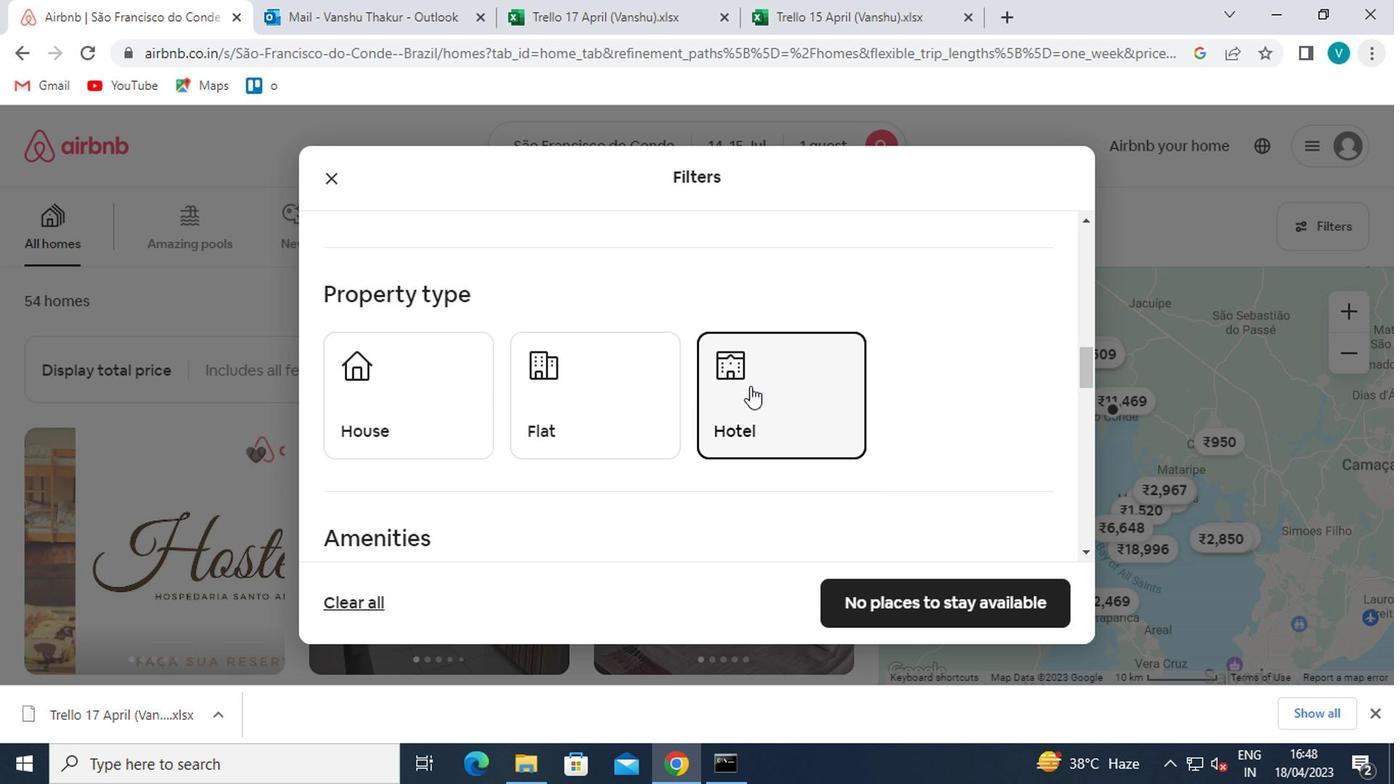 
Action: Mouse scrolled (745, 386) with delta (0, 0)
Screenshot: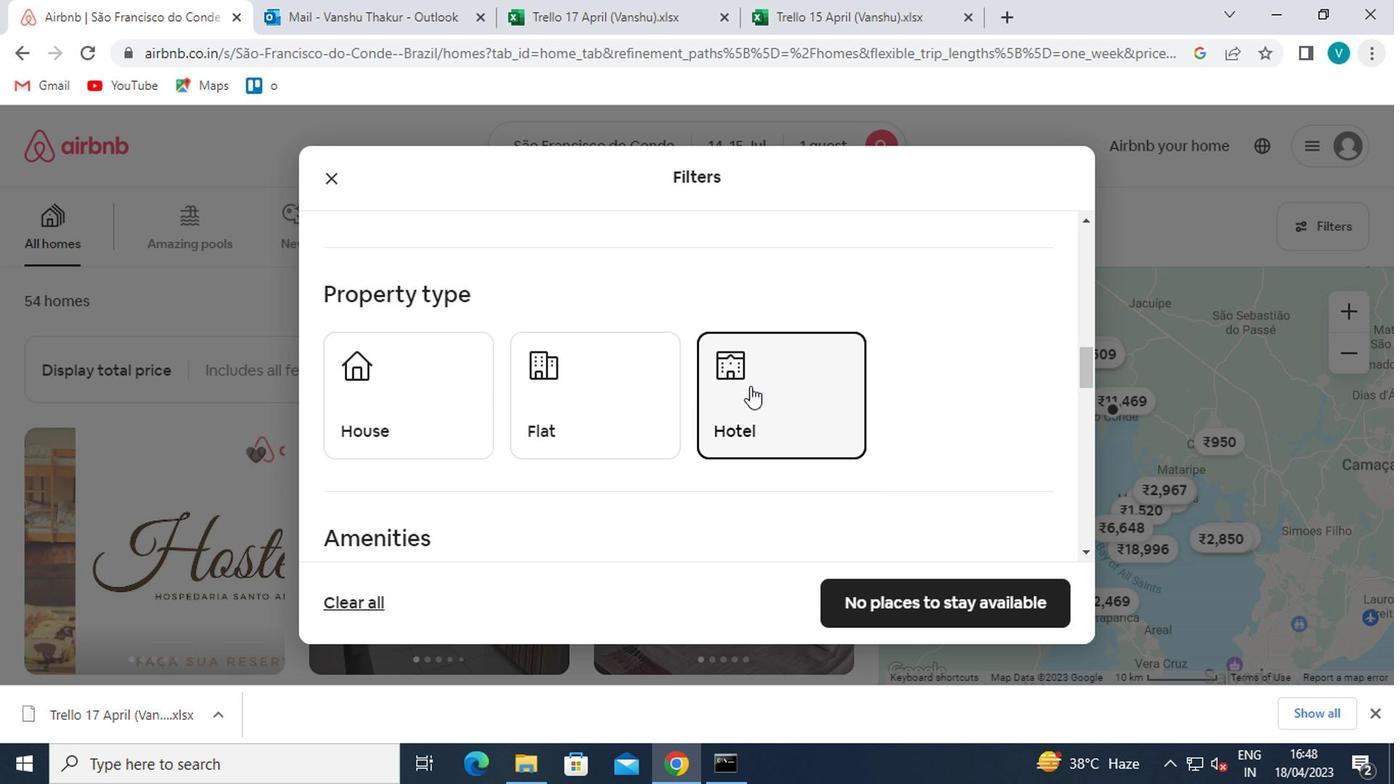 
Action: Mouse scrolled (745, 386) with delta (0, 0)
Screenshot: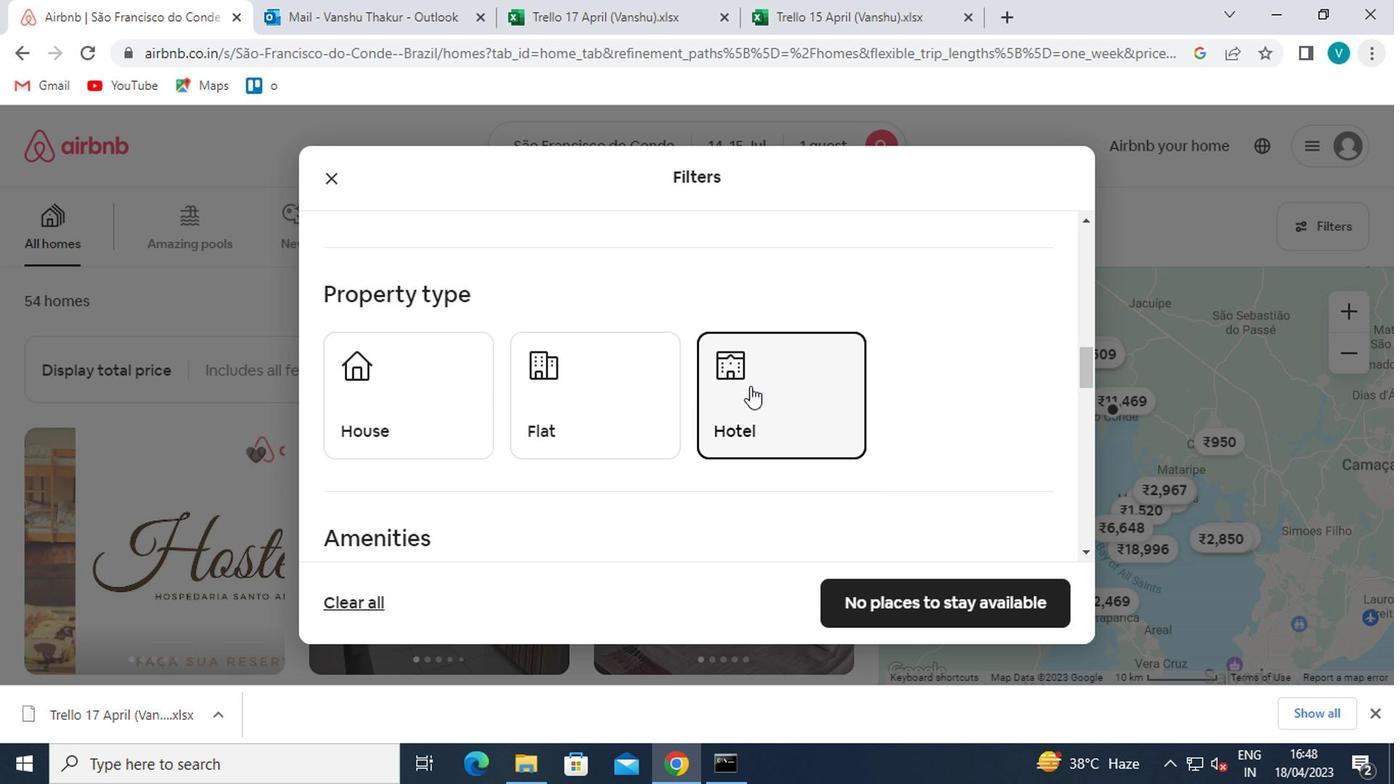 
Action: Mouse scrolled (745, 386) with delta (0, 0)
Screenshot: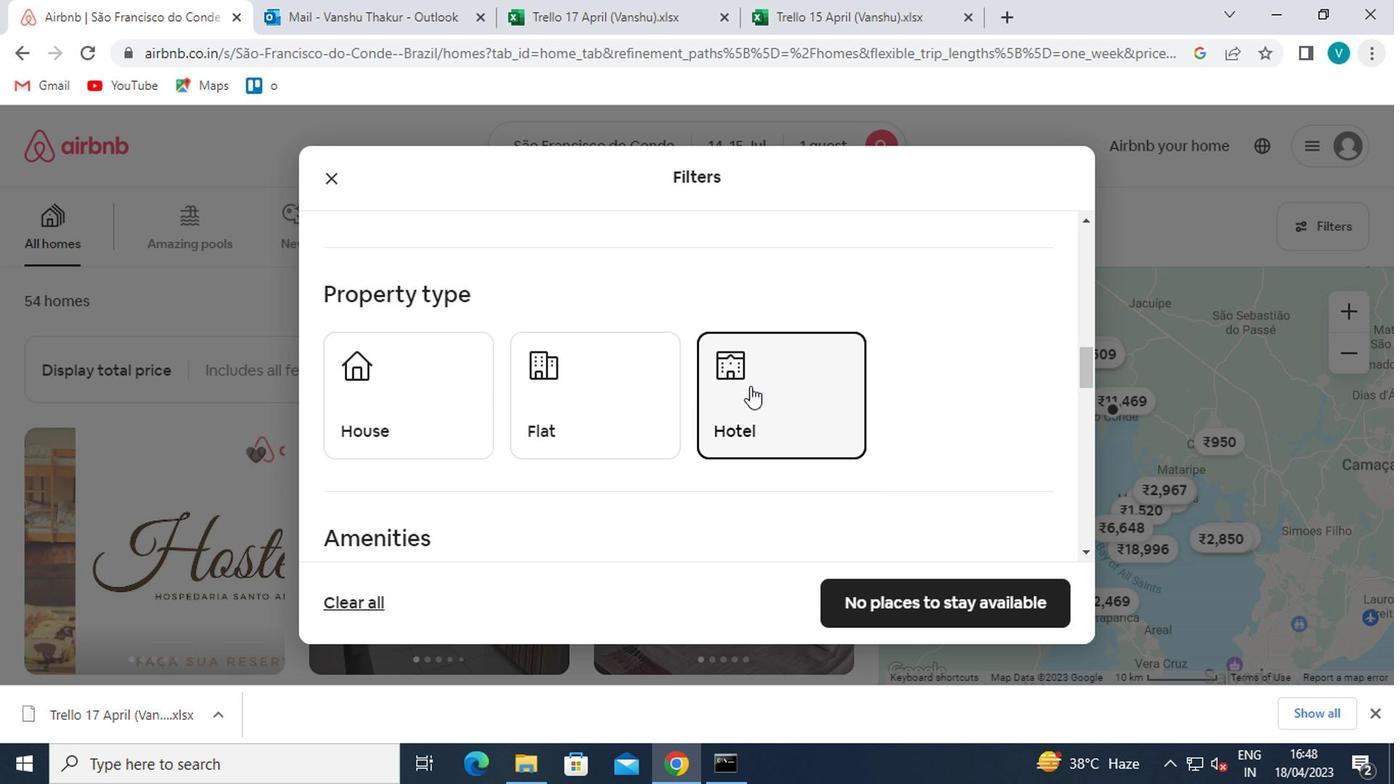 
Action: Mouse moved to (747, 410)
Screenshot: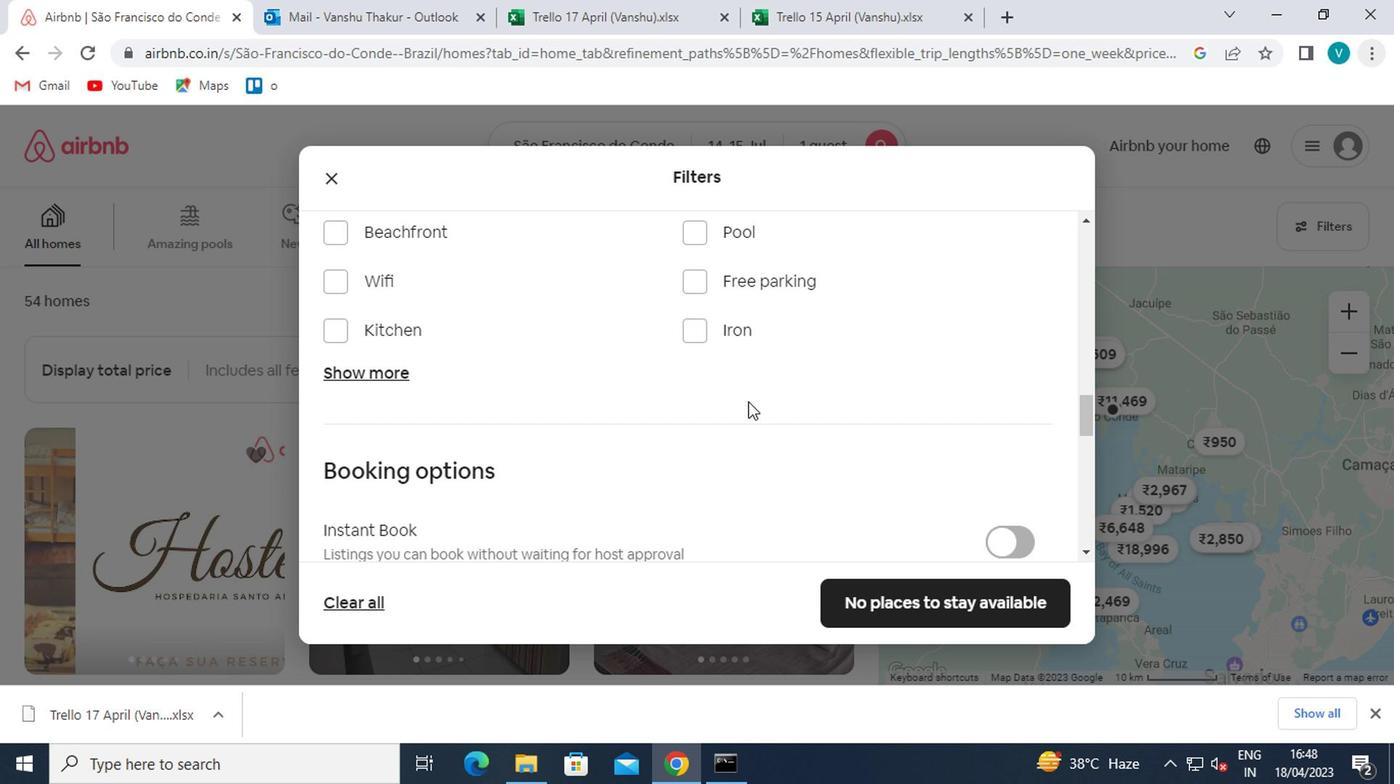 
Action: Mouse scrolled (747, 409) with delta (0, -1)
Screenshot: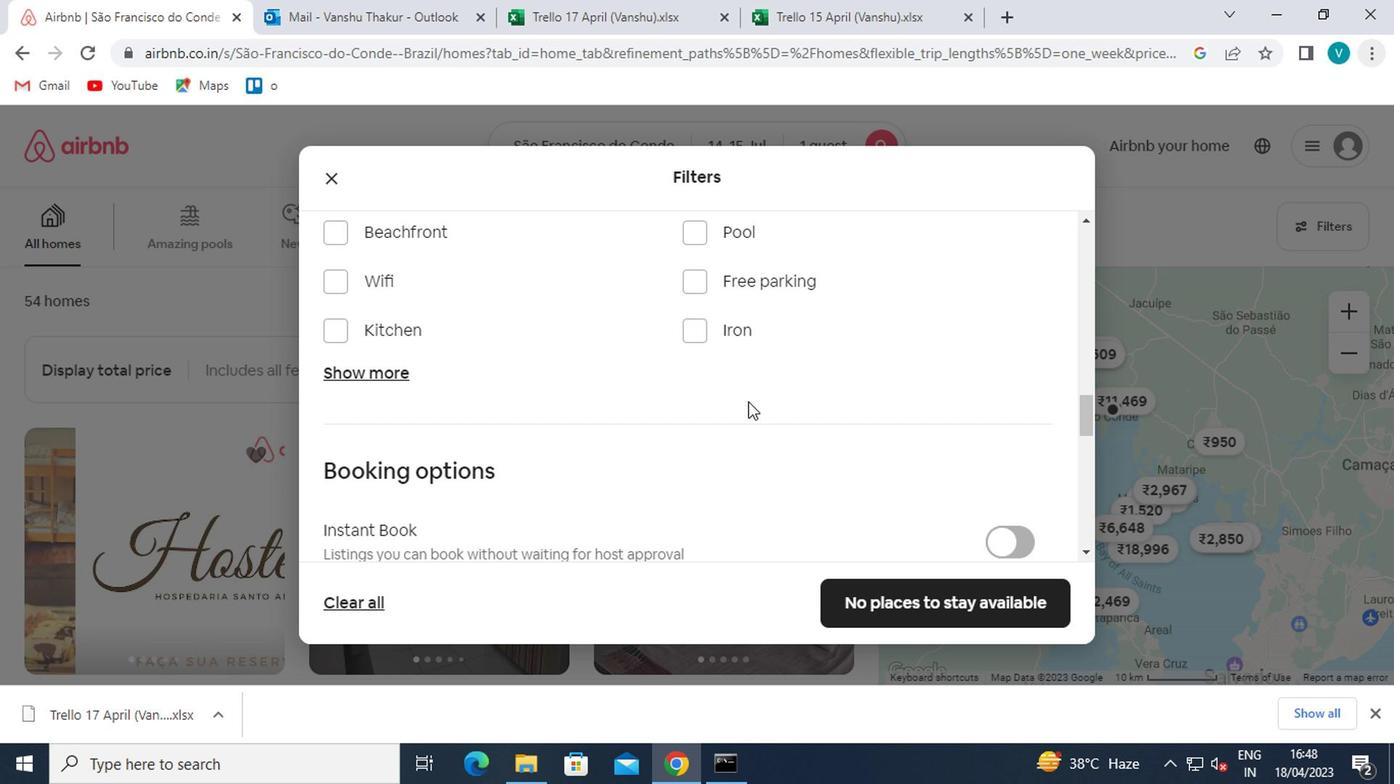 
Action: Mouse scrolled (747, 409) with delta (0, -1)
Screenshot: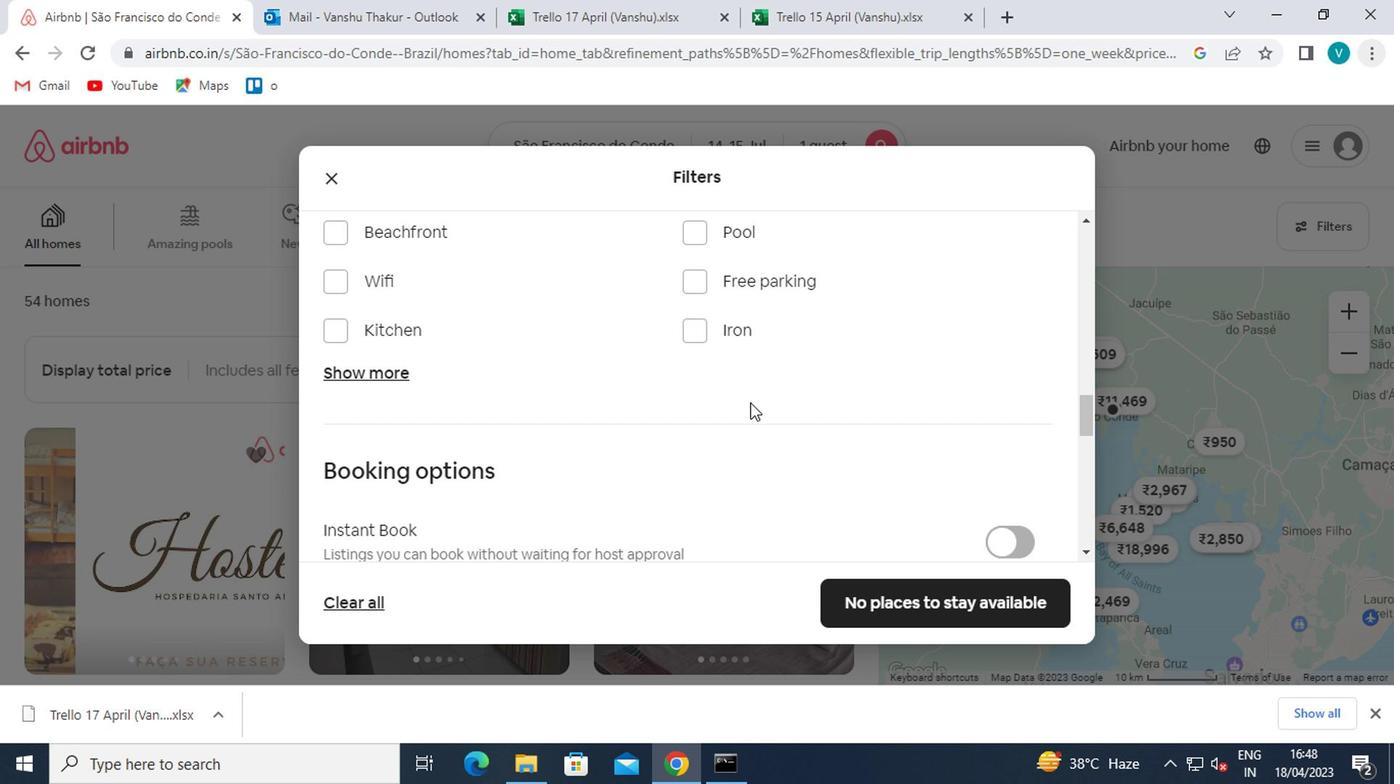 
Action: Mouse moved to (995, 414)
Screenshot: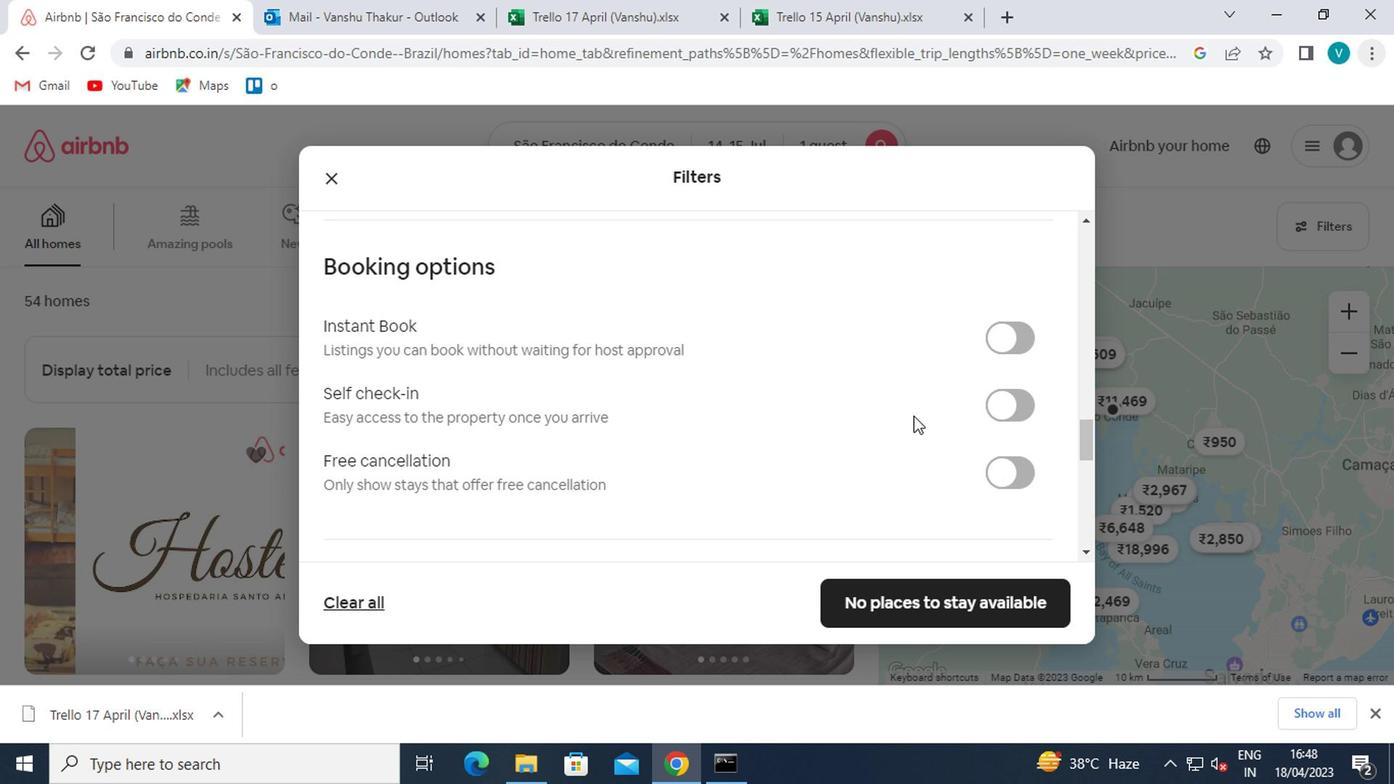 
Action: Mouse pressed left at (995, 414)
Screenshot: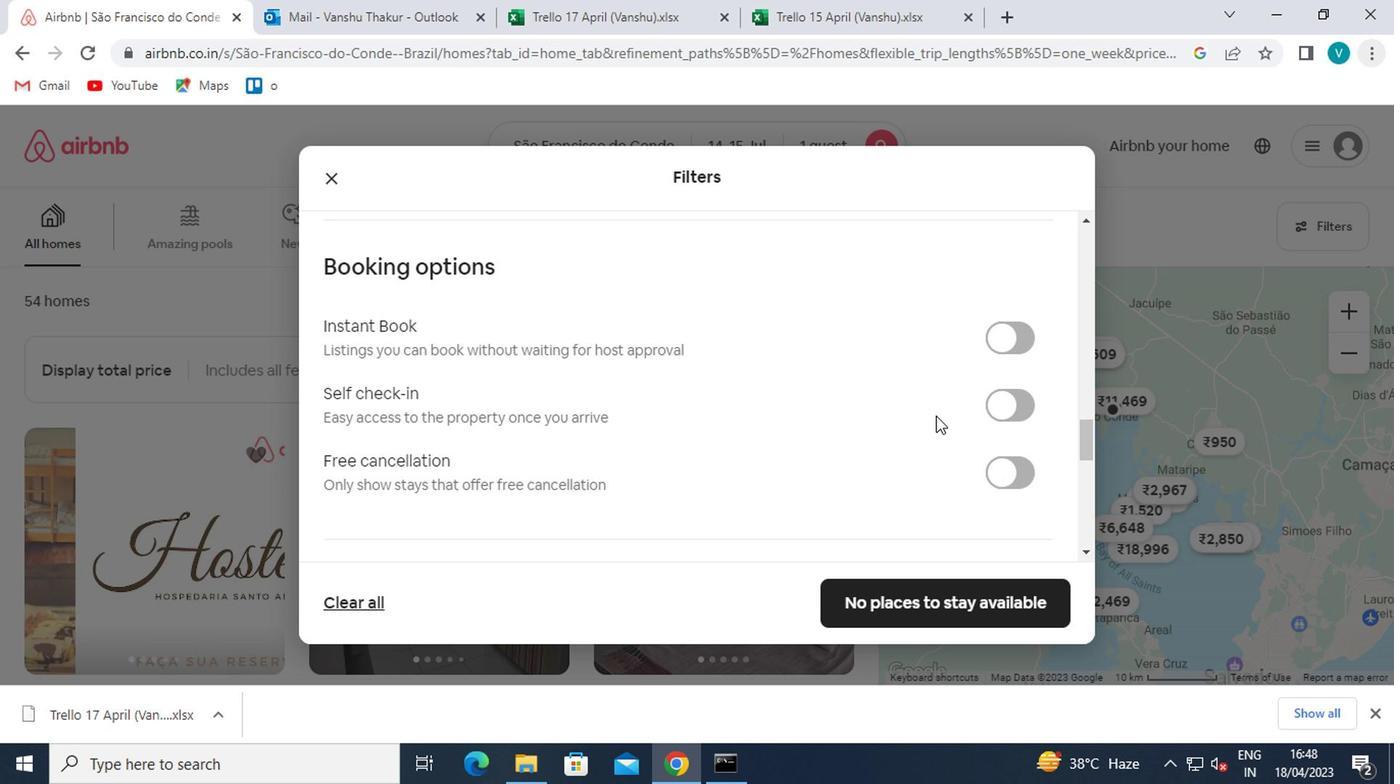 
Action: Mouse moved to (798, 411)
Screenshot: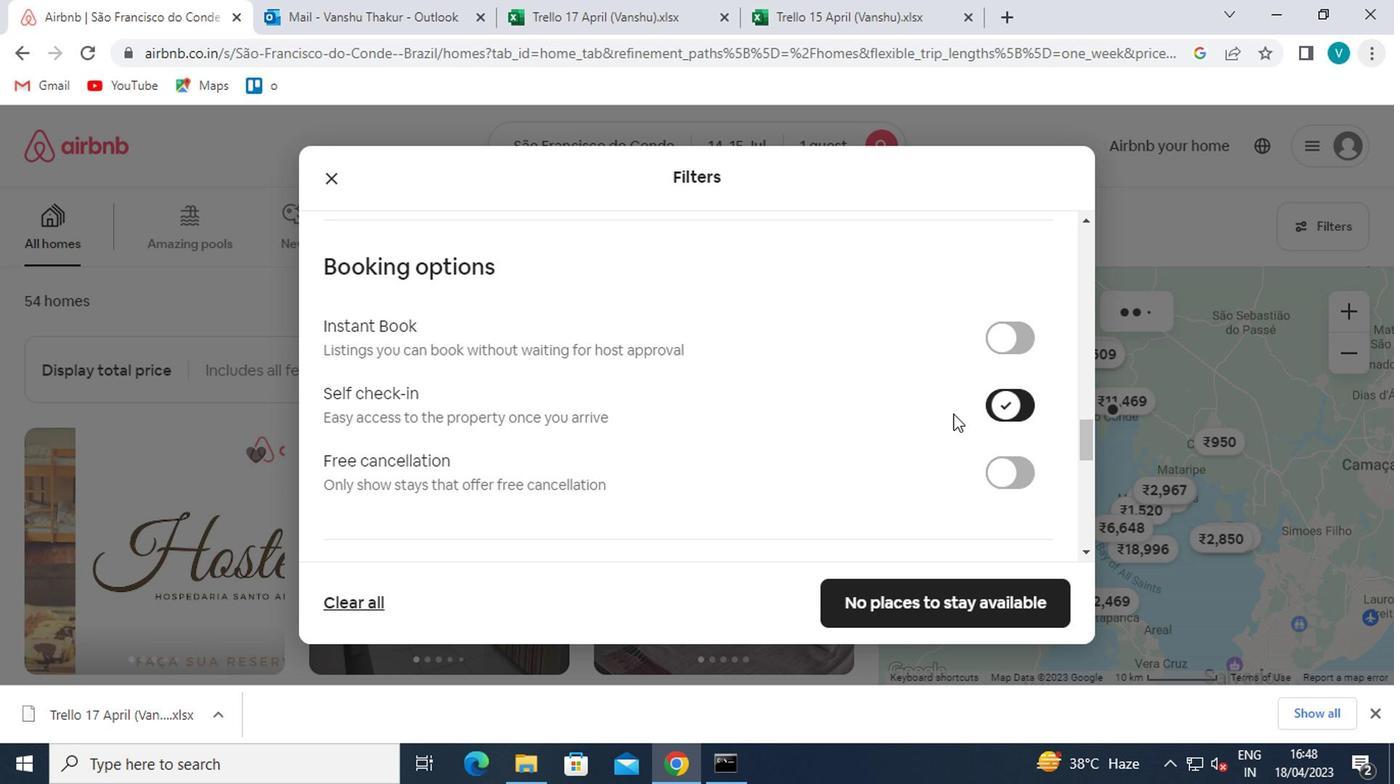 
Action: Mouse scrolled (798, 410) with delta (0, 0)
Screenshot: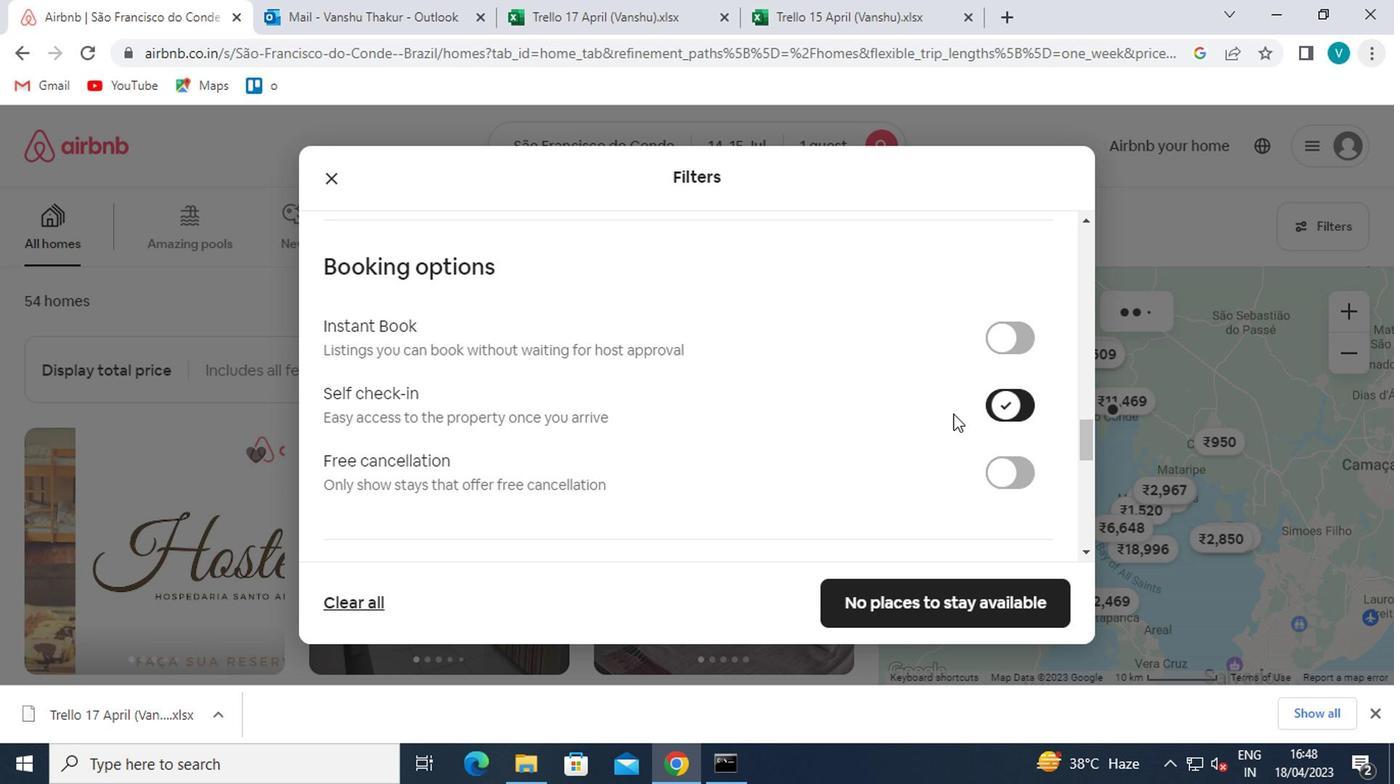 
Action: Mouse moved to (792, 413)
Screenshot: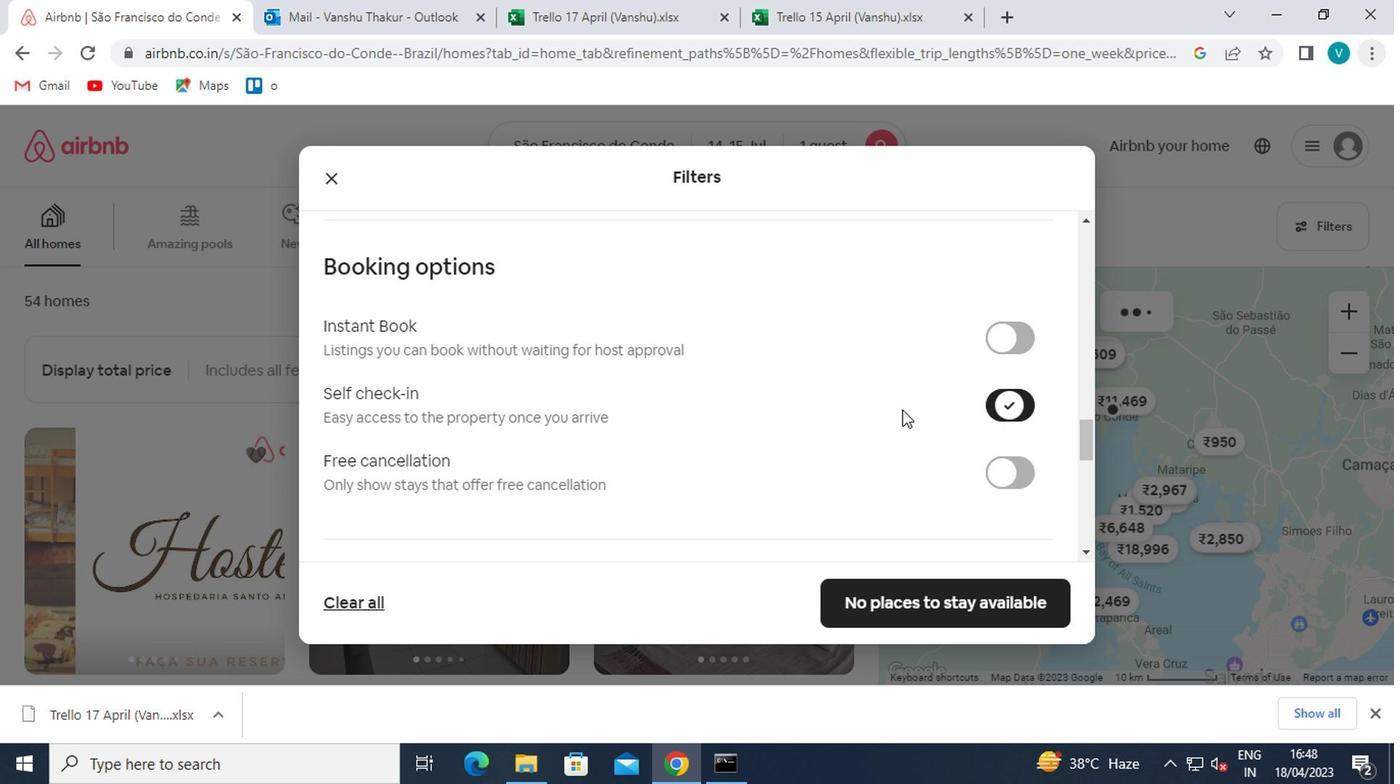 
Action: Mouse scrolled (792, 413) with delta (0, 0)
Screenshot: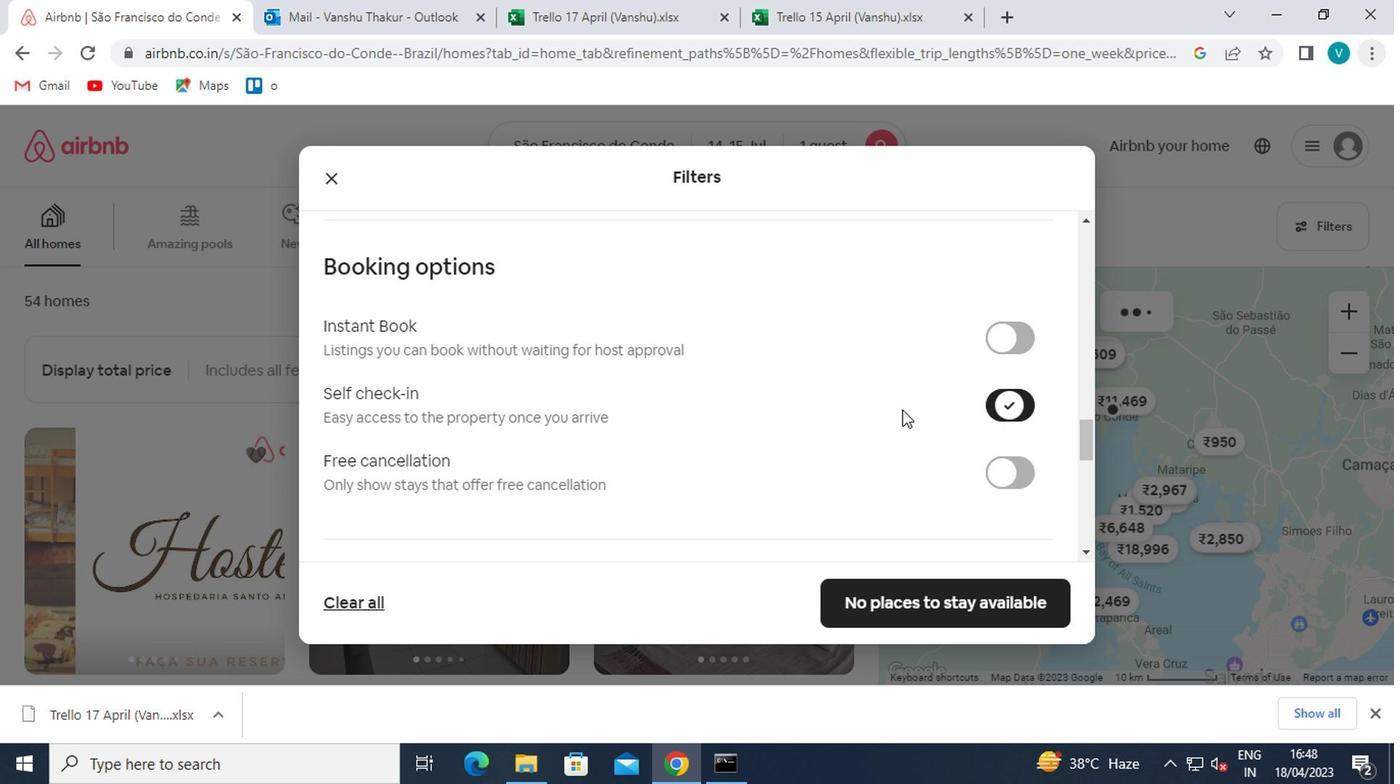 
Action: Mouse moved to (792, 414)
Screenshot: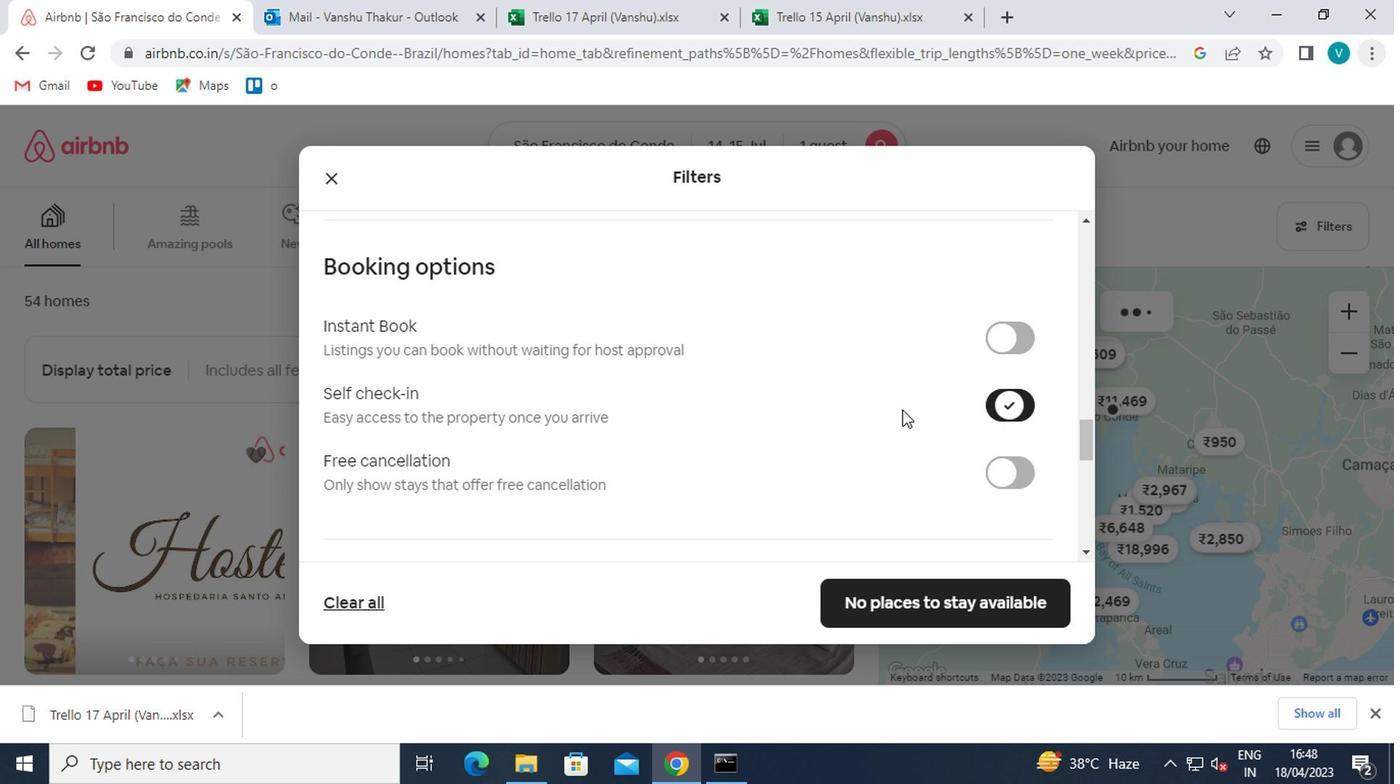 
Action: Mouse scrolled (792, 413) with delta (0, 0)
Screenshot: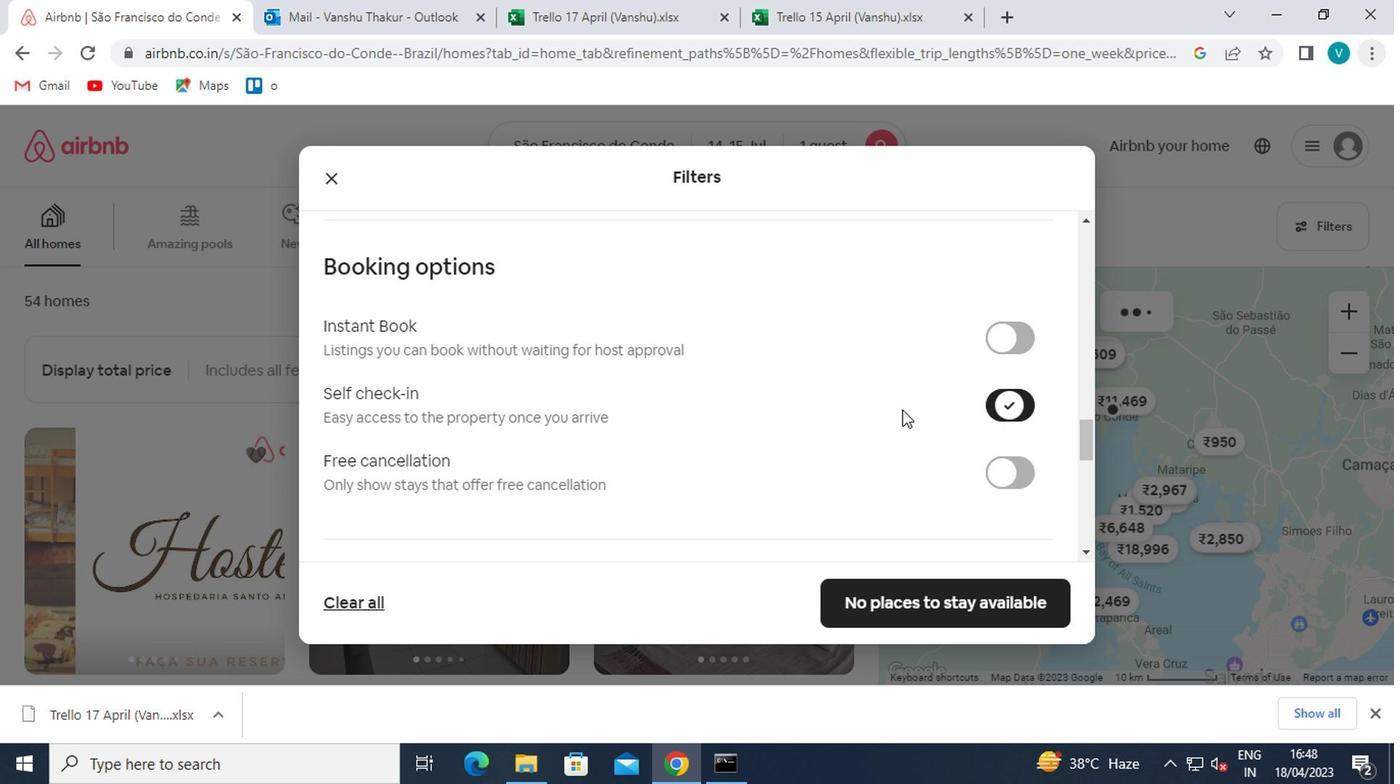 
Action: Mouse moved to (787, 416)
Screenshot: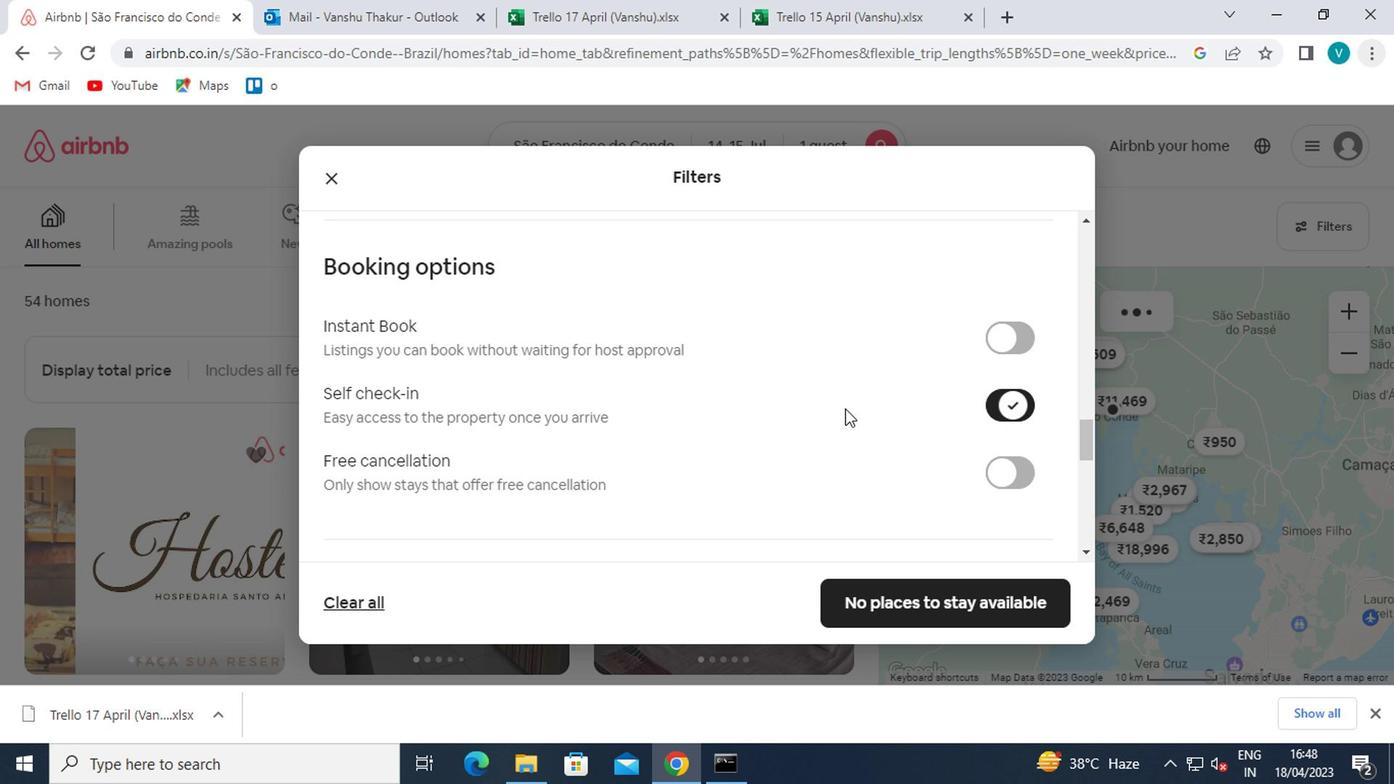
Action: Mouse scrolled (787, 414) with delta (0, -1)
Screenshot: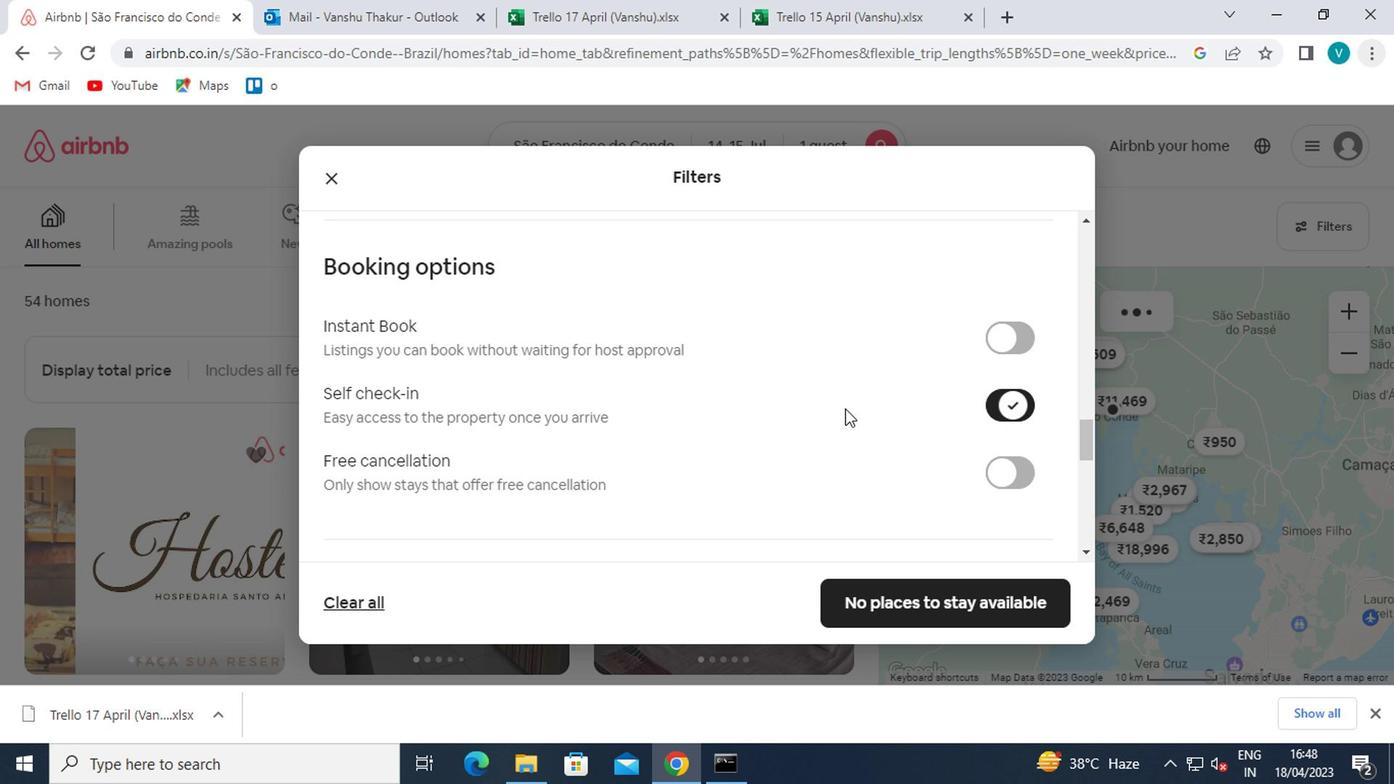 
Action: Mouse moved to (788, 416)
Screenshot: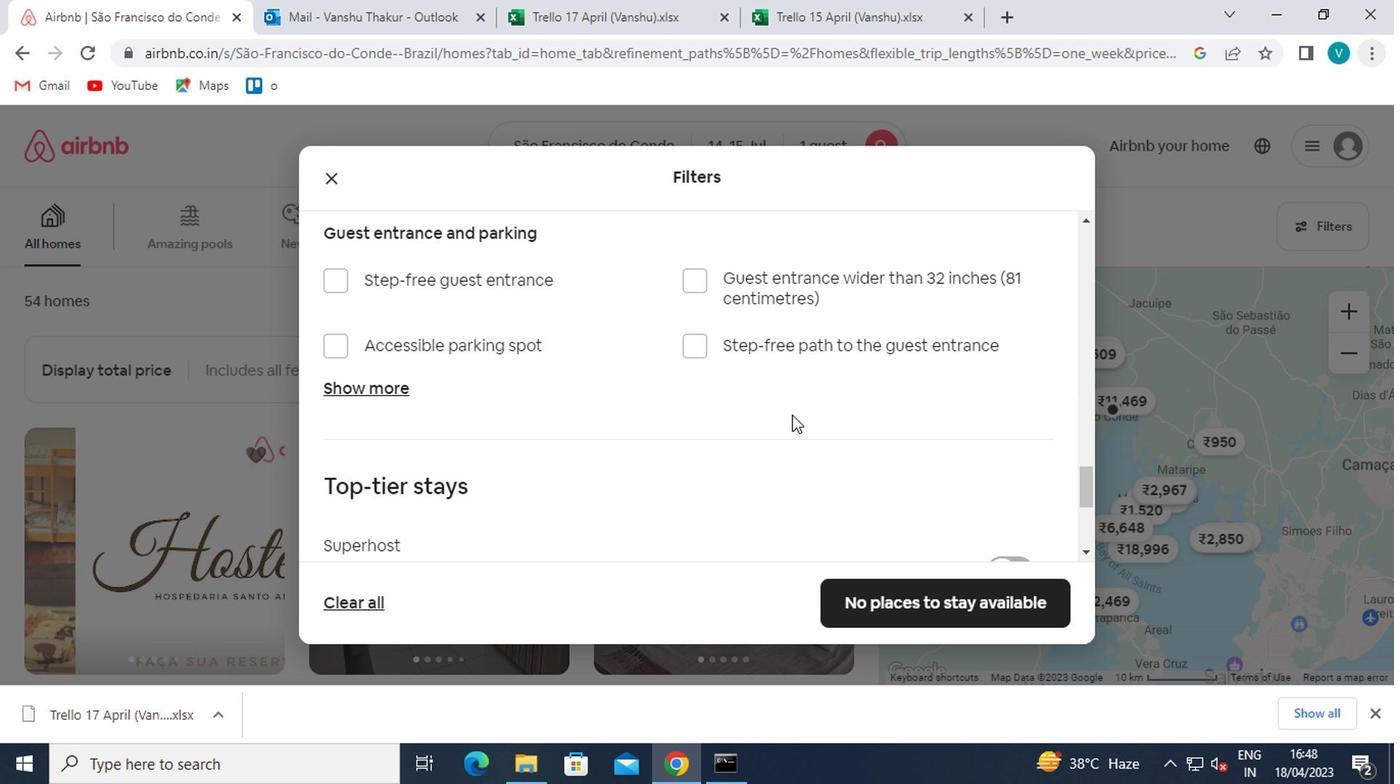 
Action: Mouse scrolled (788, 414) with delta (0, -1)
Screenshot: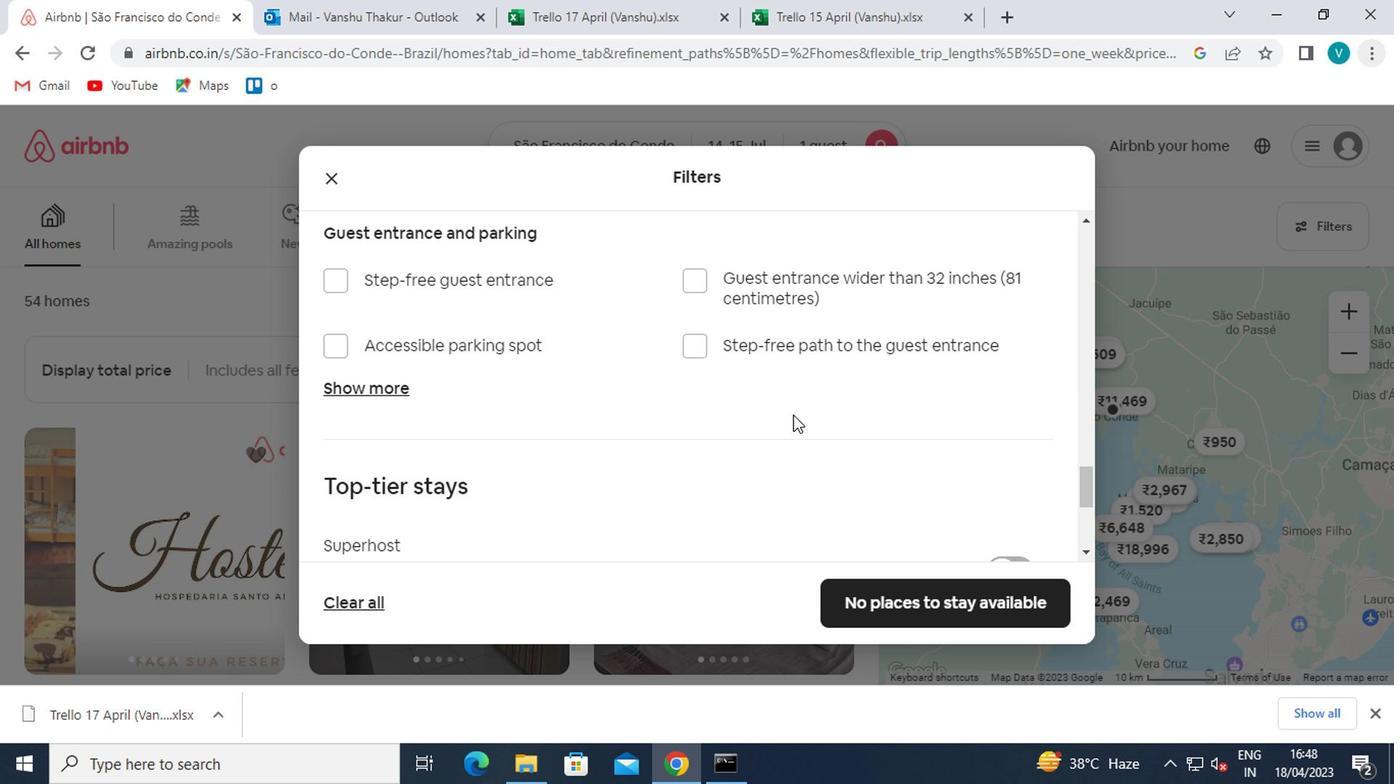 
Action: Mouse scrolled (788, 414) with delta (0, -1)
Screenshot: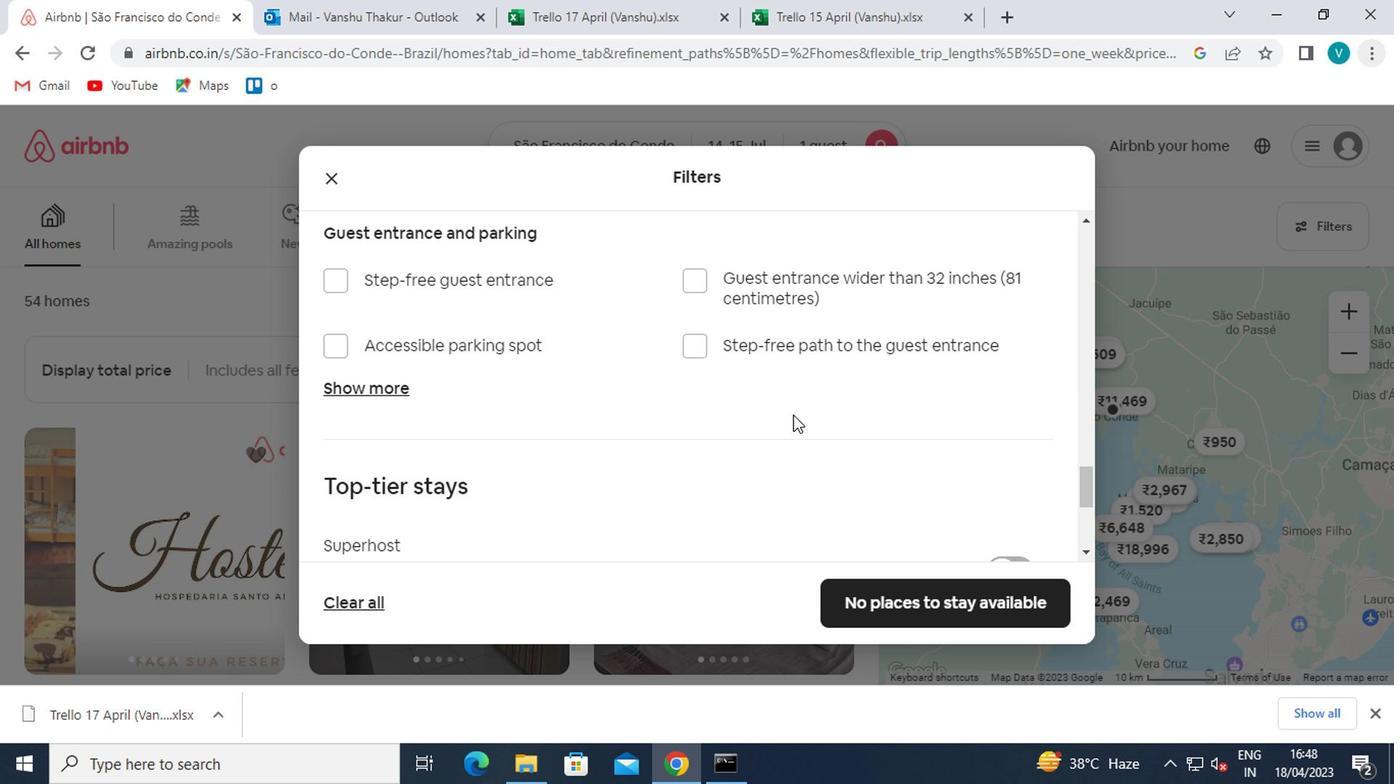 
Action: Mouse scrolled (788, 414) with delta (0, -1)
Screenshot: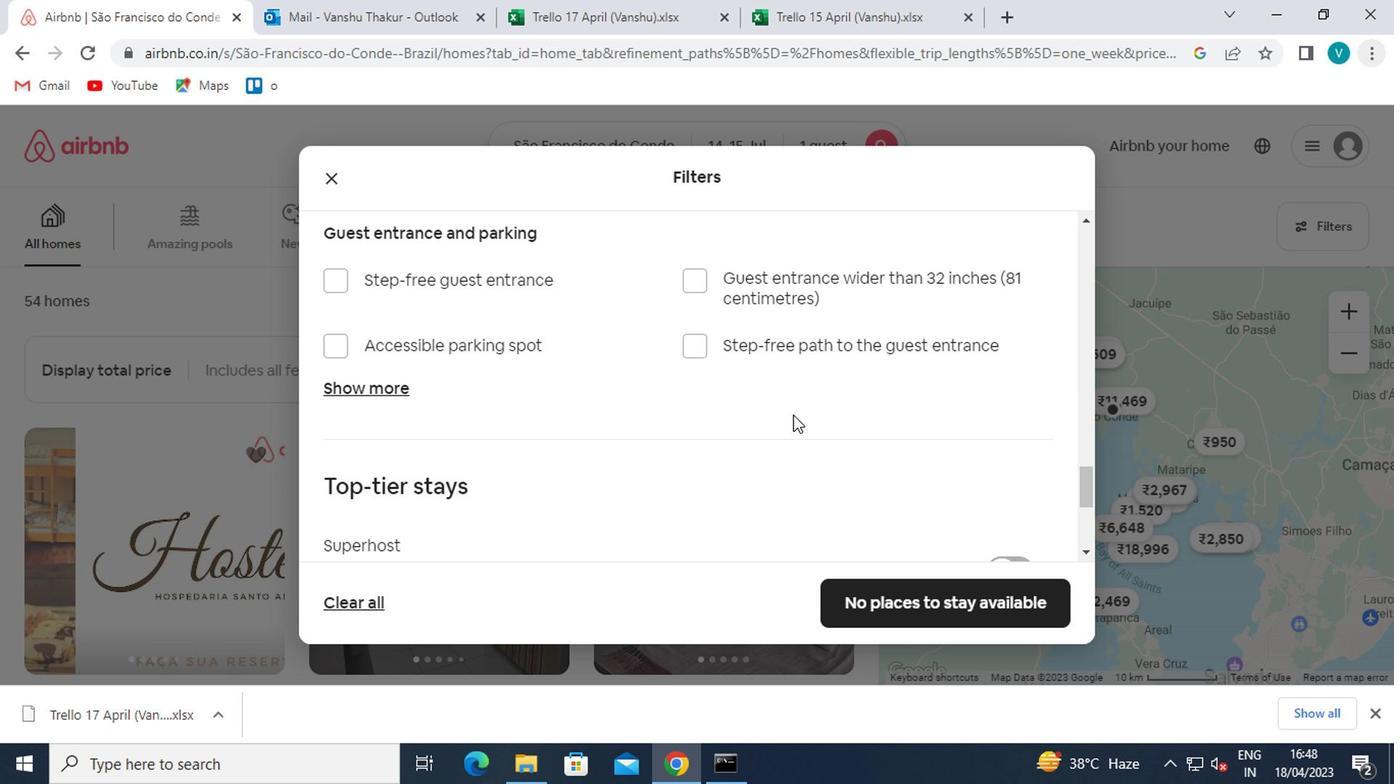 
Action: Mouse moved to (336, 502)
Screenshot: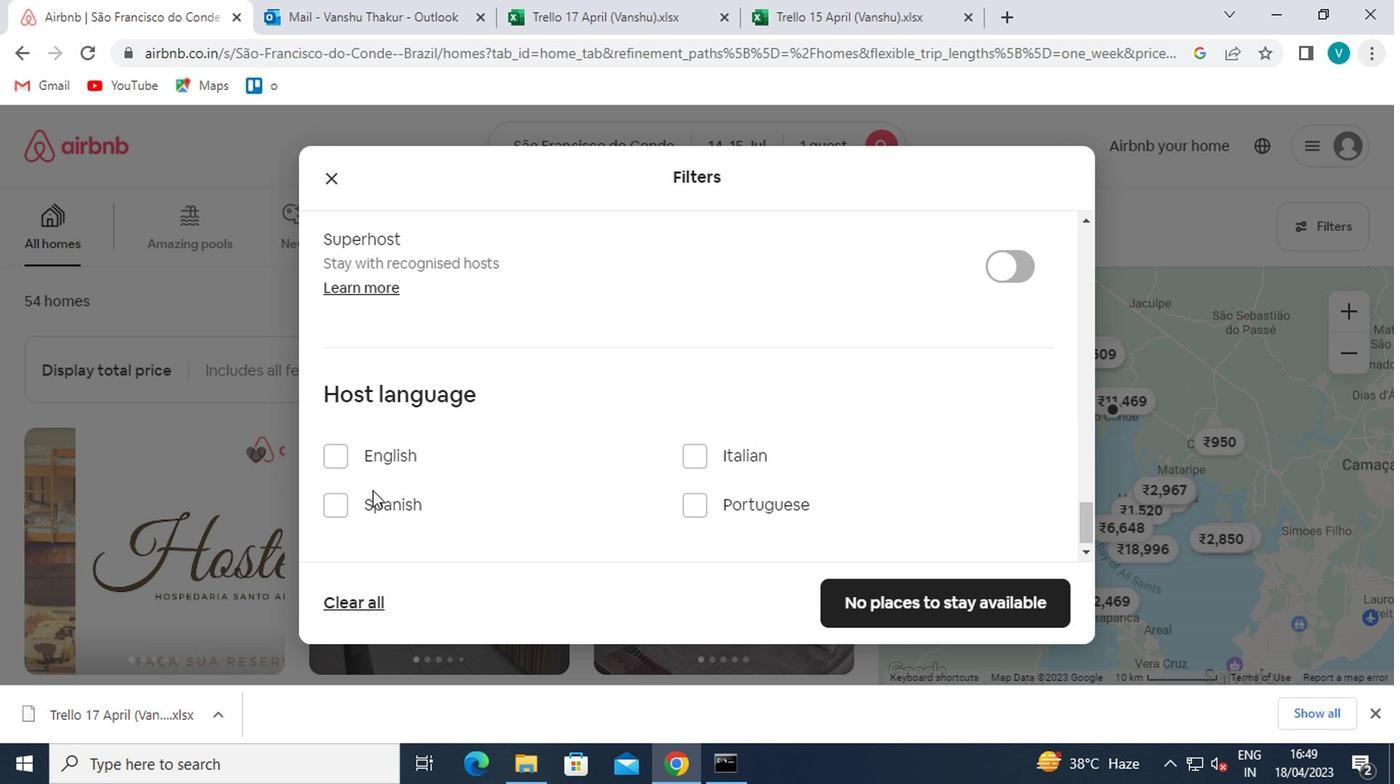 
Action: Mouse pressed left at (336, 502)
Screenshot: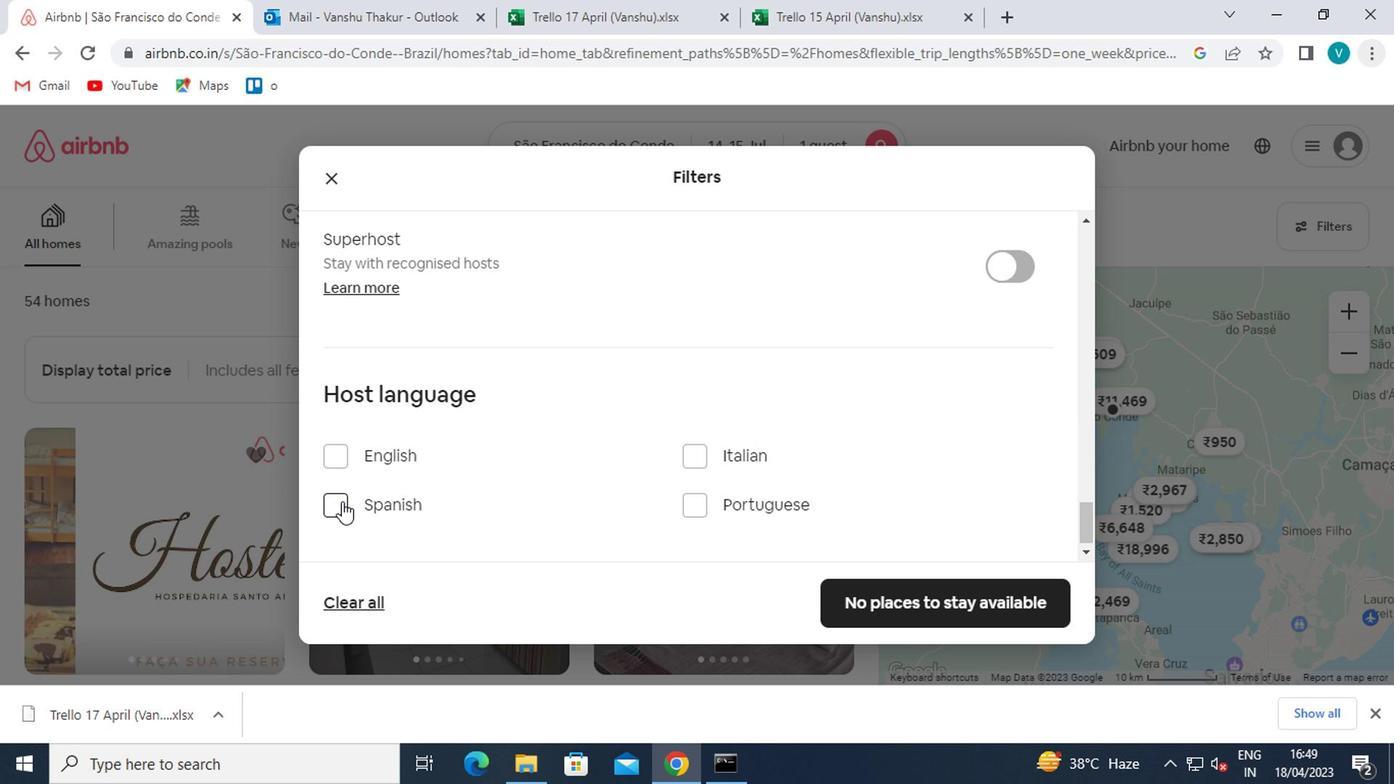 
Action: Mouse moved to (338, 503)
Screenshot: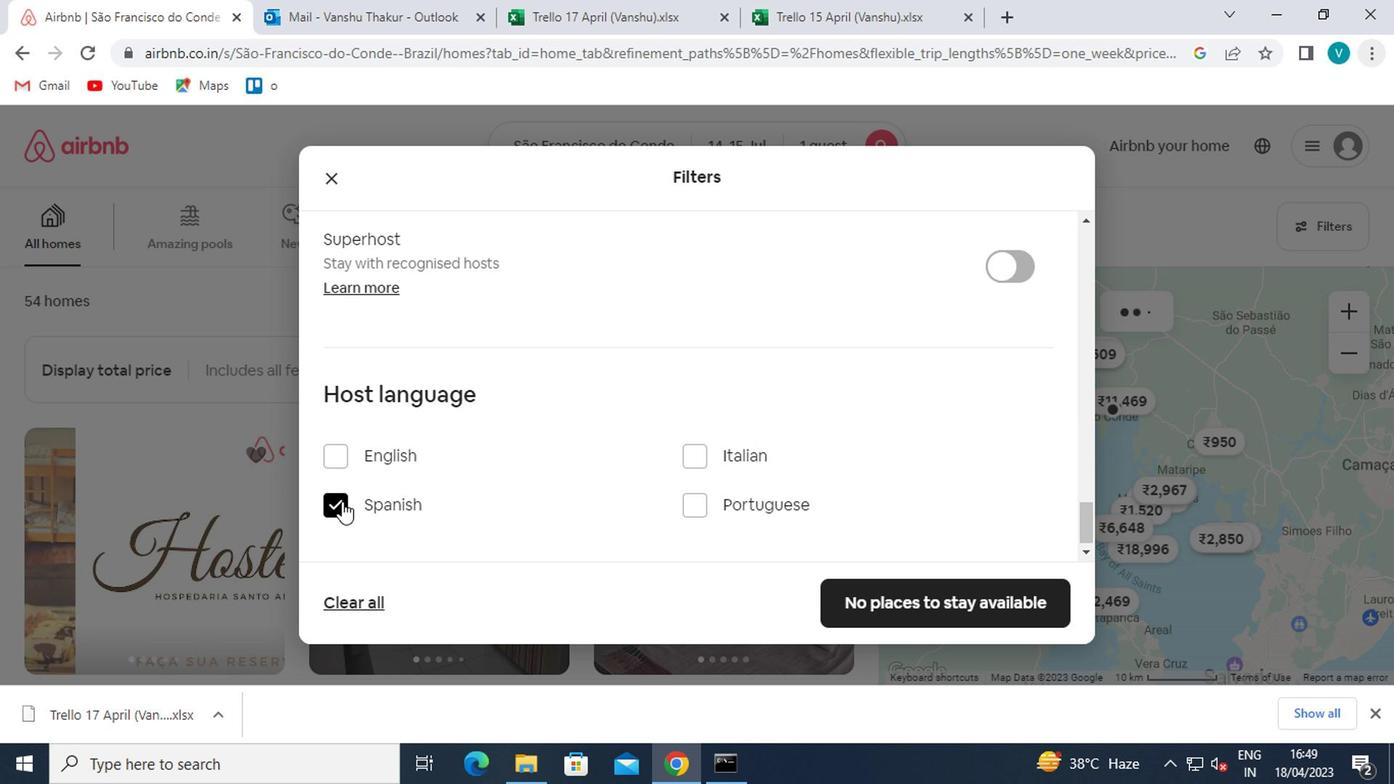
Action: Mouse scrolled (338, 502) with delta (0, -1)
Screenshot: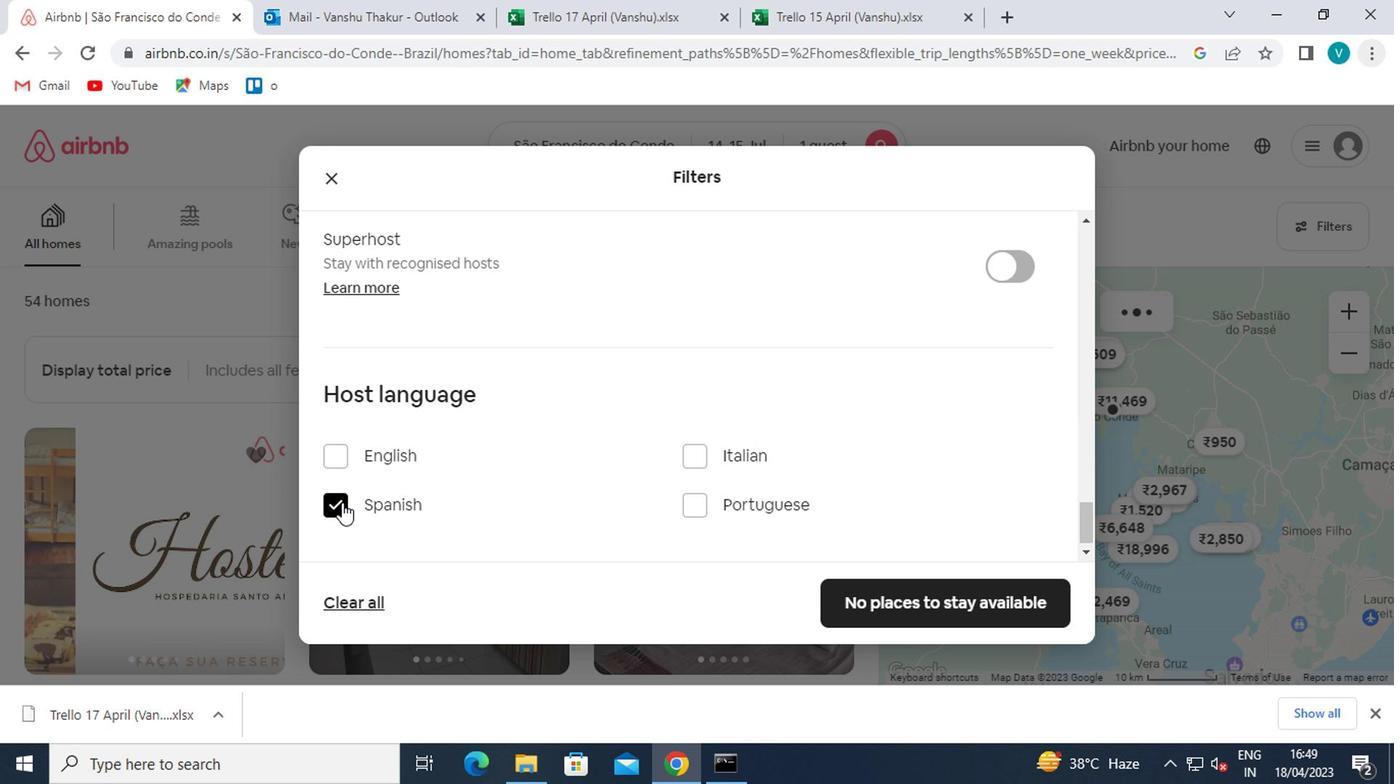 
Action: Mouse scrolled (338, 502) with delta (0, -1)
Screenshot: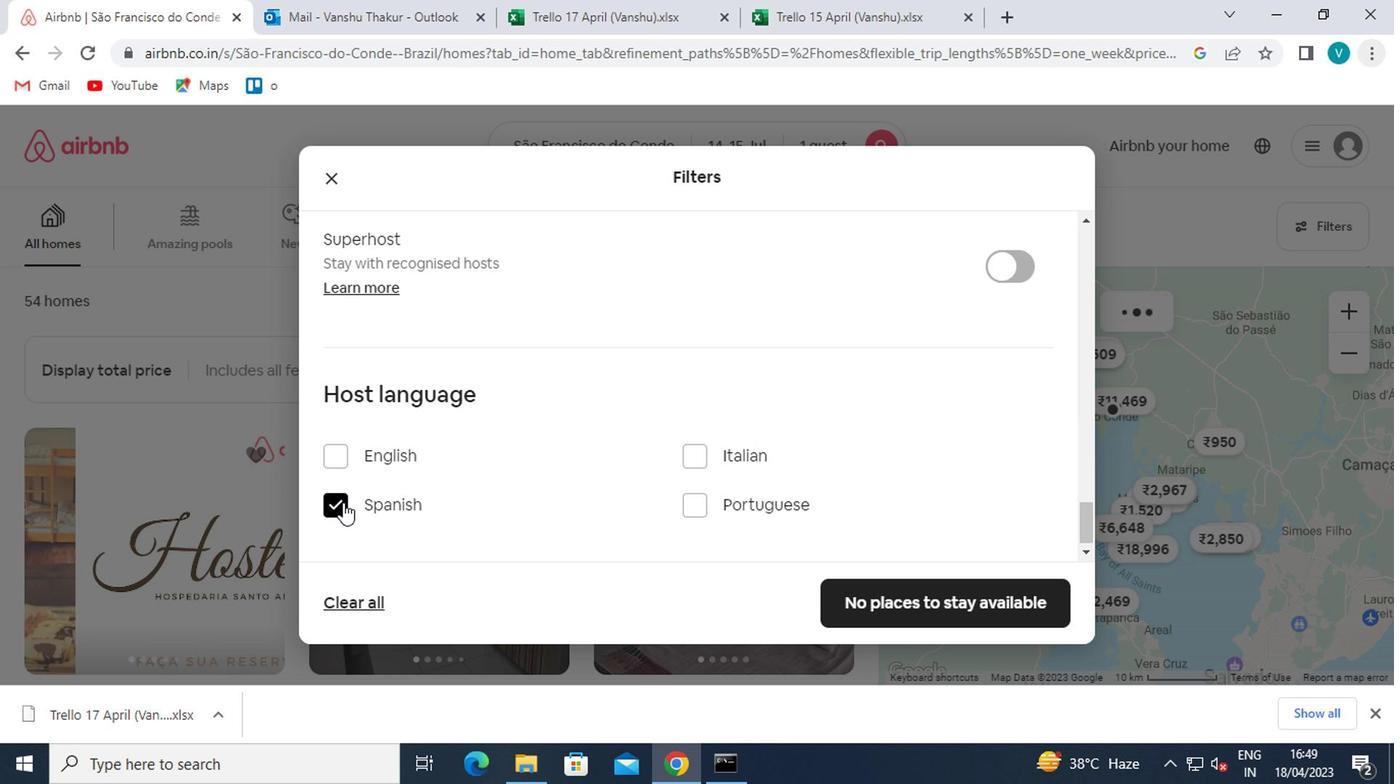 
Action: Mouse moved to (914, 593)
Screenshot: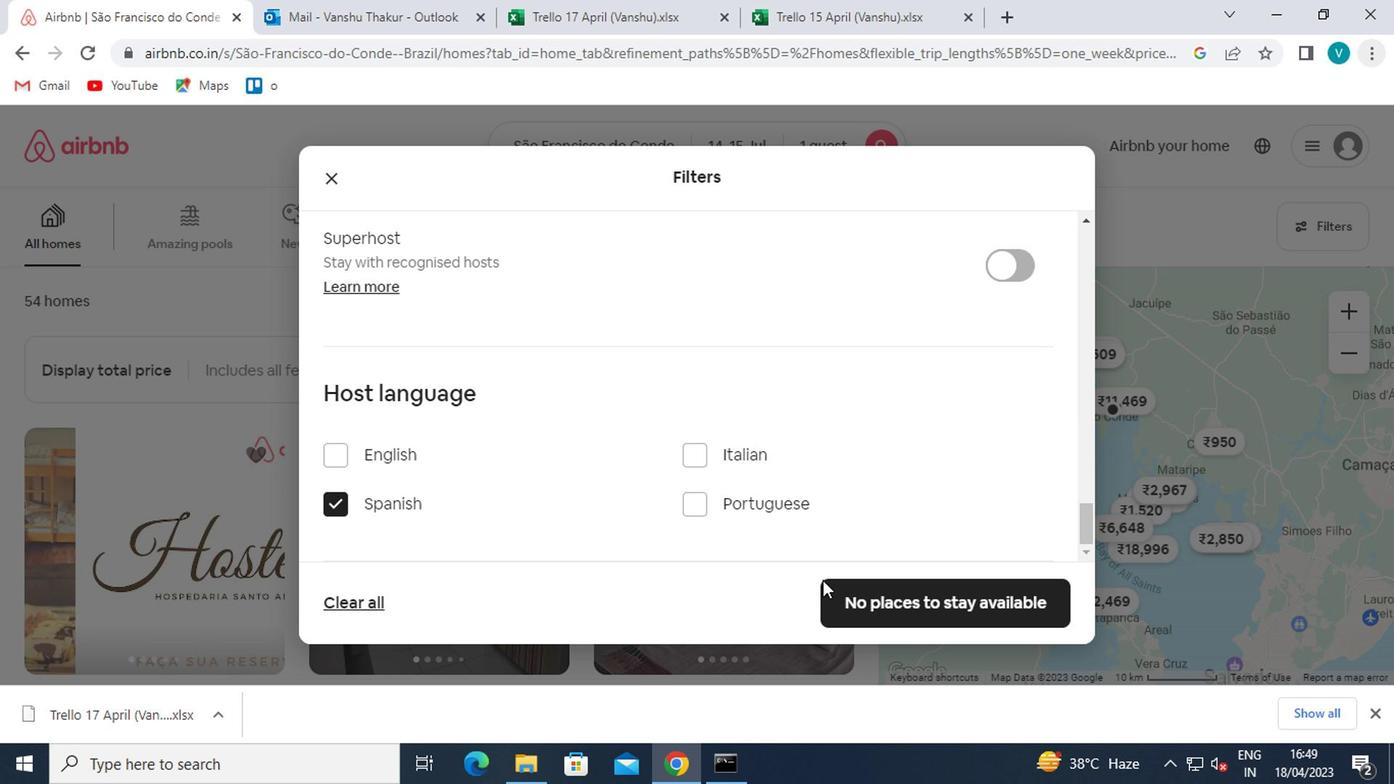 
Action: Mouse pressed left at (914, 593)
Screenshot: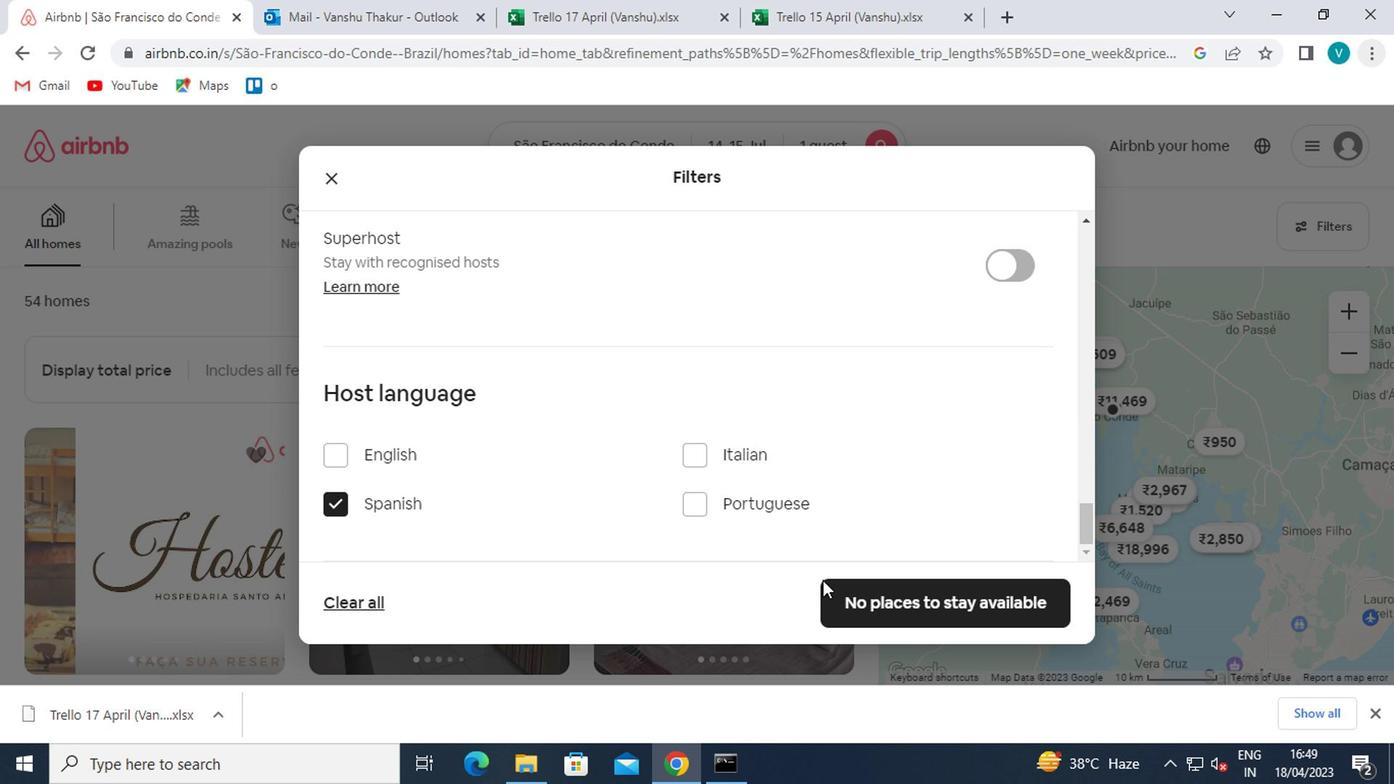 
Action: Mouse moved to (779, 511)
Screenshot: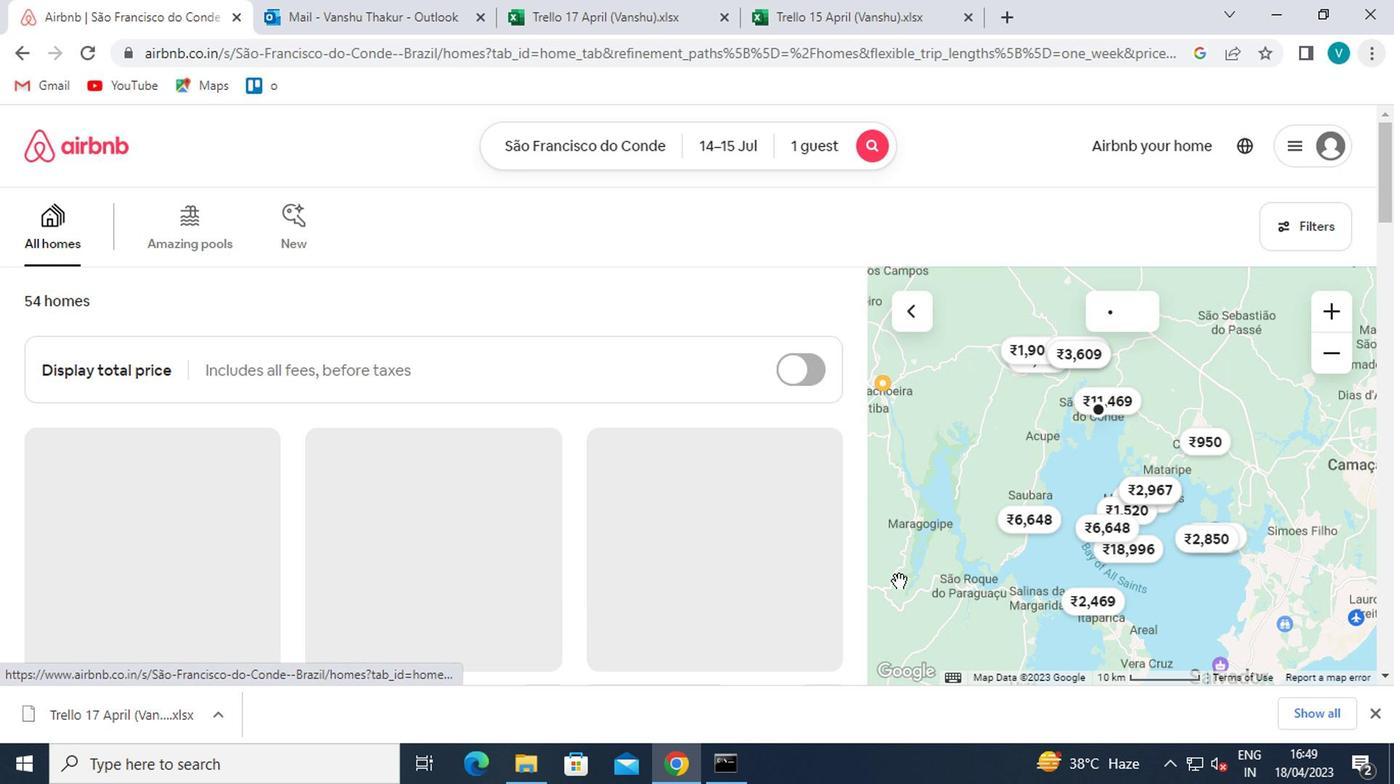 
